 Task: Search one way flight ticket for 2 adults, 2 infants in seat and 1 infant on lap in first from Flint: Bishop International Airport to Indianapolis: Indianapolis International Airport on 8-5-2023. Number of bags: 3 checked bags. Price is upto 80000. Outbound departure time preference is 15:15.
Action: Mouse moved to (430, 377)
Screenshot: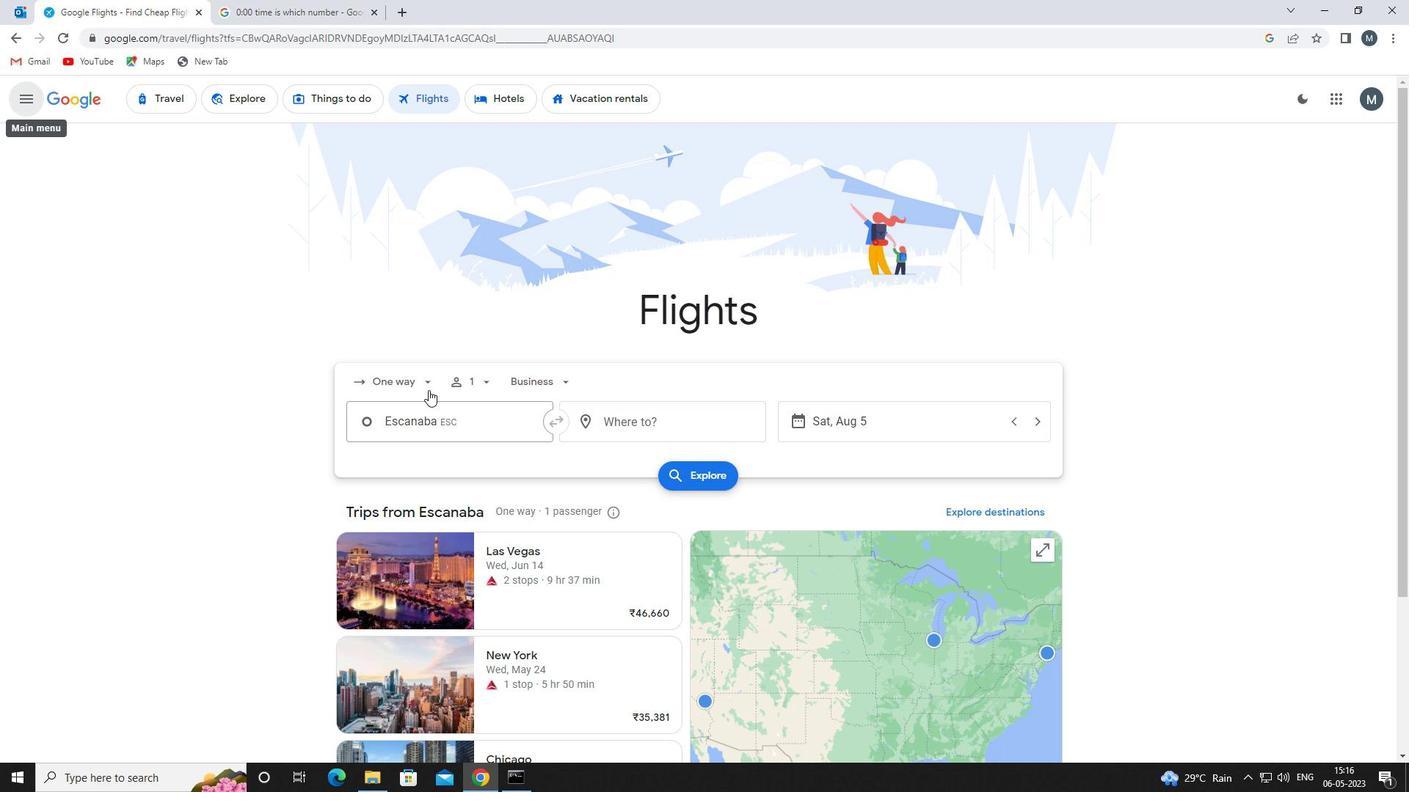 
Action: Mouse pressed left at (430, 377)
Screenshot: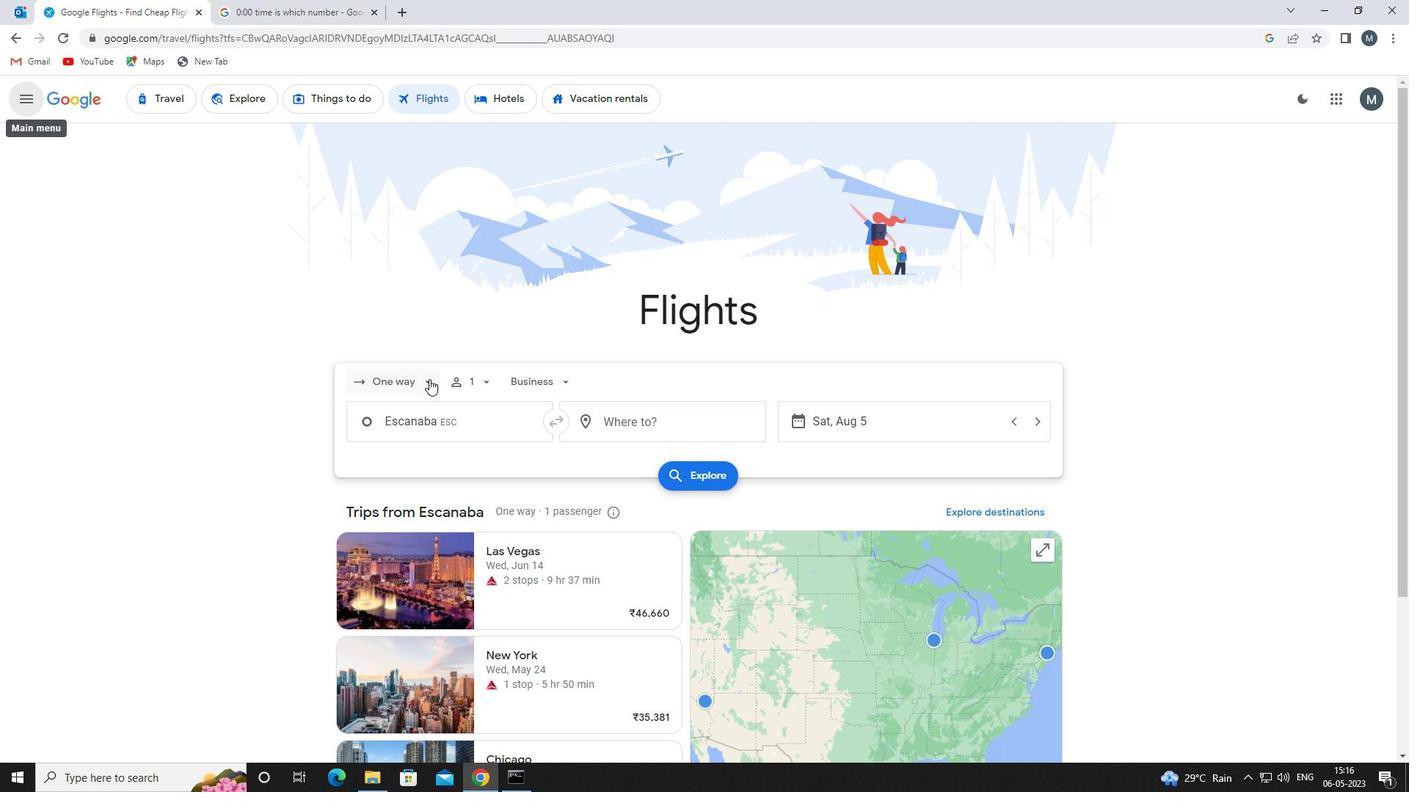 
Action: Mouse moved to (446, 454)
Screenshot: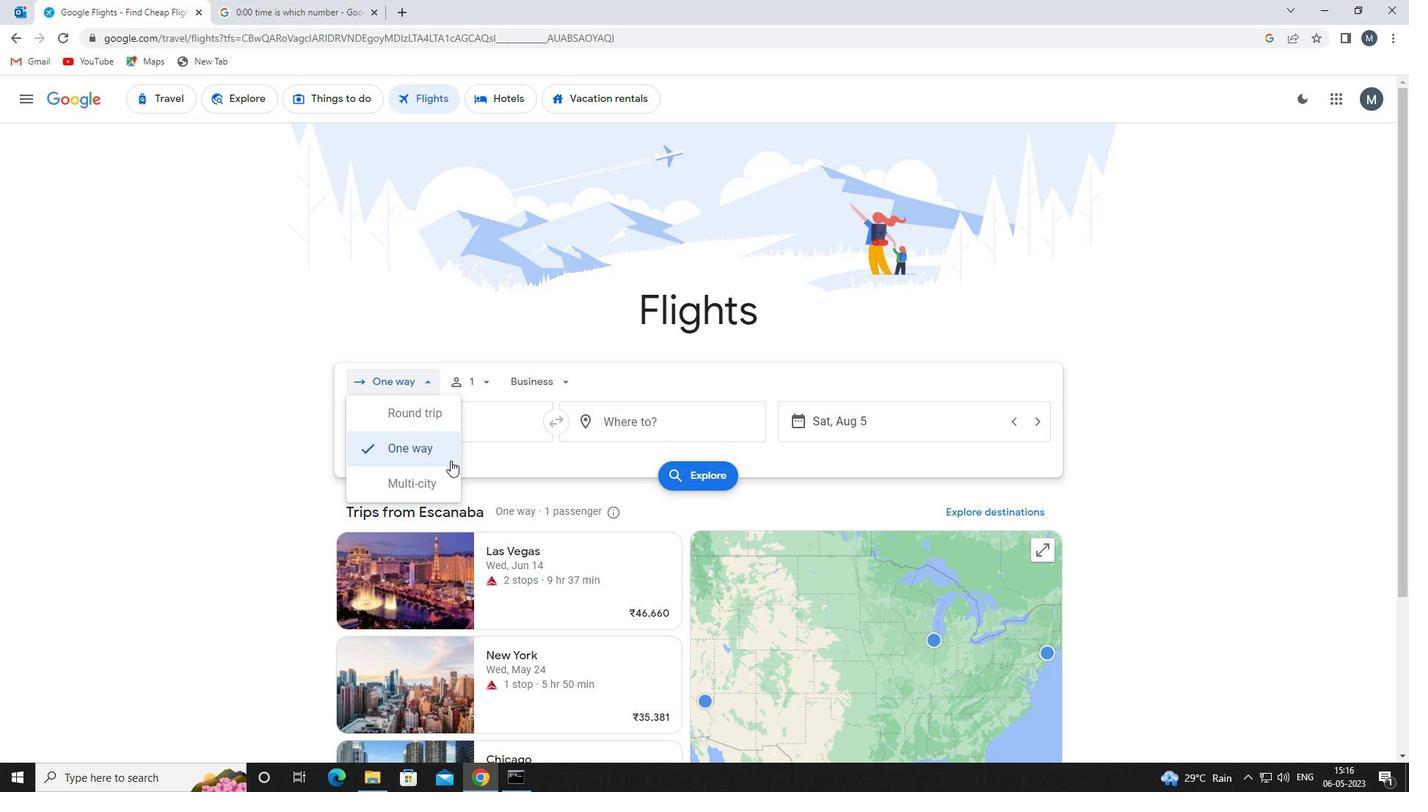 
Action: Mouse pressed left at (446, 454)
Screenshot: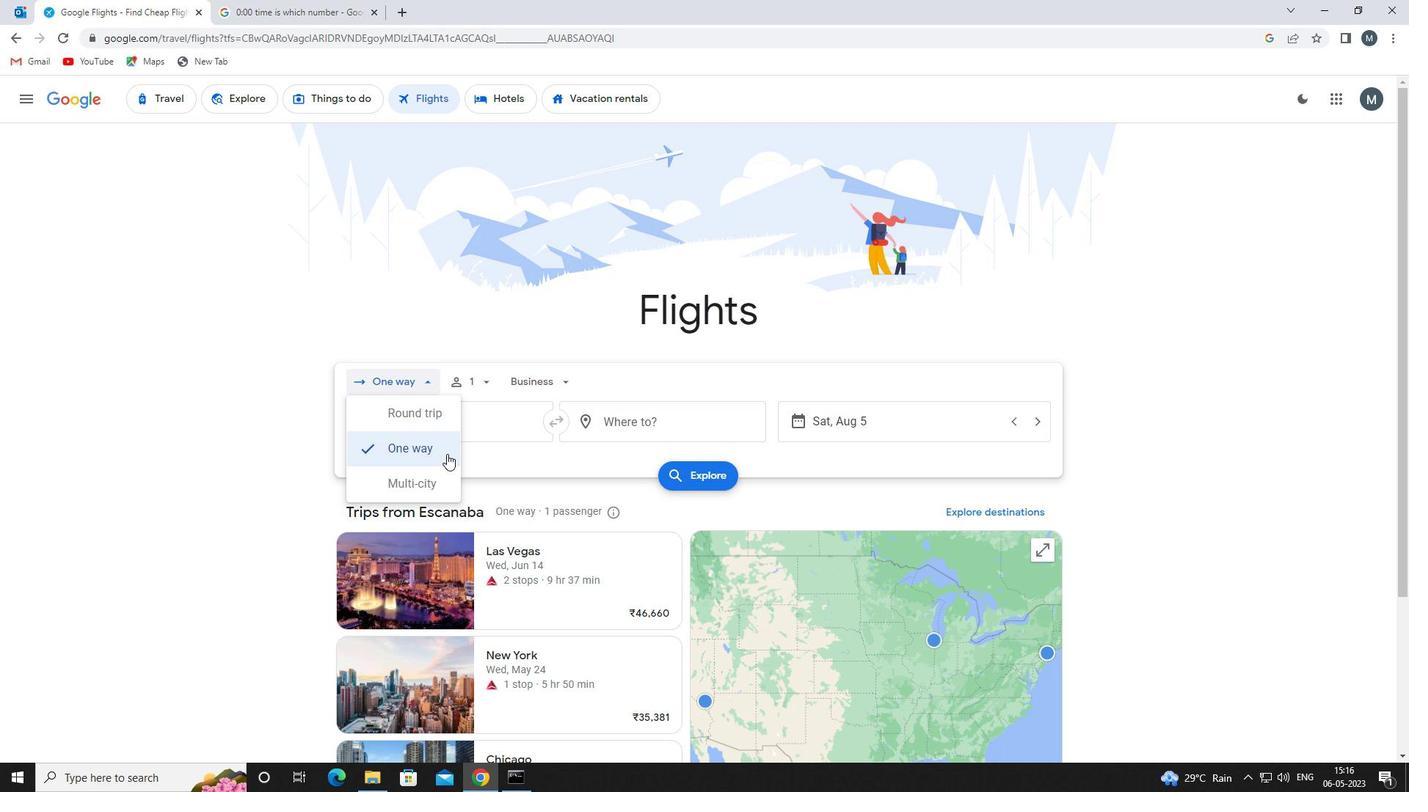 
Action: Mouse moved to (485, 379)
Screenshot: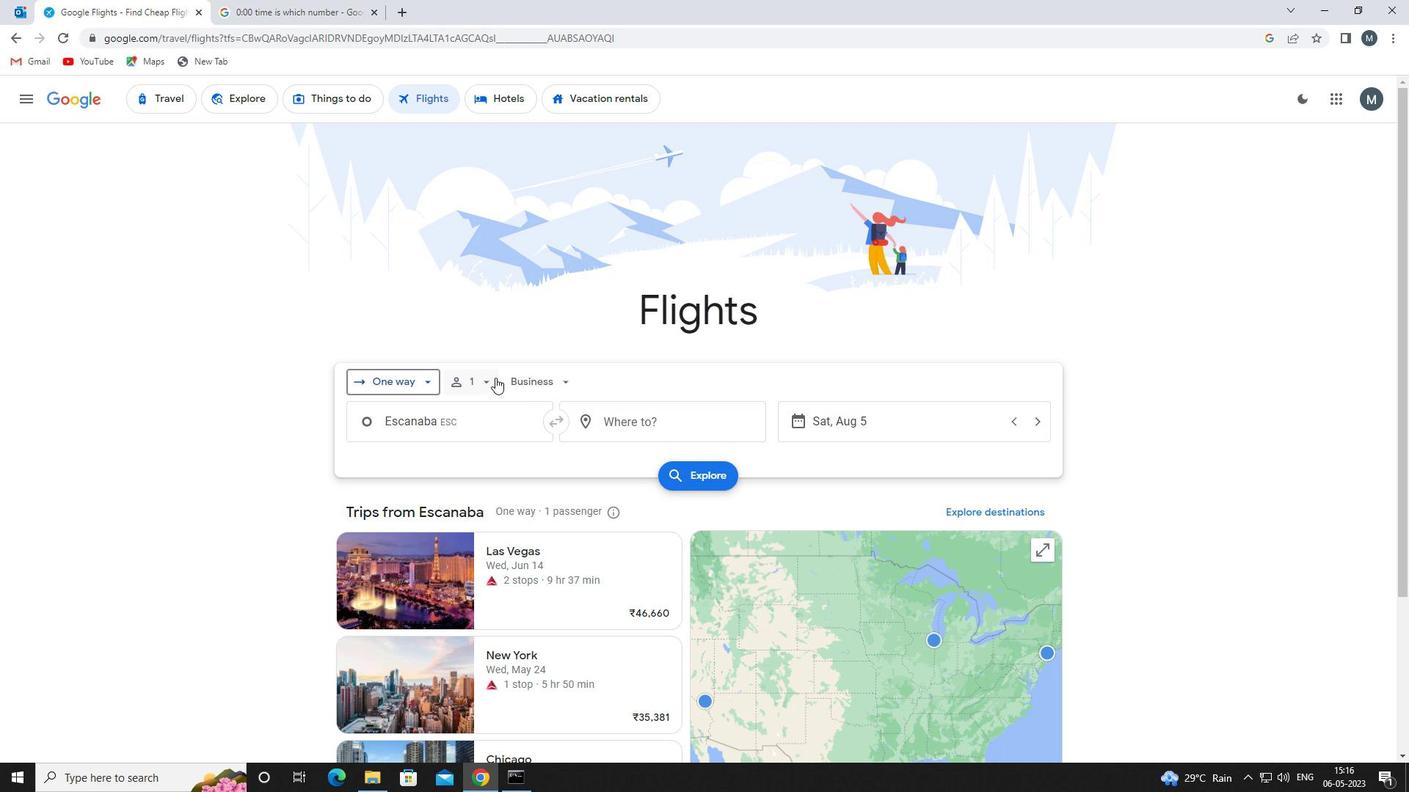 
Action: Mouse pressed left at (485, 379)
Screenshot: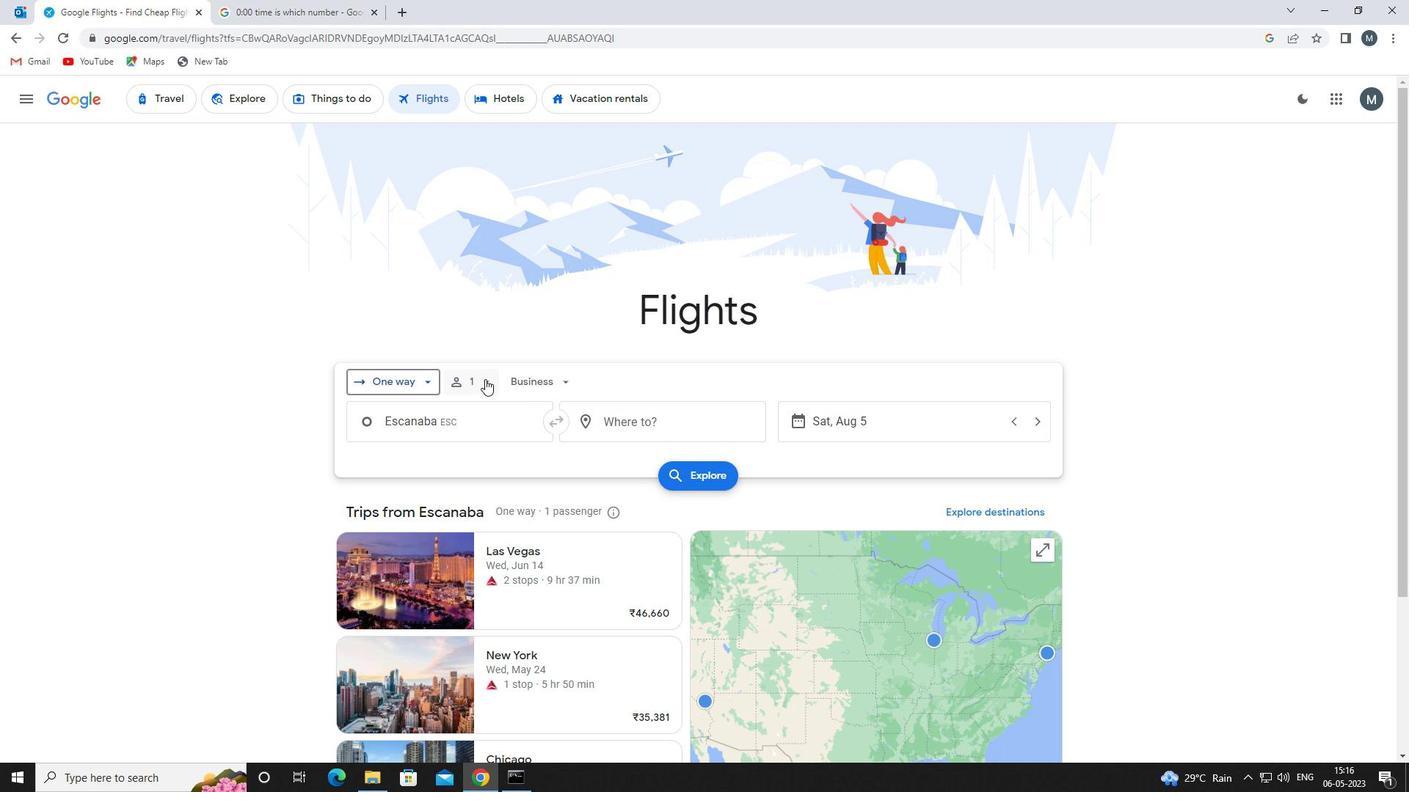 
Action: Mouse moved to (597, 419)
Screenshot: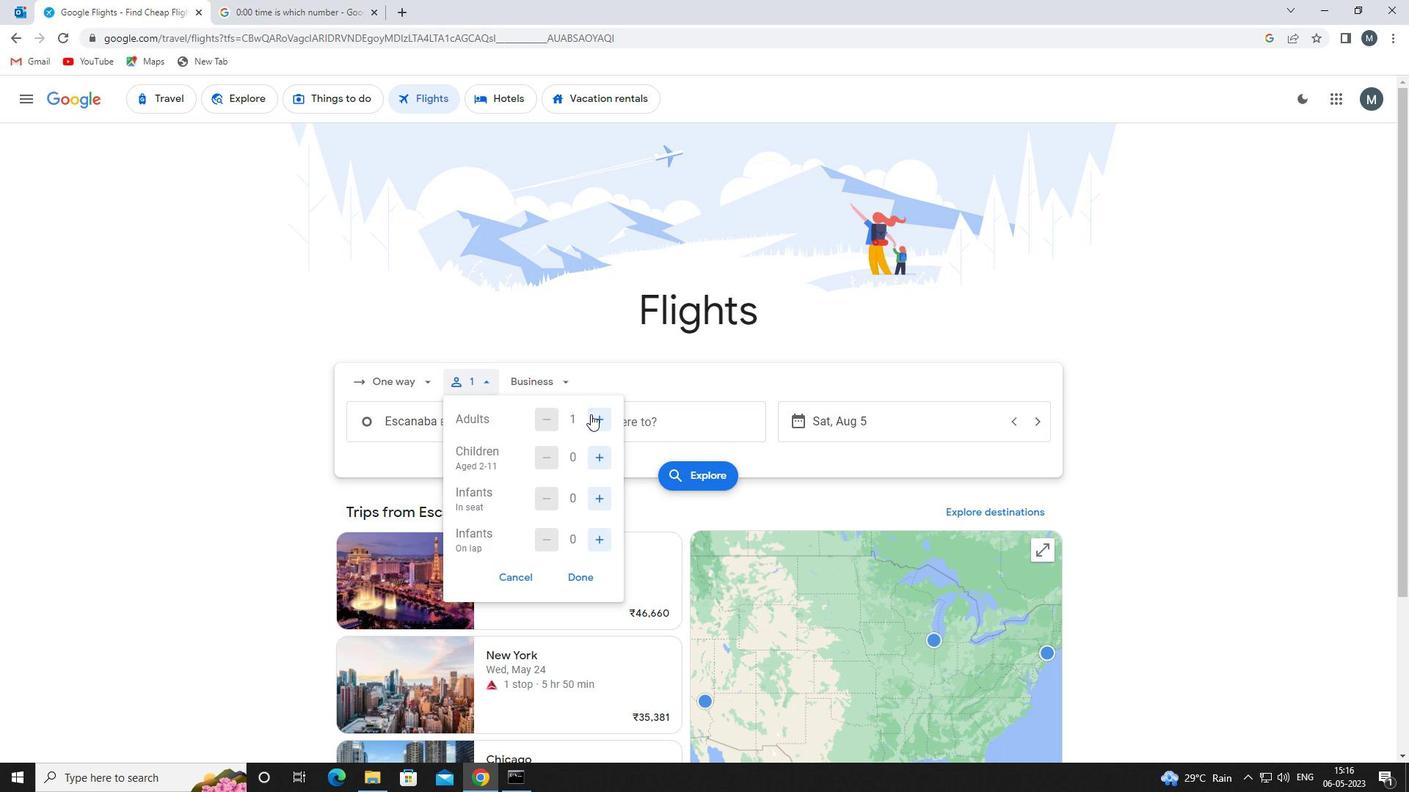 
Action: Mouse pressed left at (597, 419)
Screenshot: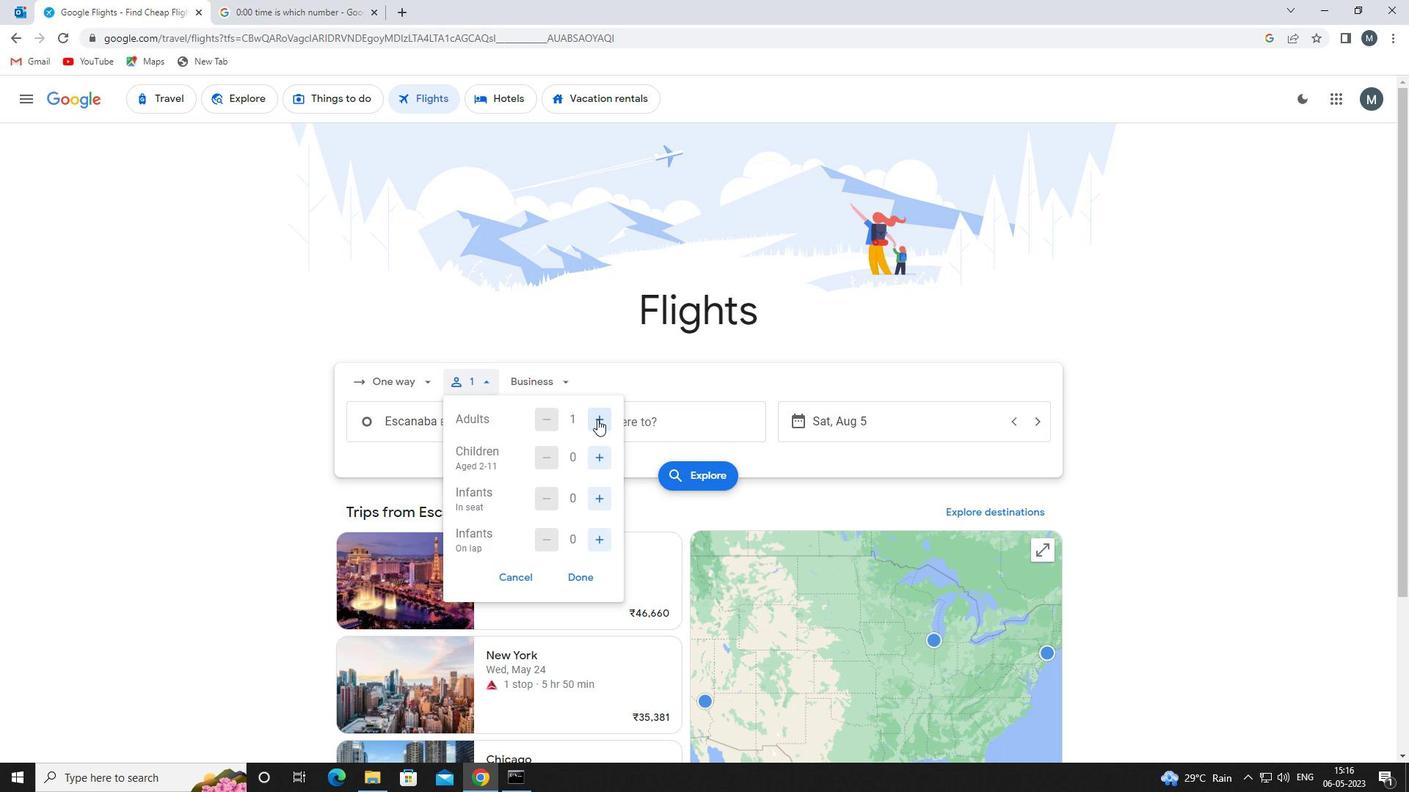 
Action: Mouse moved to (598, 459)
Screenshot: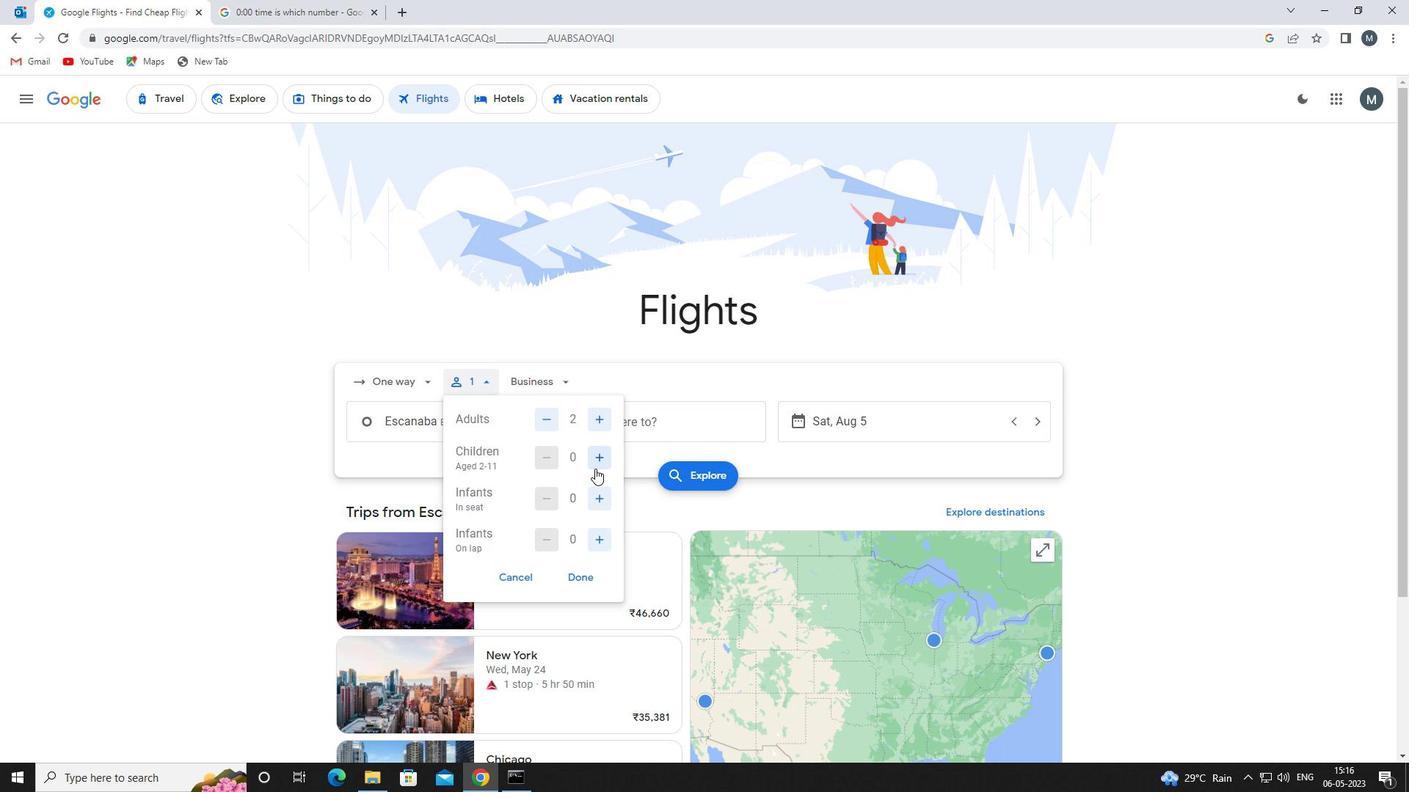 
Action: Mouse pressed left at (598, 459)
Screenshot: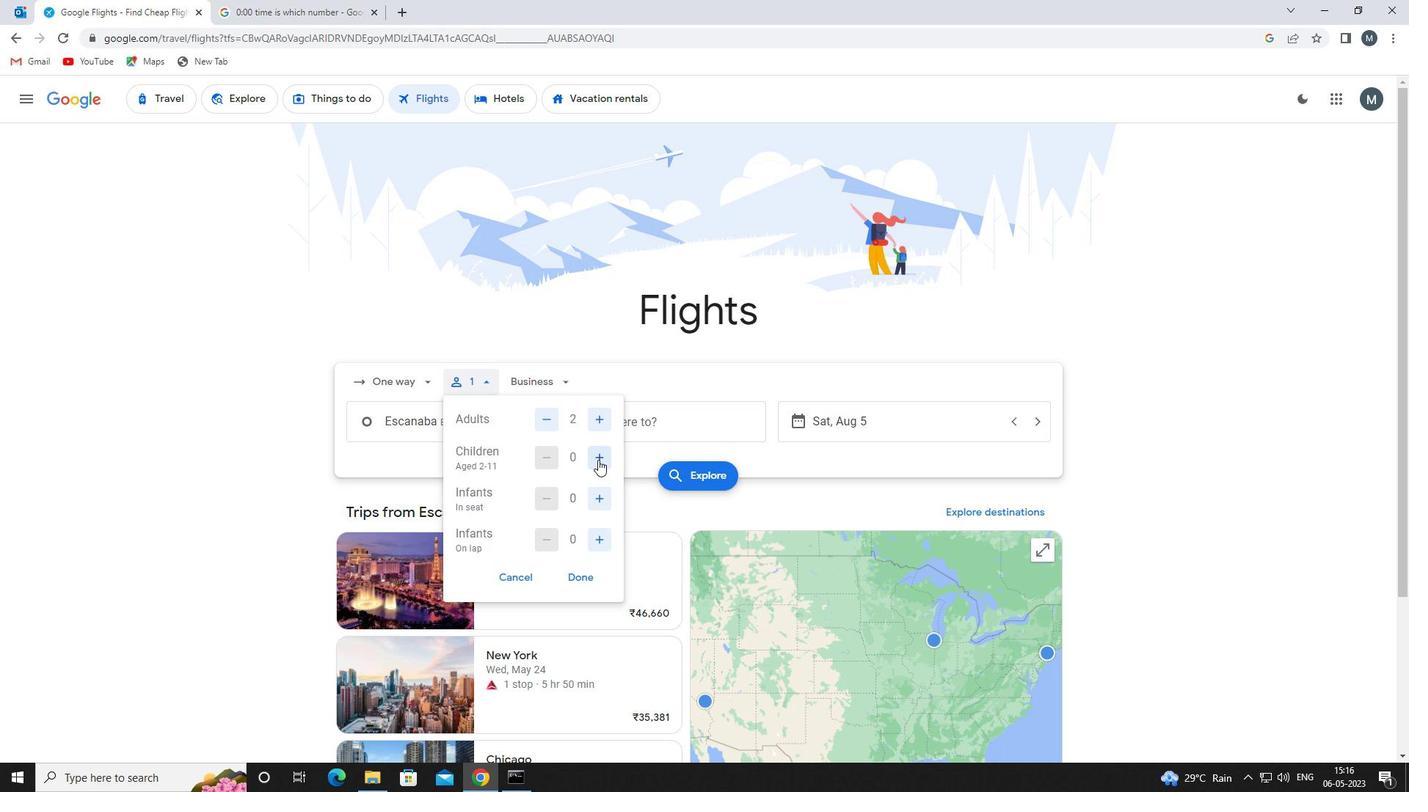 
Action: Mouse pressed left at (598, 459)
Screenshot: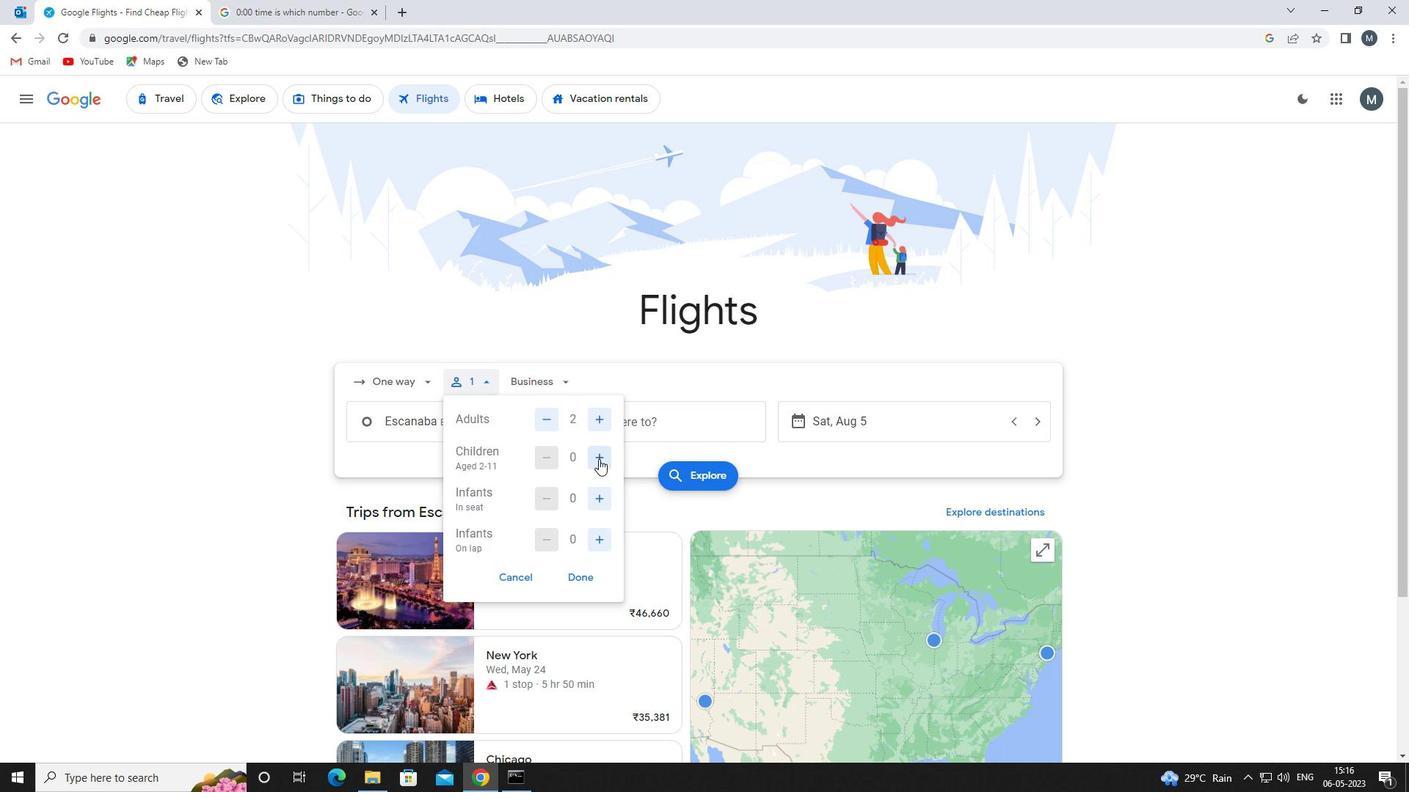 
Action: Mouse moved to (597, 542)
Screenshot: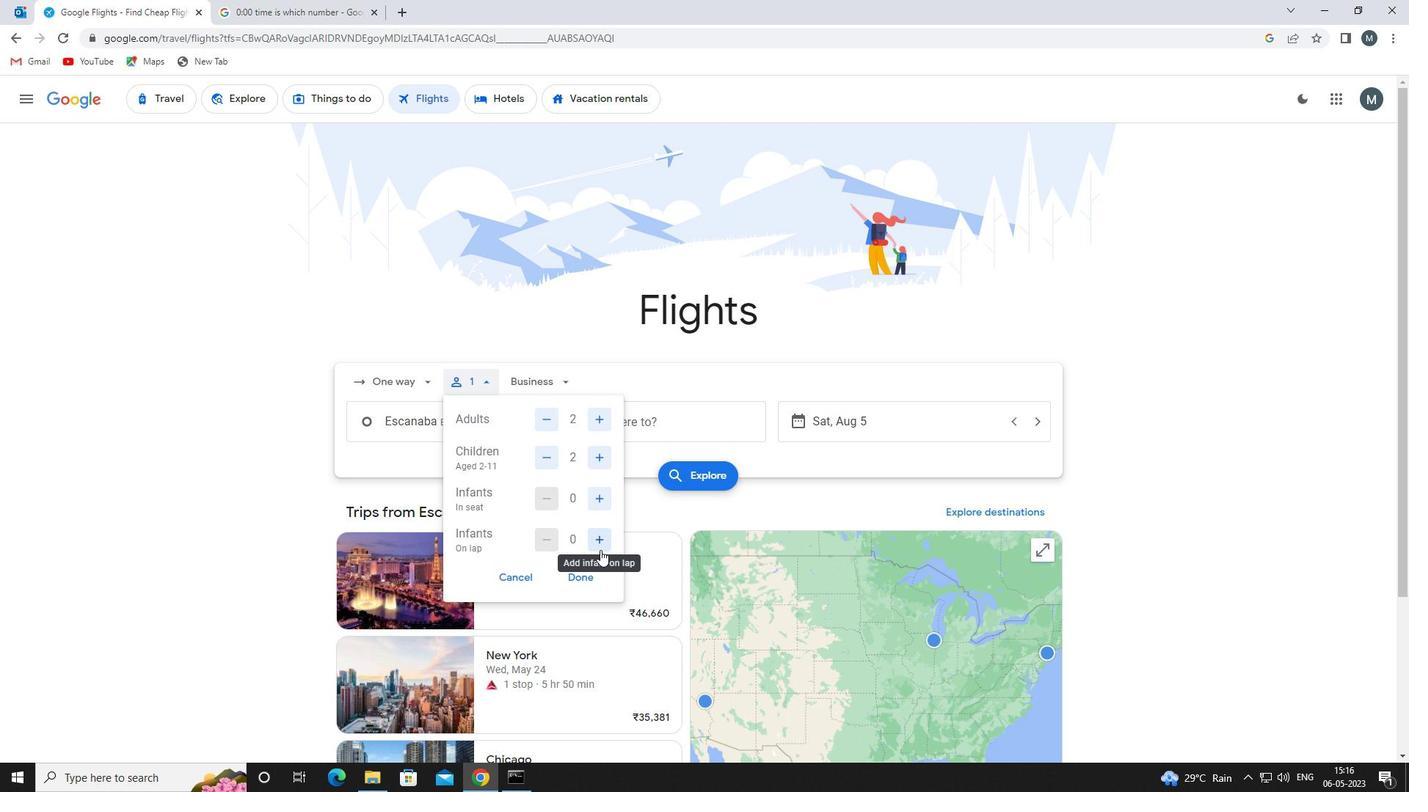 
Action: Mouse pressed left at (597, 542)
Screenshot: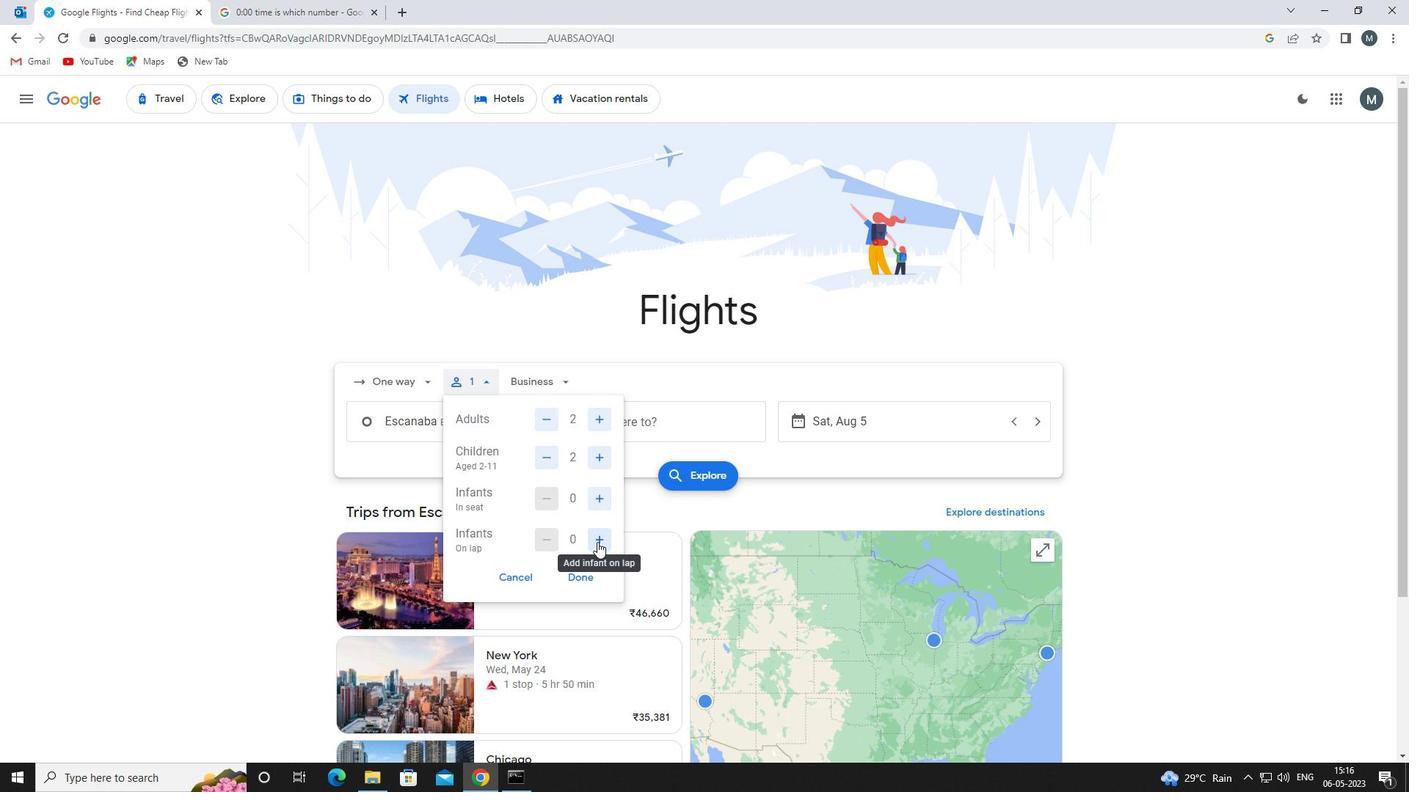 
Action: Mouse moved to (543, 455)
Screenshot: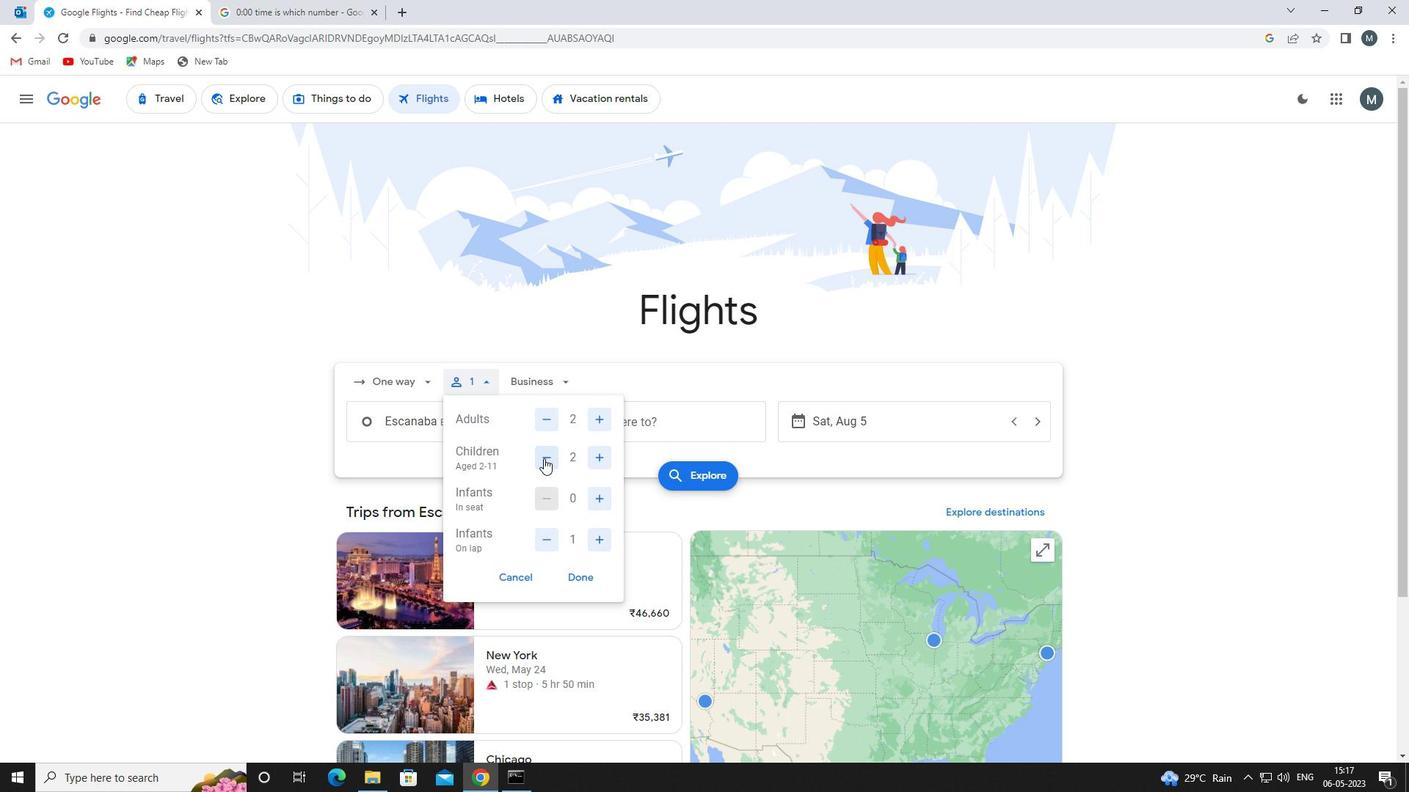
Action: Mouse pressed left at (543, 455)
Screenshot: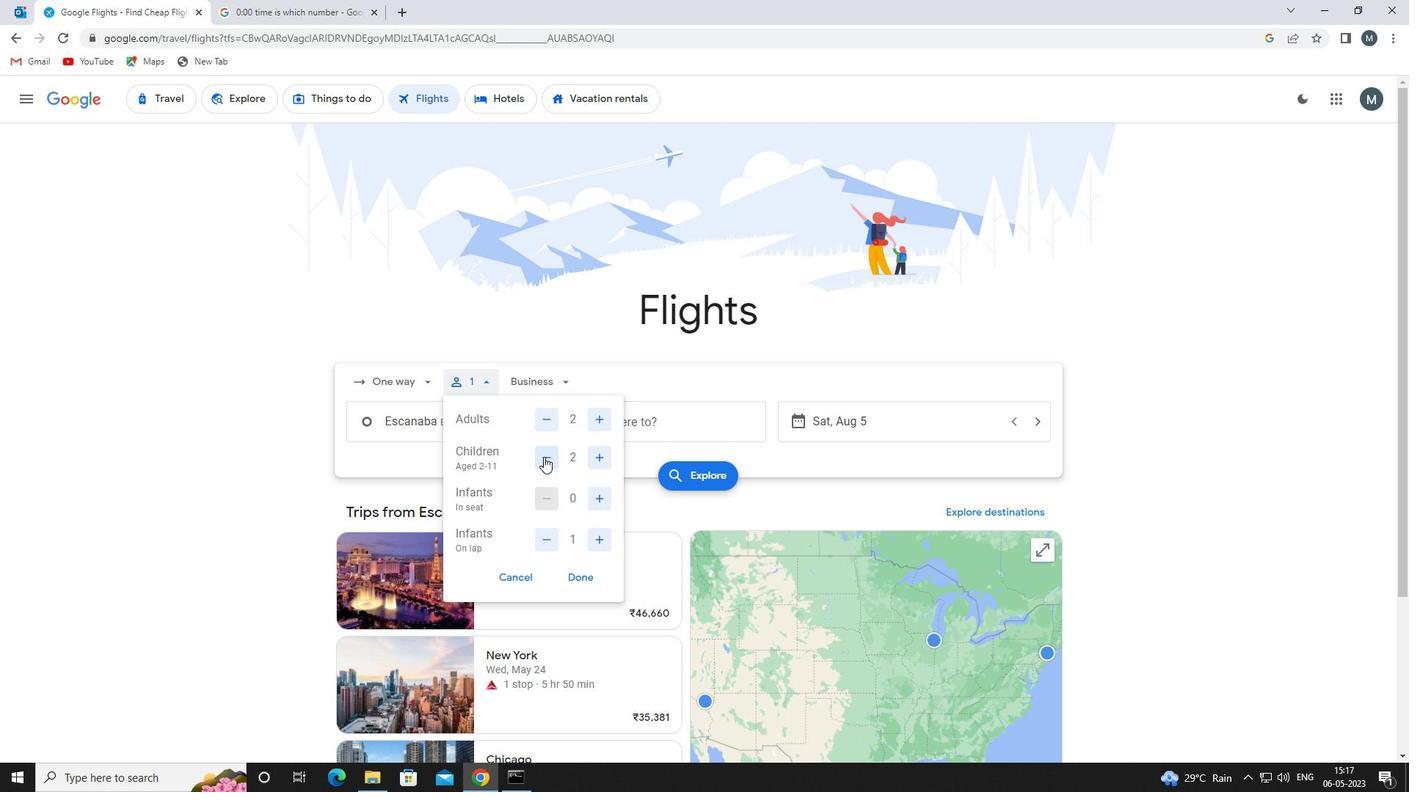 
Action: Mouse pressed left at (543, 455)
Screenshot: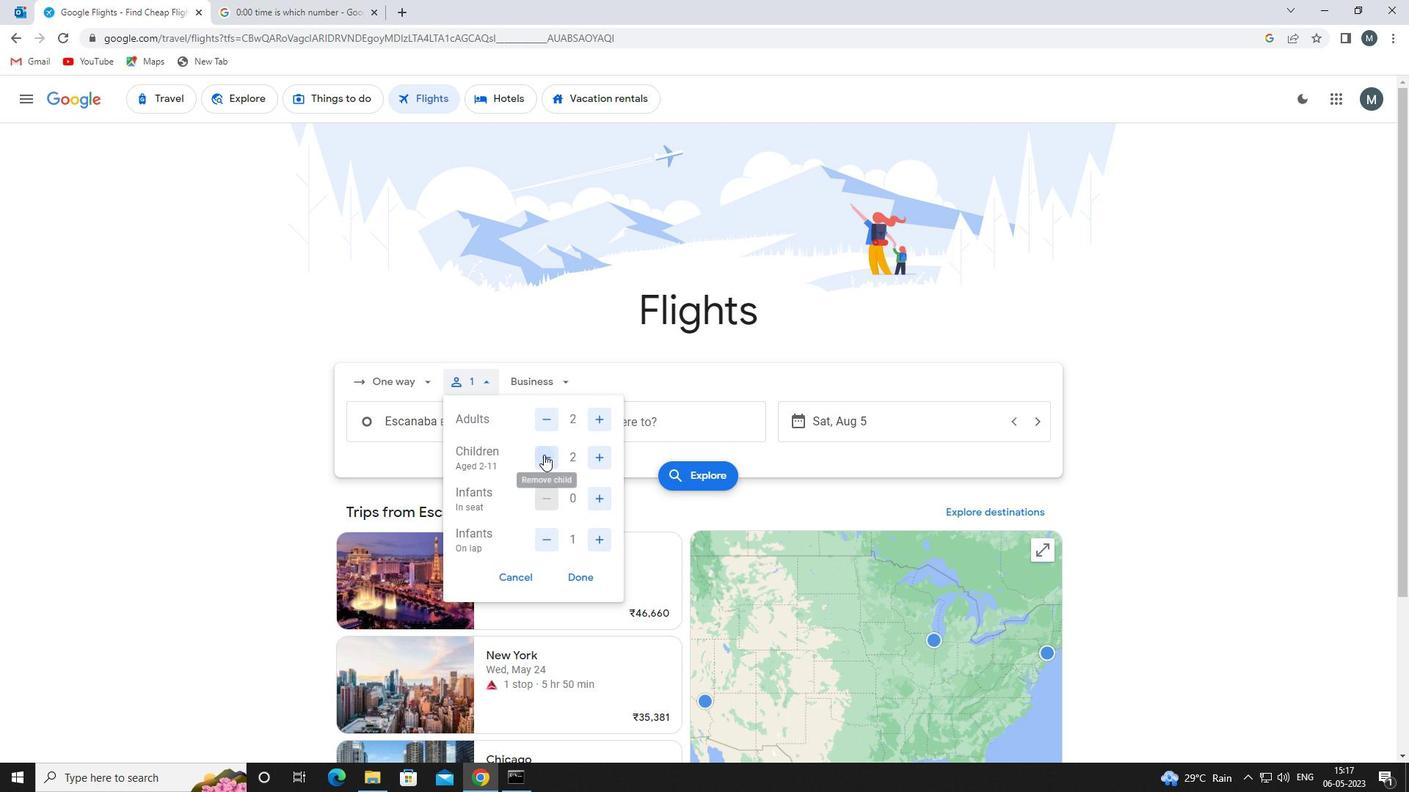 
Action: Mouse moved to (595, 499)
Screenshot: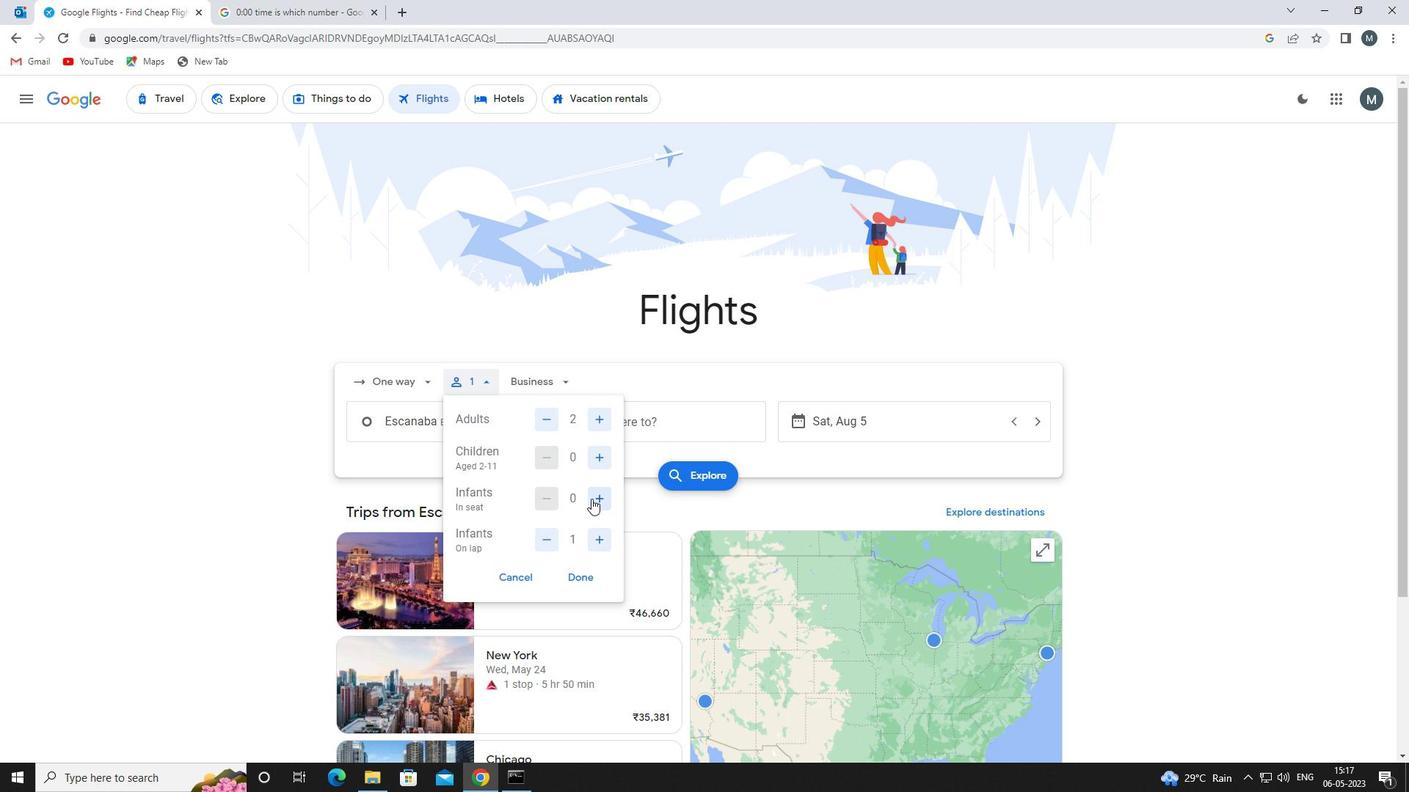 
Action: Mouse pressed left at (595, 499)
Screenshot: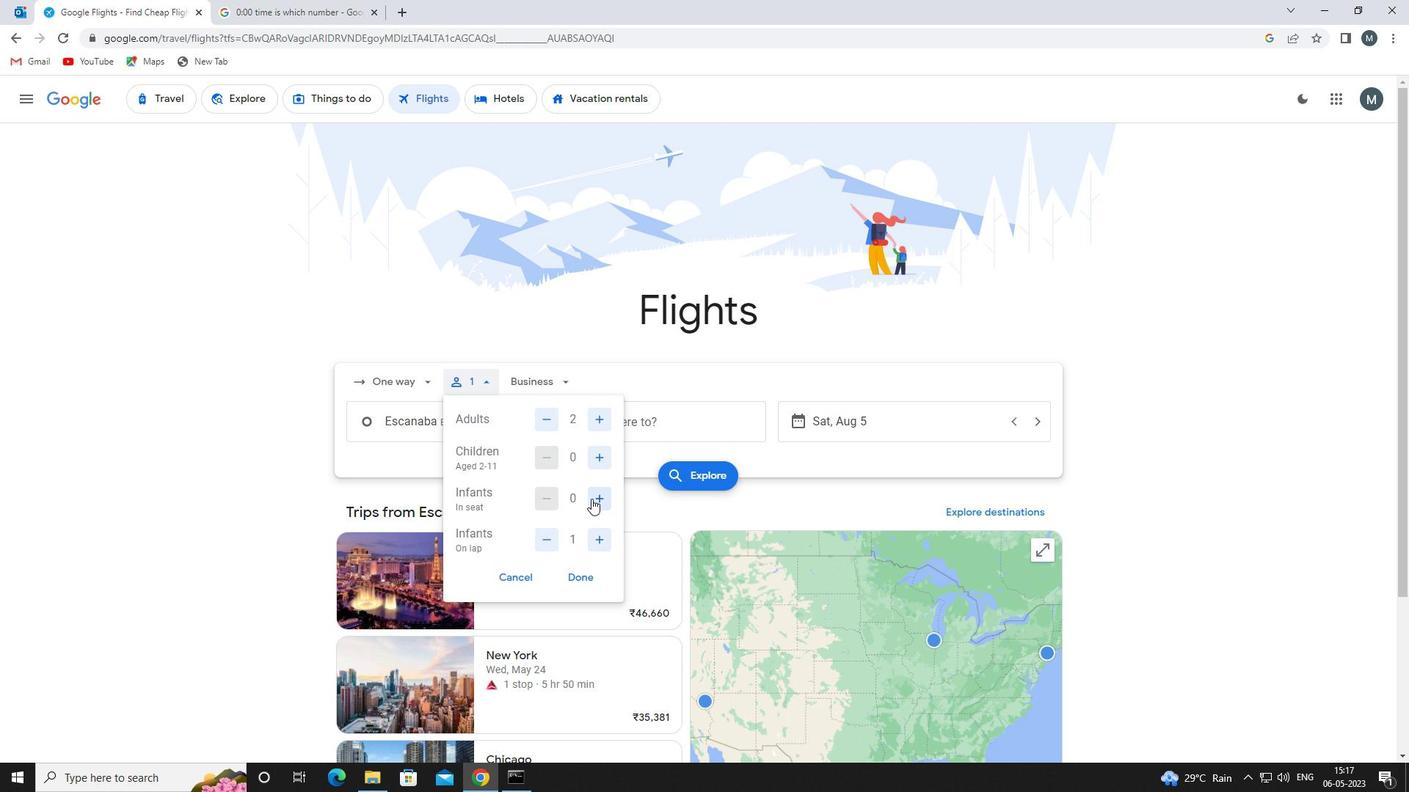 
Action: Mouse pressed left at (595, 499)
Screenshot: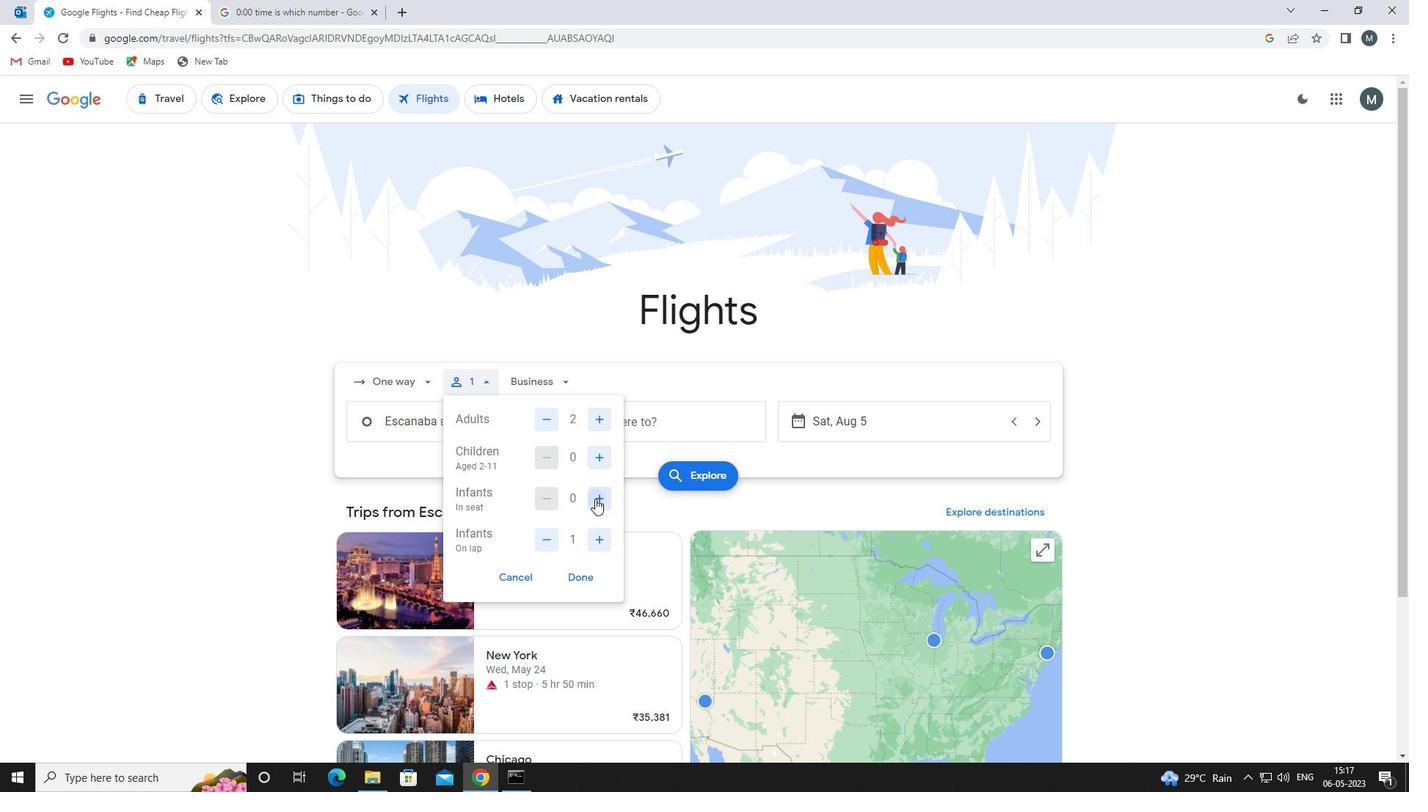 
Action: Mouse moved to (578, 575)
Screenshot: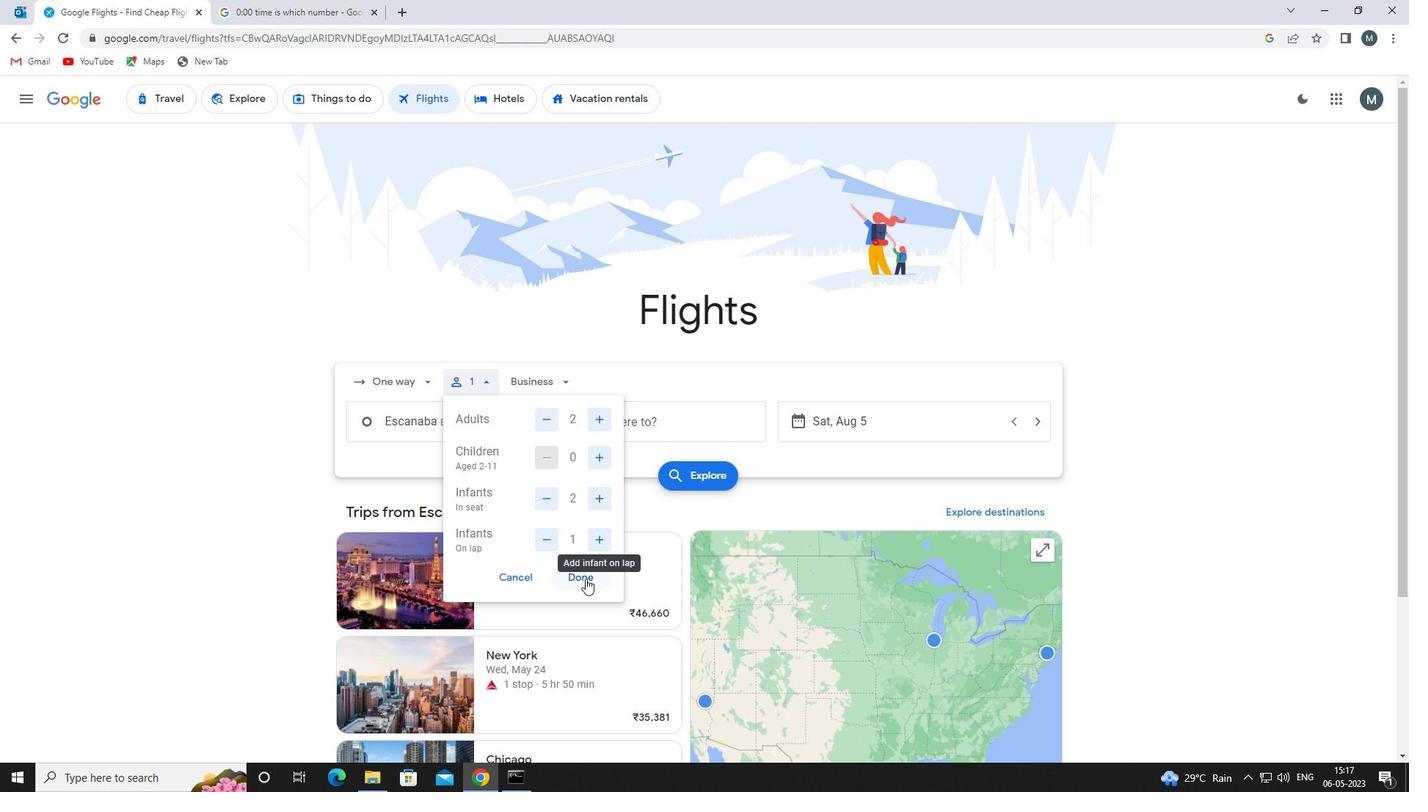 
Action: Mouse pressed left at (578, 575)
Screenshot: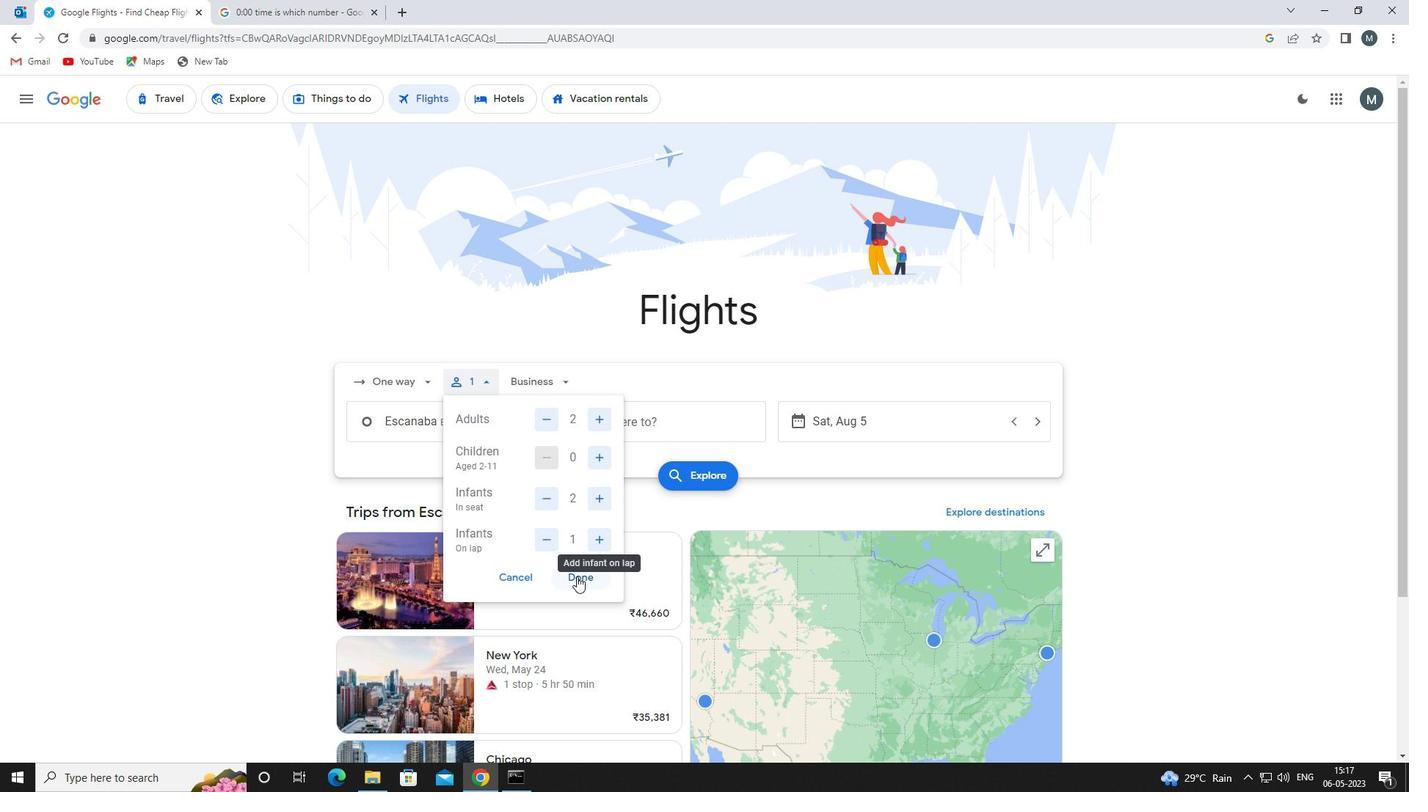 
Action: Mouse moved to (548, 385)
Screenshot: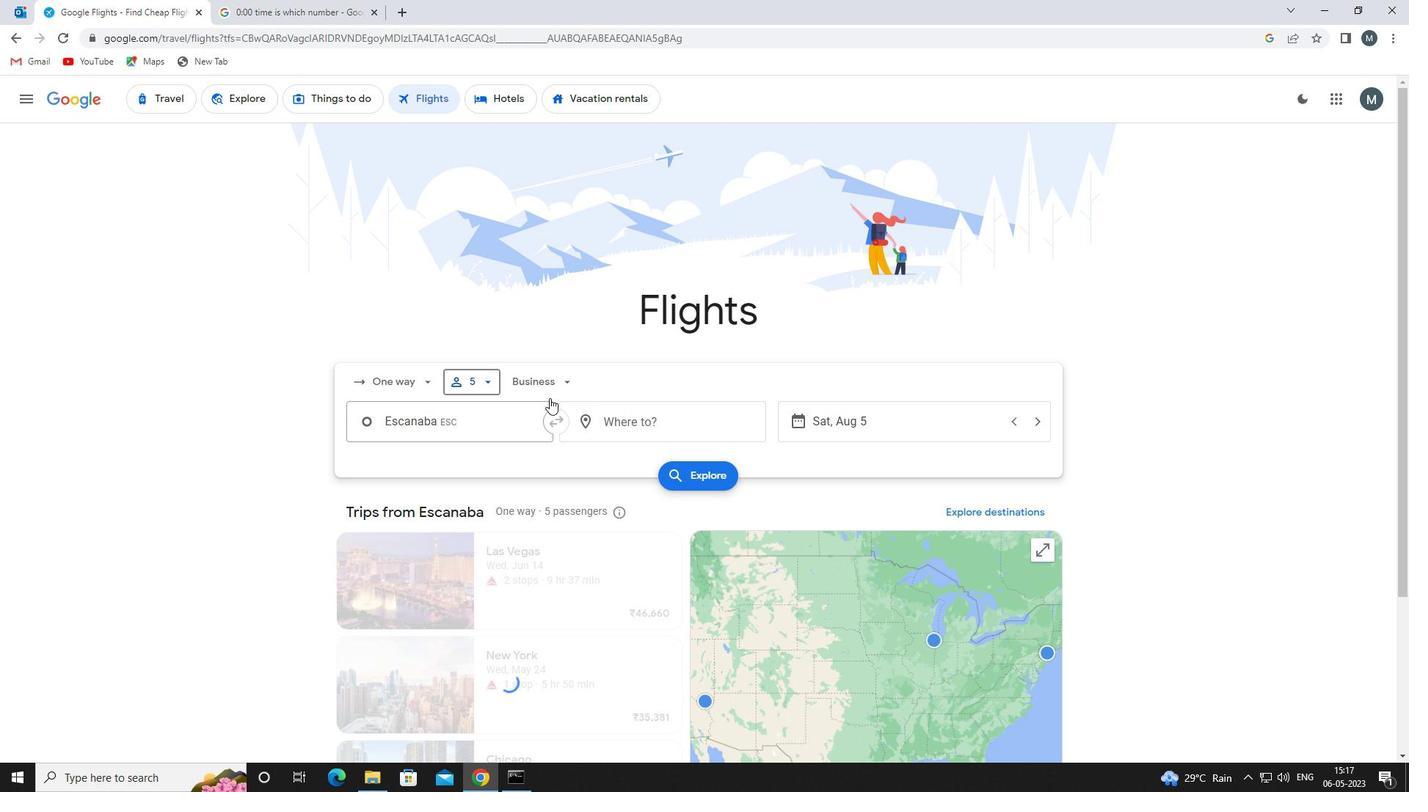 
Action: Mouse pressed left at (548, 385)
Screenshot: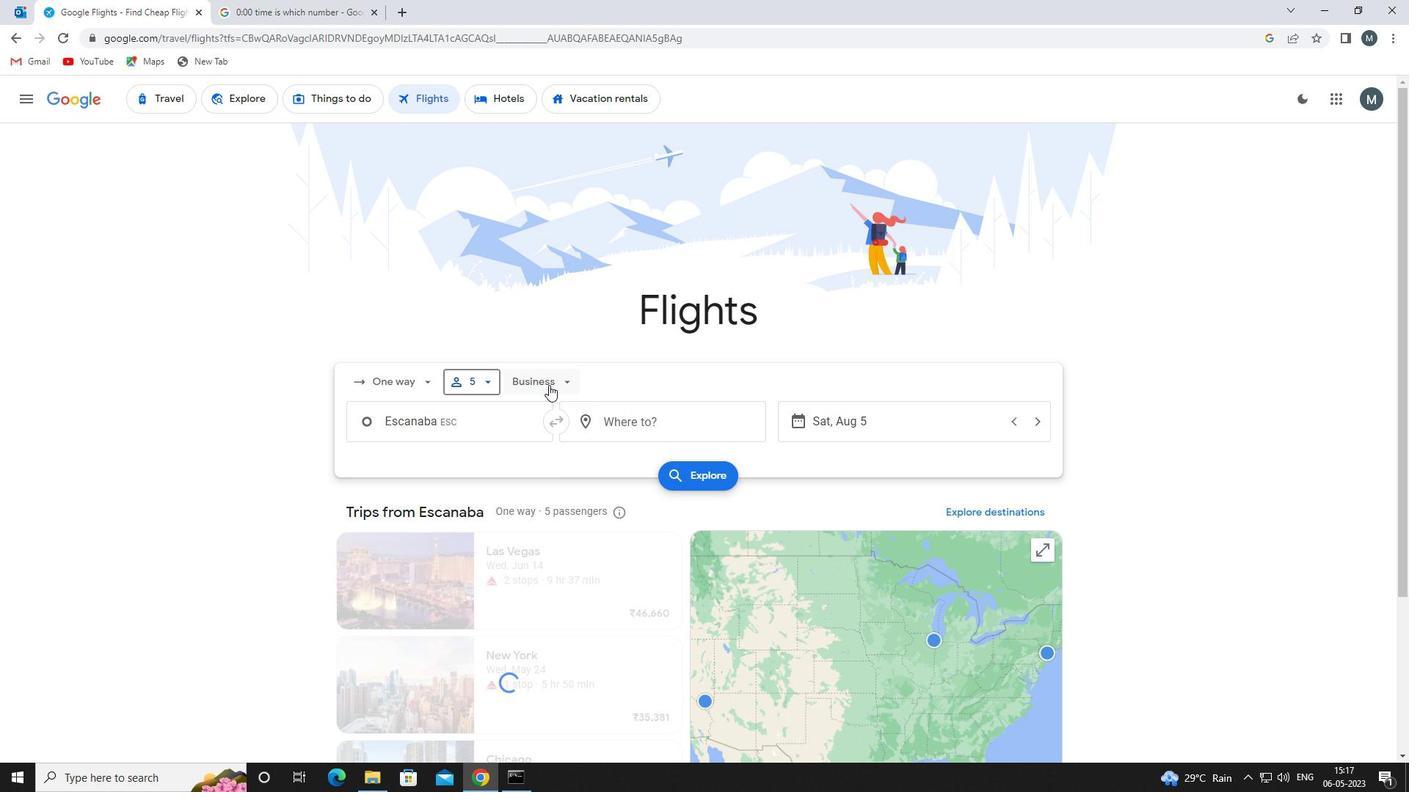 
Action: Mouse moved to (554, 516)
Screenshot: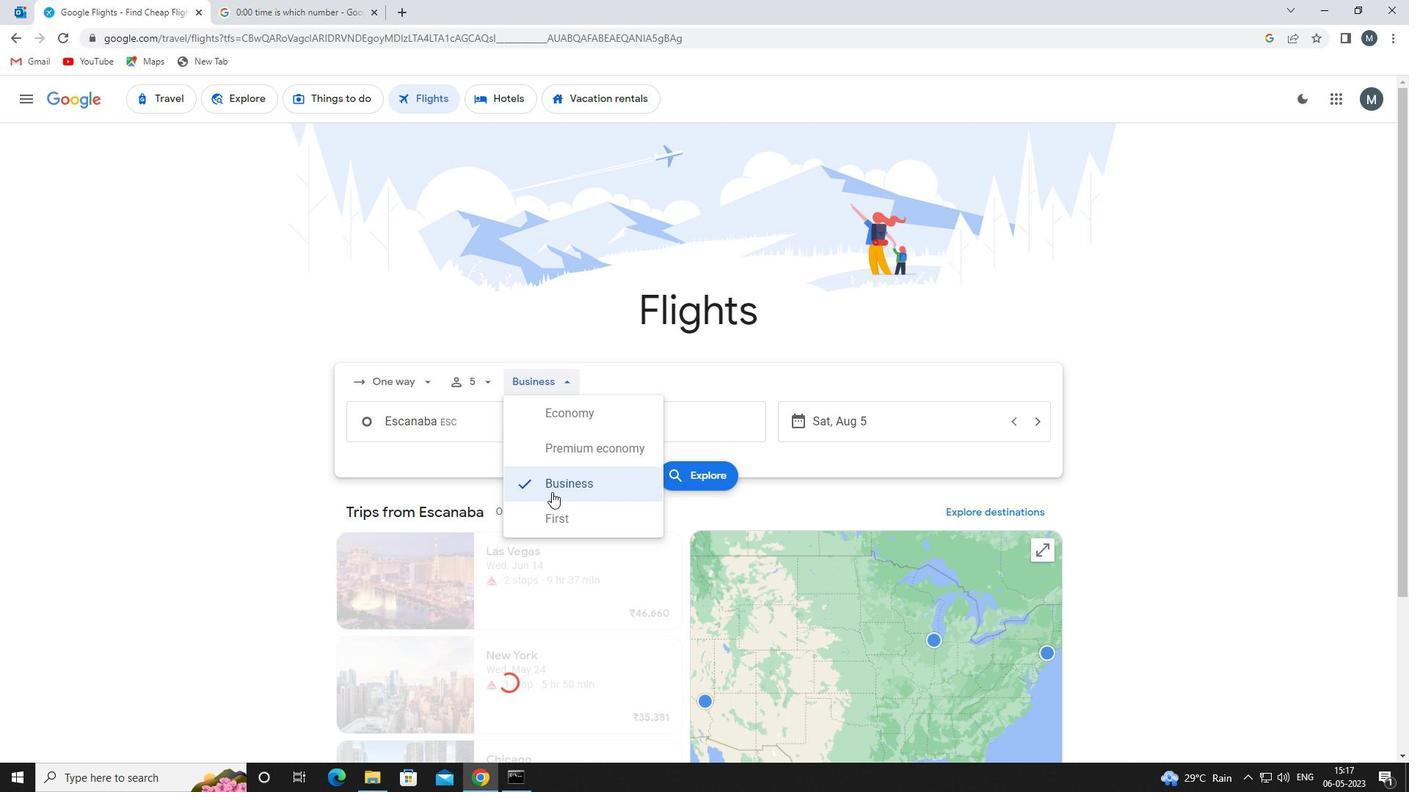 
Action: Mouse pressed left at (554, 516)
Screenshot: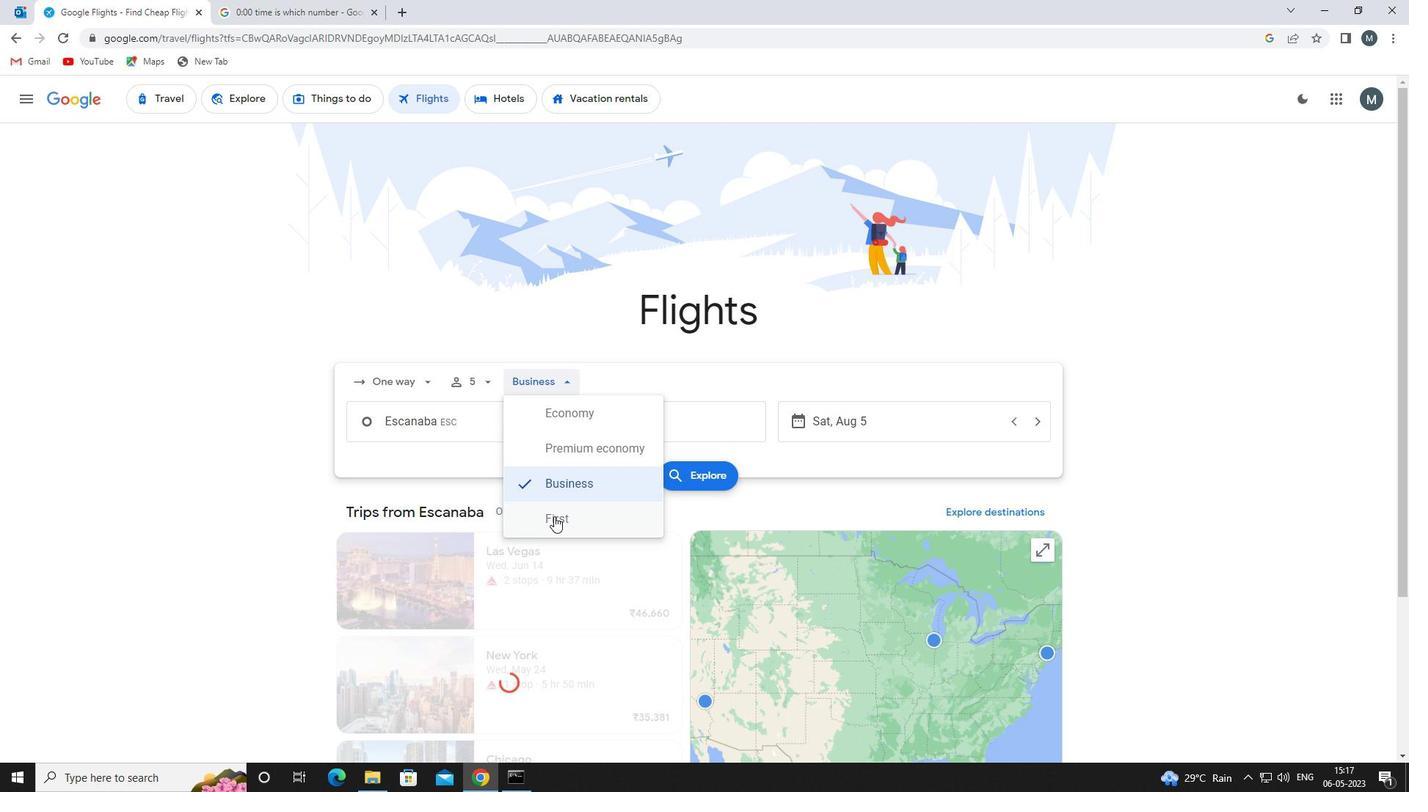 
Action: Mouse moved to (489, 432)
Screenshot: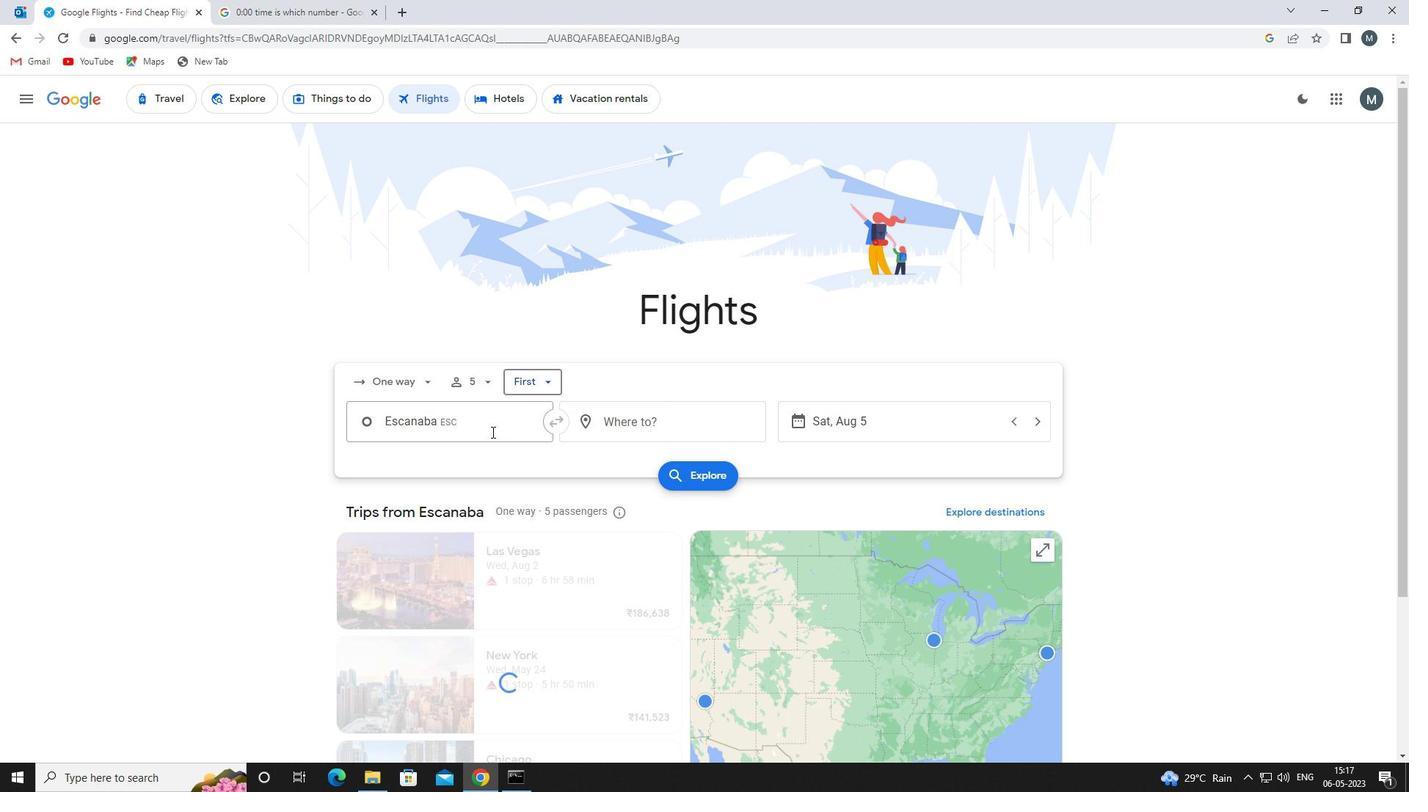 
Action: Mouse pressed left at (489, 432)
Screenshot: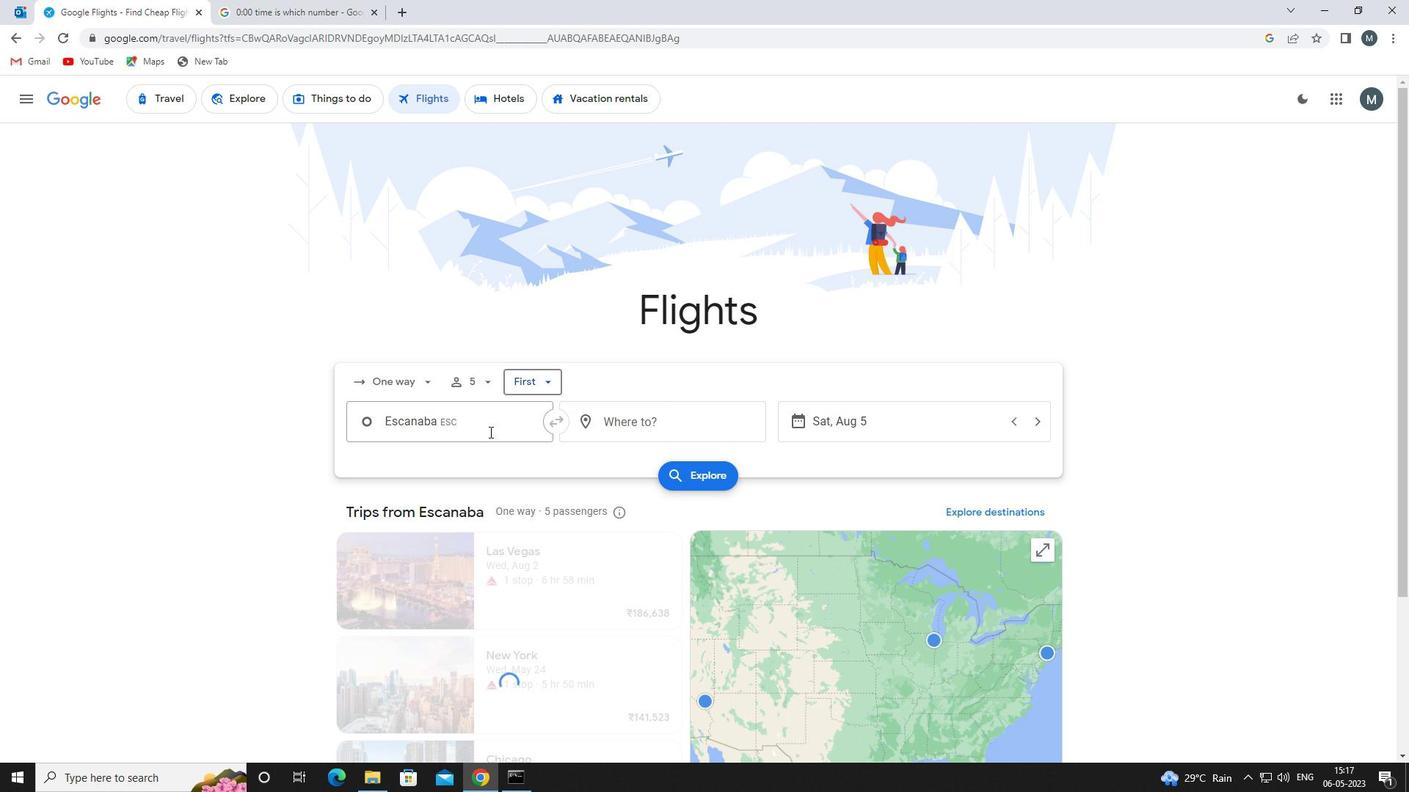 
Action: Key pressed bishop<Key.space>inter
Screenshot: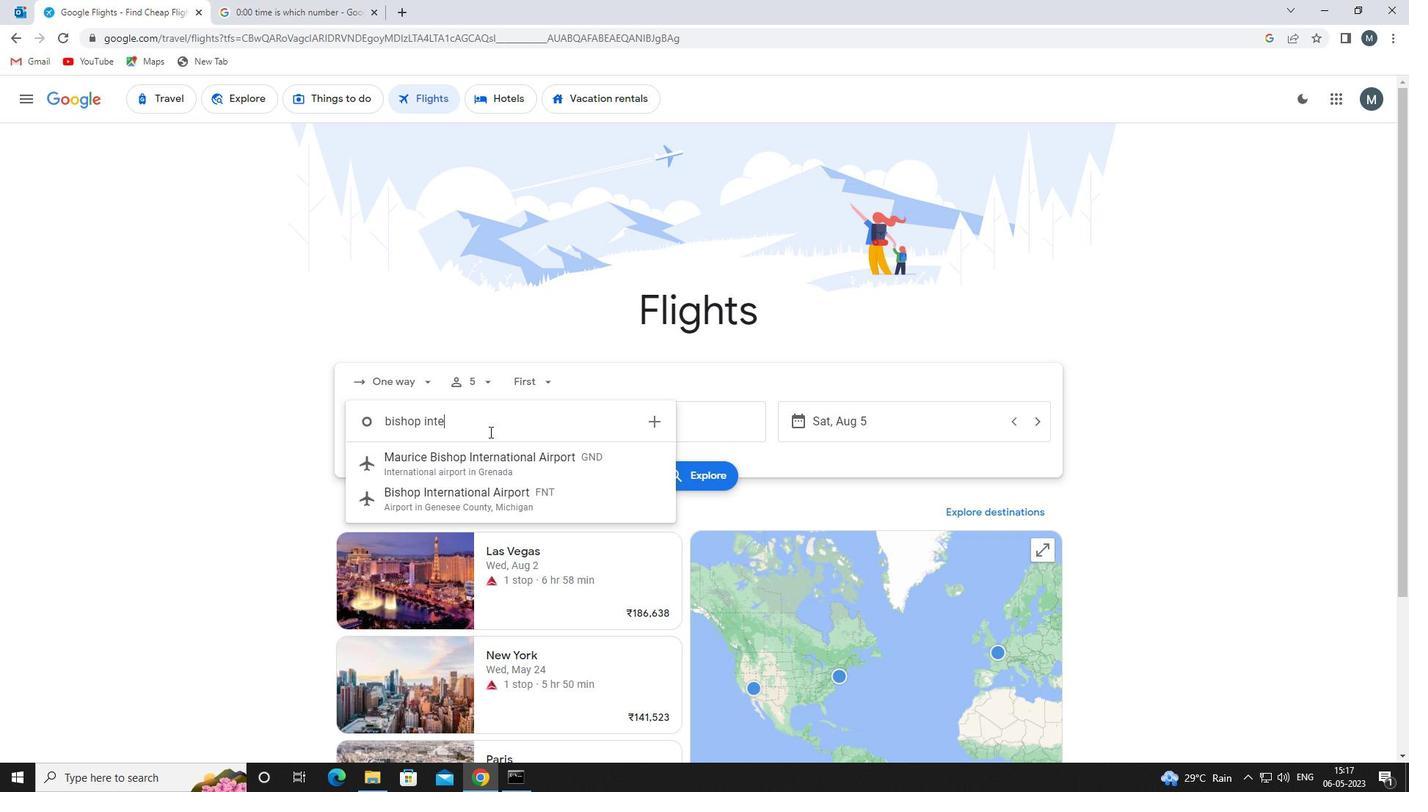 
Action: Mouse moved to (485, 498)
Screenshot: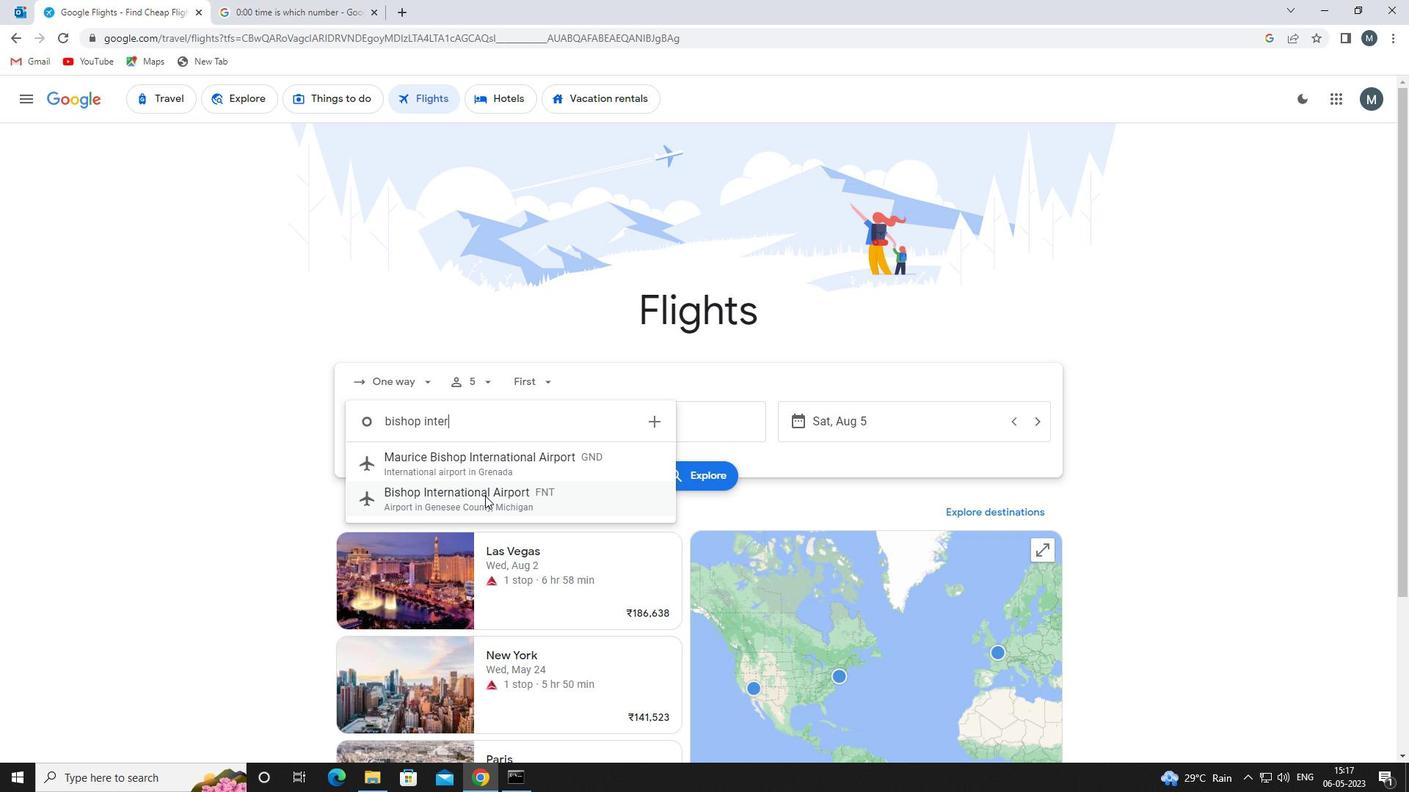 
Action: Mouse pressed left at (485, 498)
Screenshot: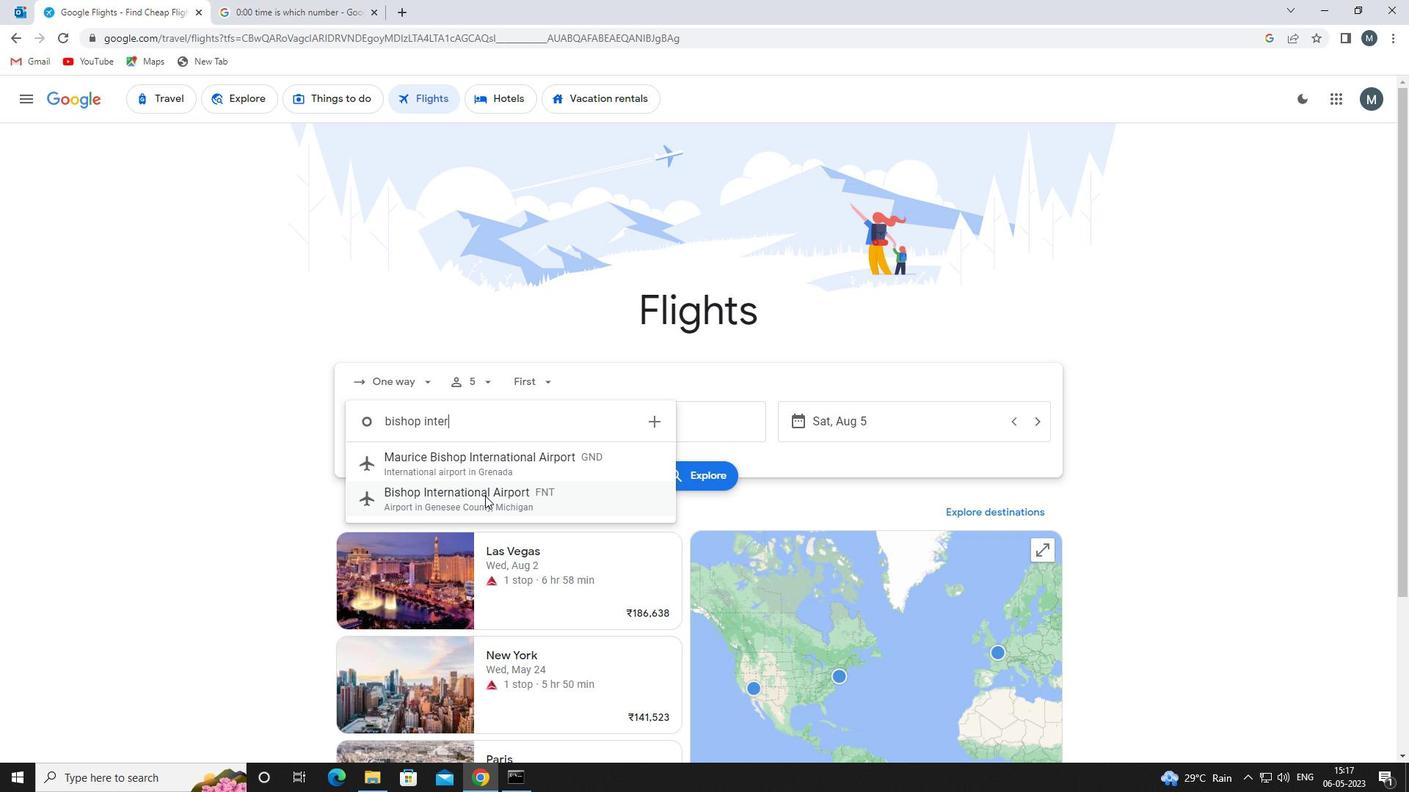 
Action: Mouse moved to (595, 427)
Screenshot: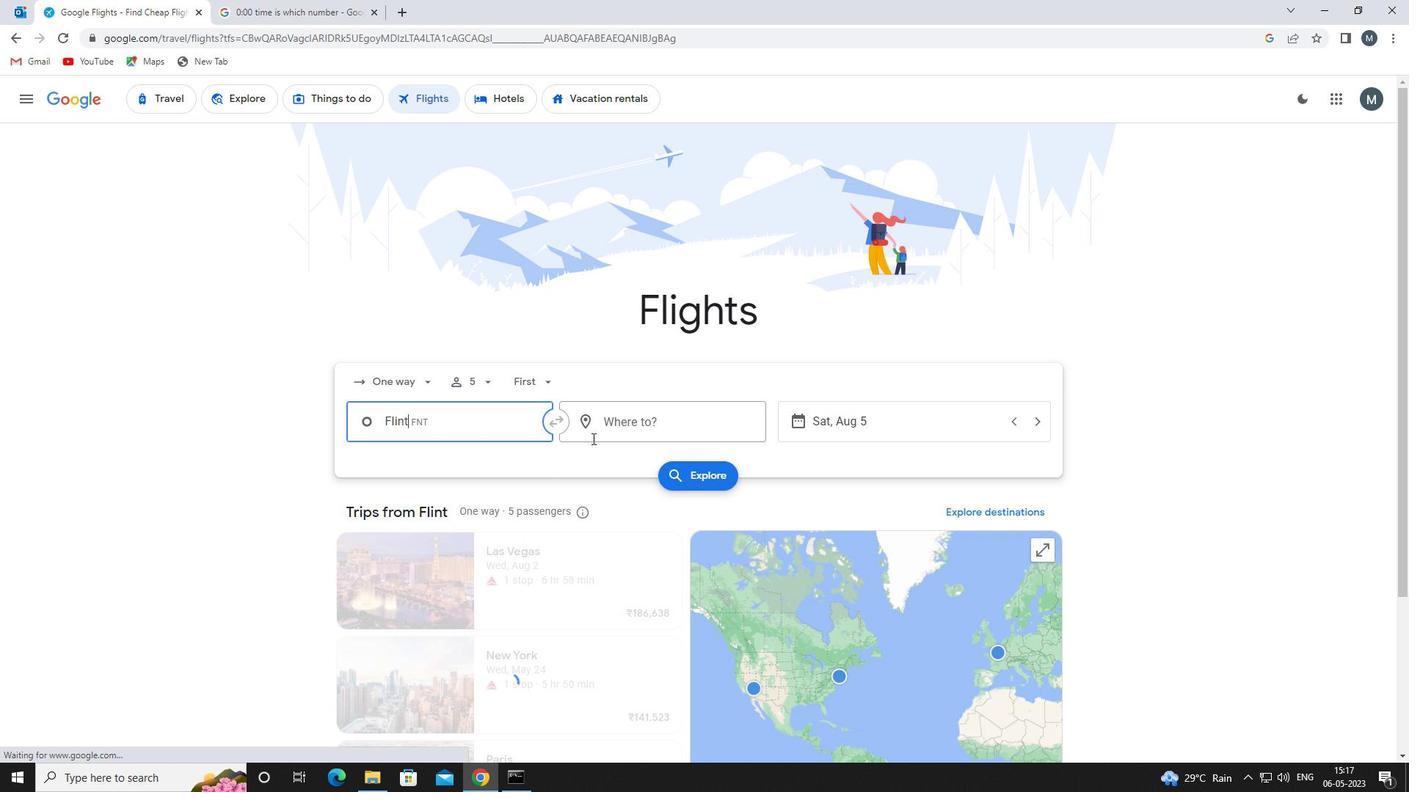 
Action: Mouse pressed left at (595, 427)
Screenshot: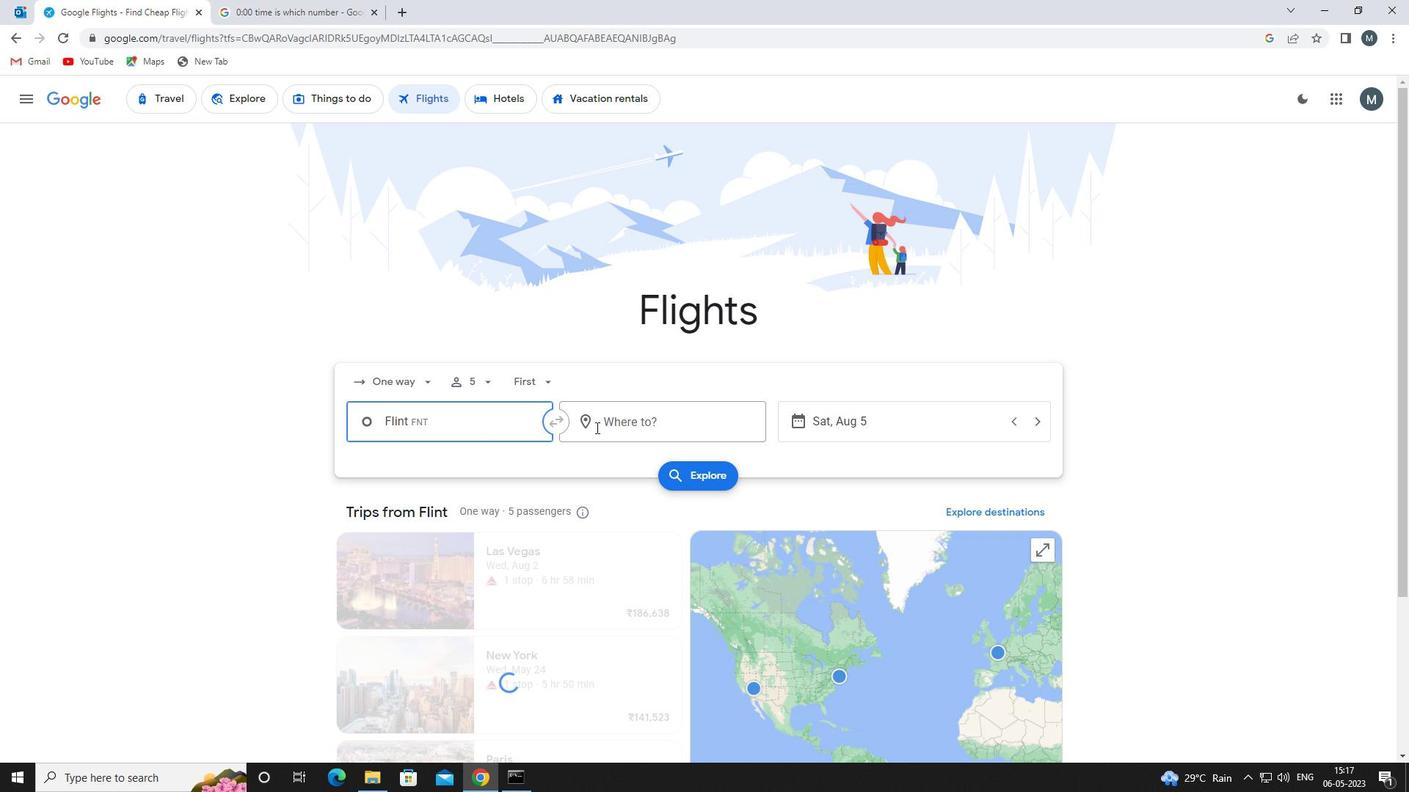 
Action: Mouse moved to (596, 425)
Screenshot: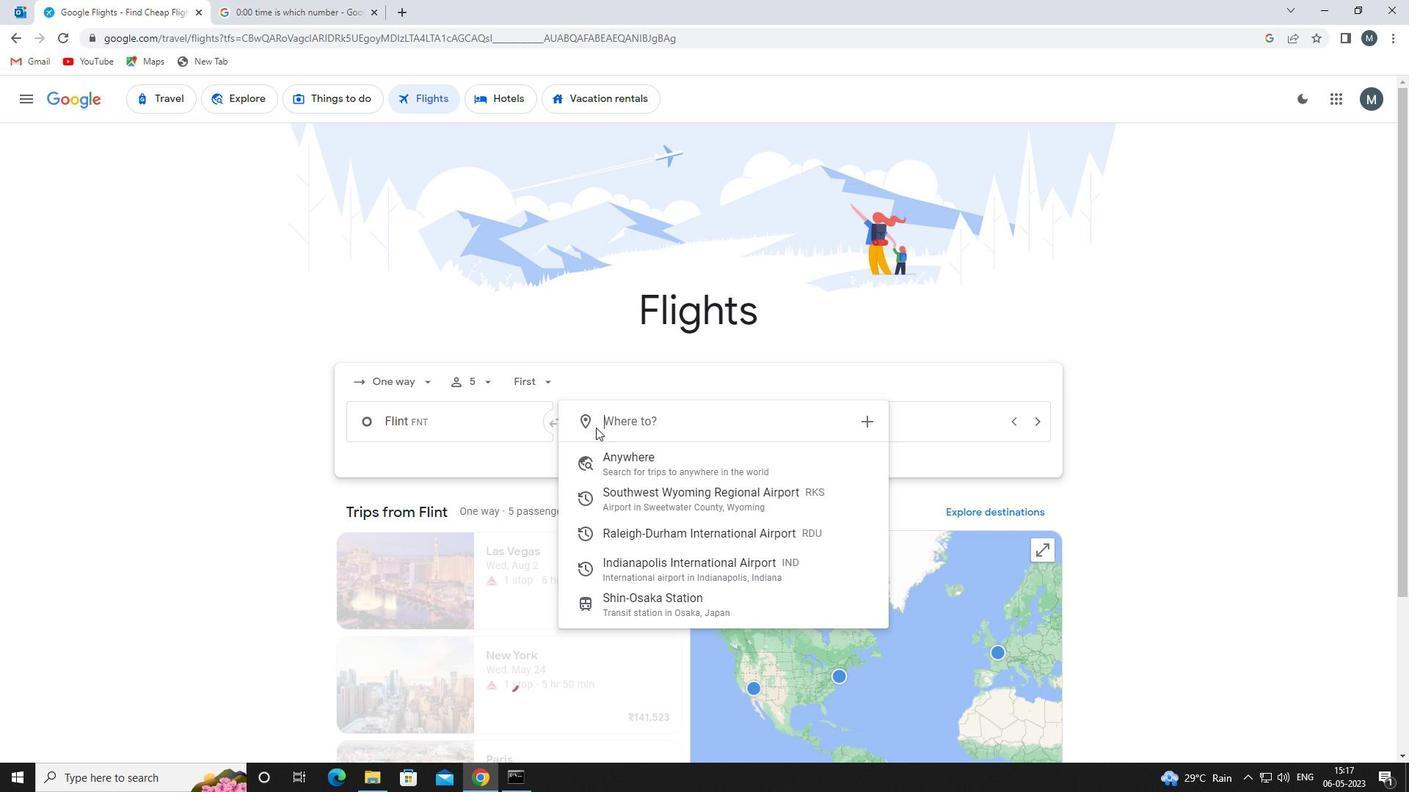
Action: Key pressed ind
Screenshot: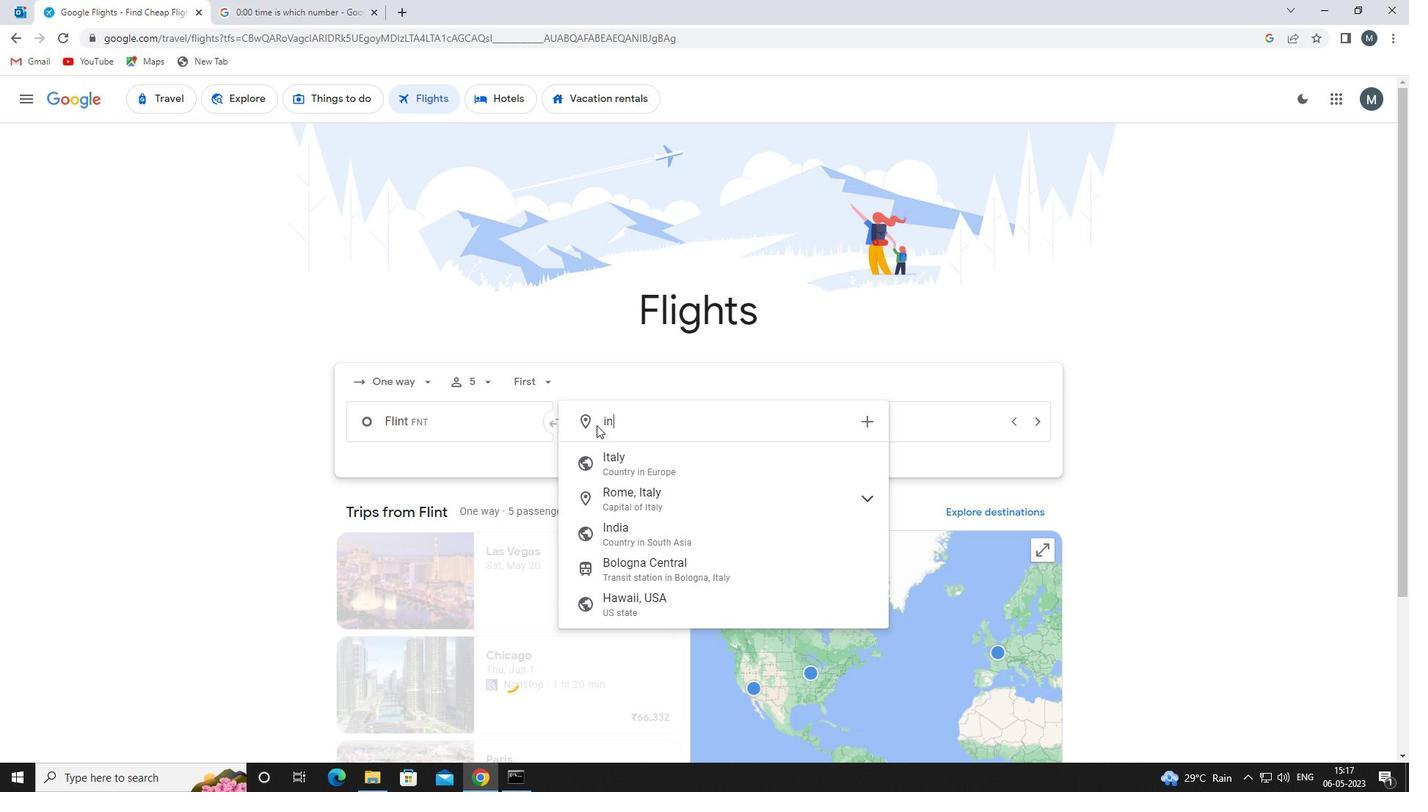 
Action: Mouse moved to (647, 457)
Screenshot: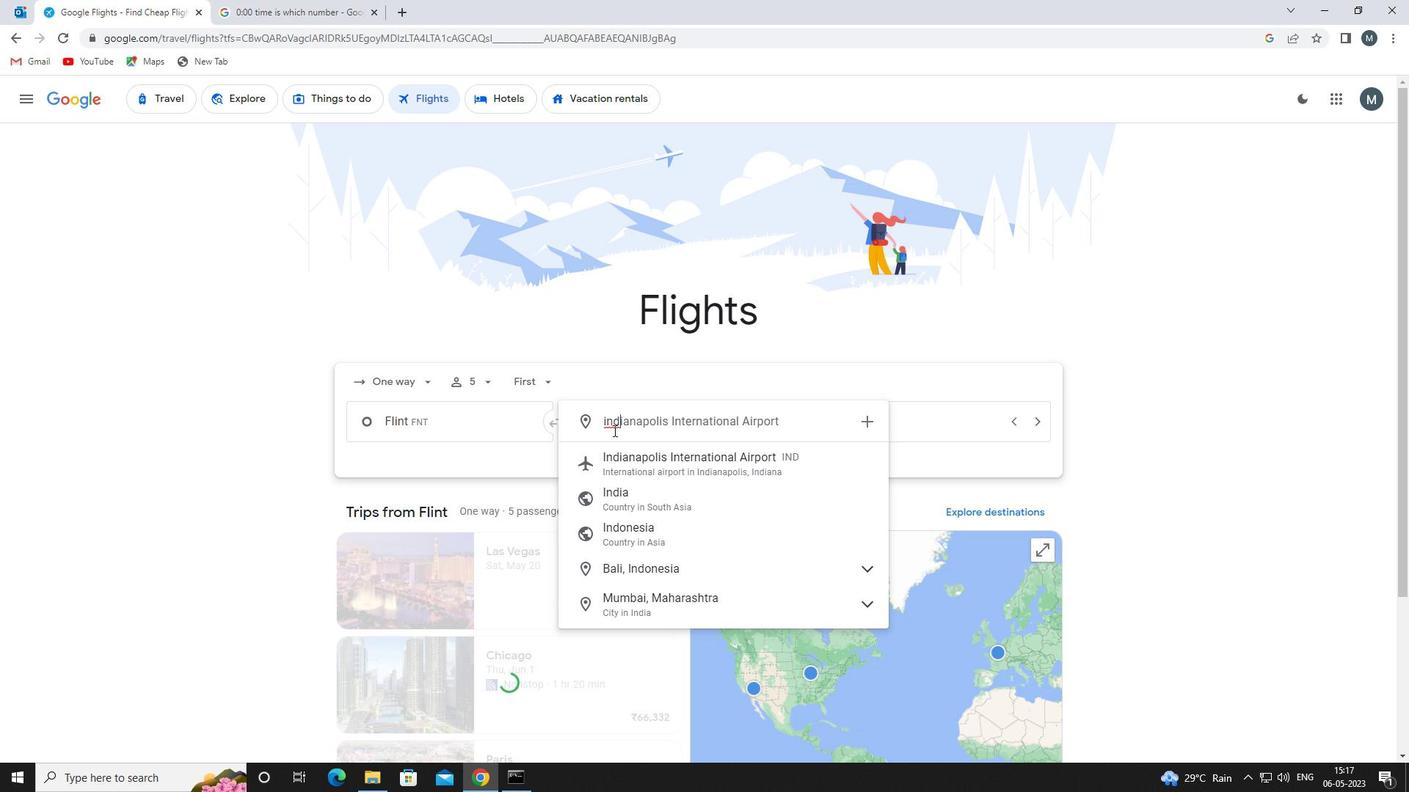 
Action: Mouse pressed left at (647, 457)
Screenshot: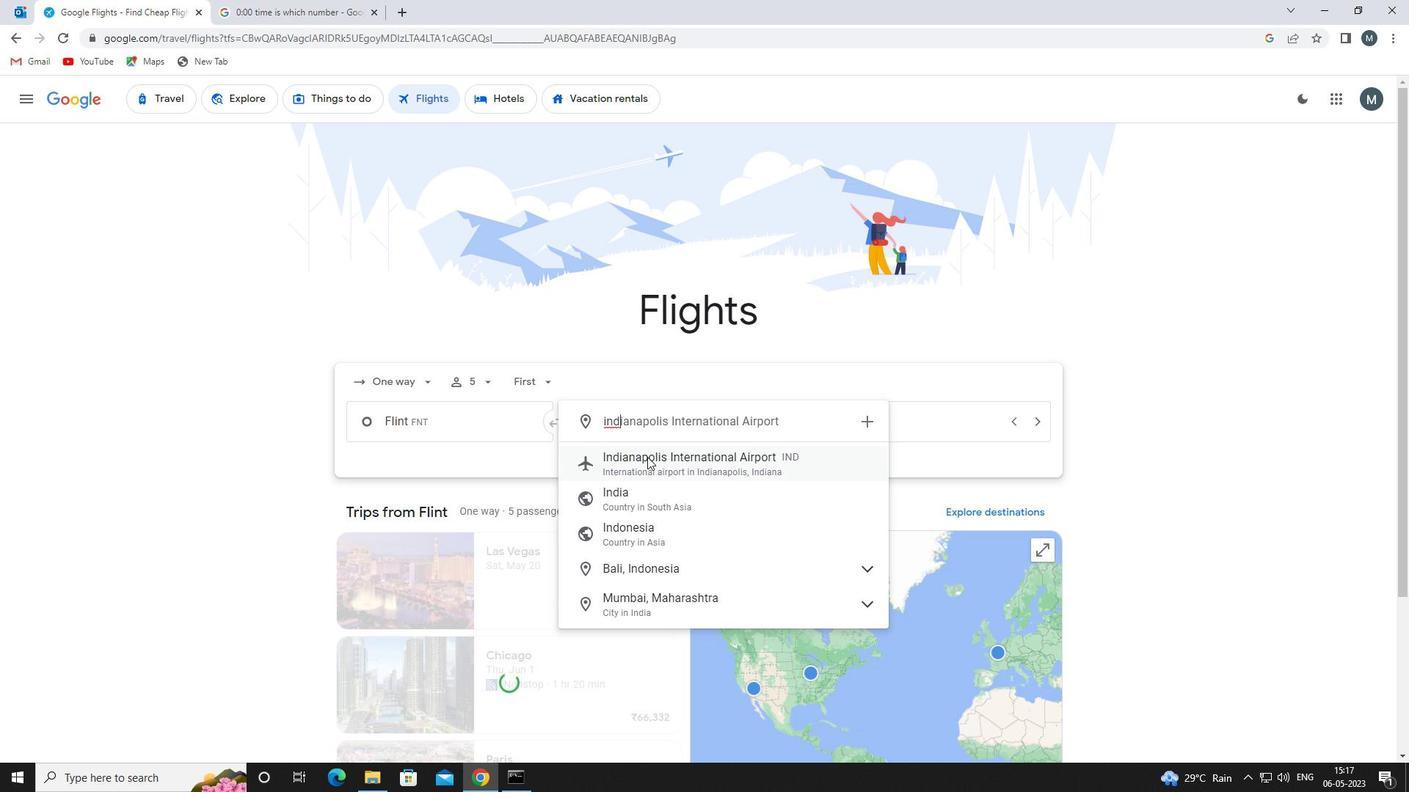 
Action: Mouse moved to (817, 419)
Screenshot: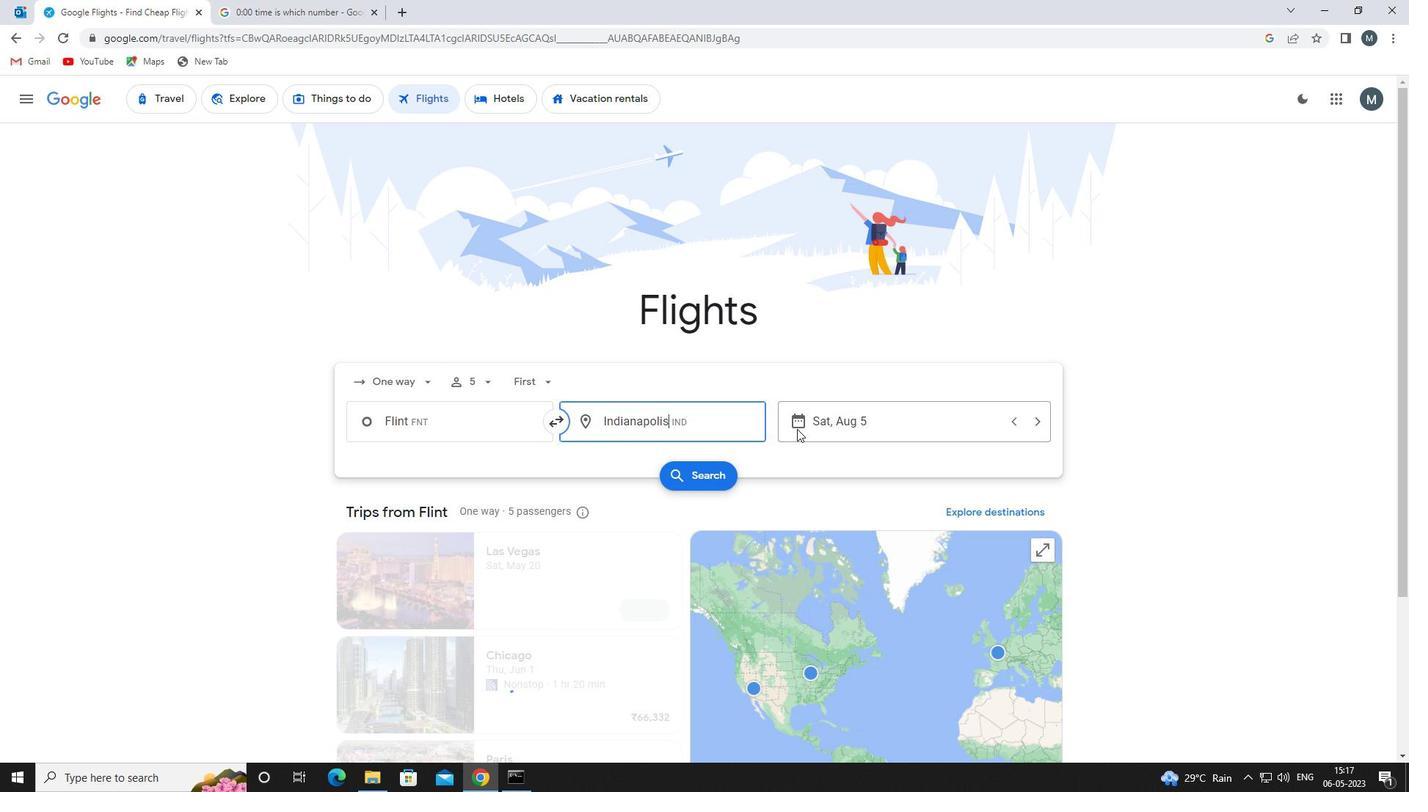 
Action: Mouse pressed left at (817, 419)
Screenshot: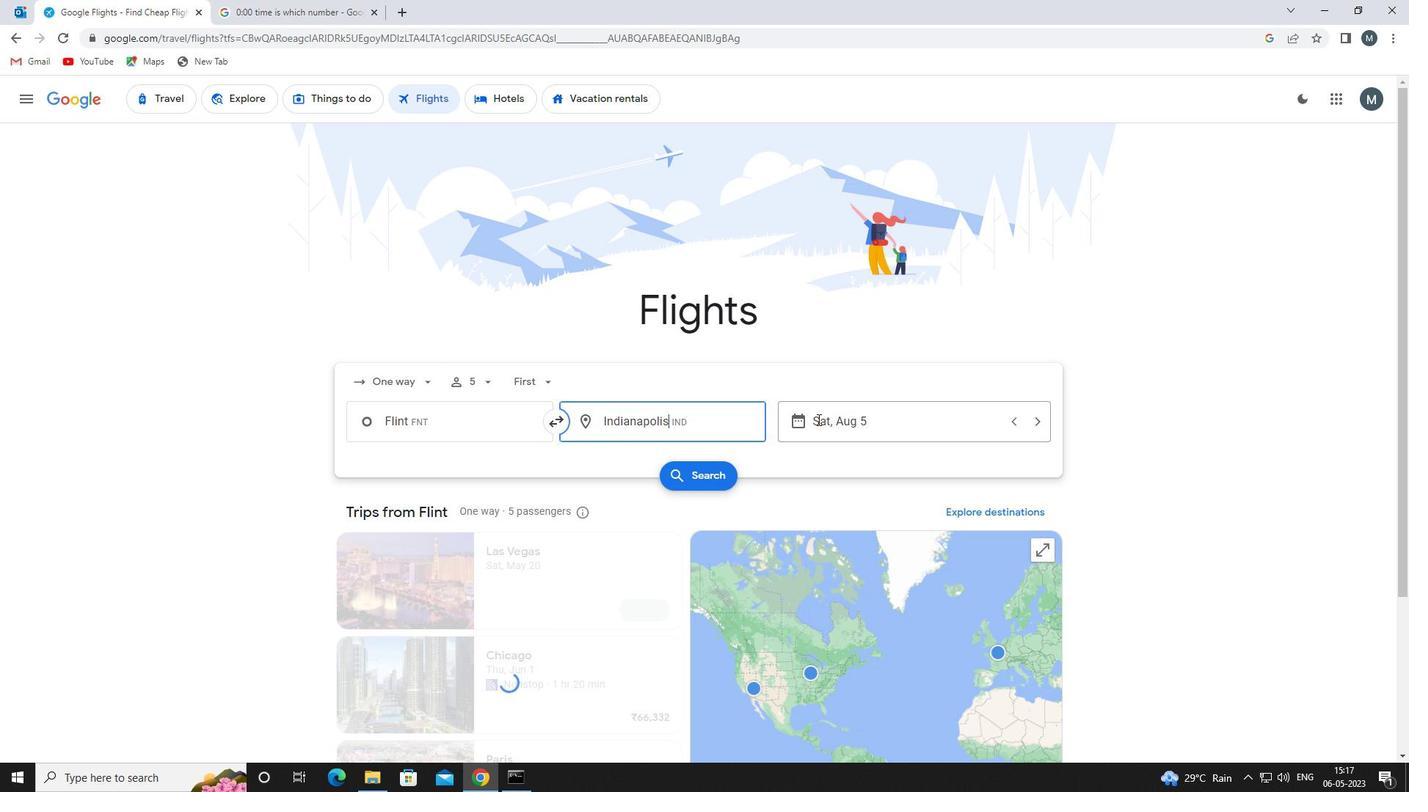 
Action: Mouse moved to (733, 492)
Screenshot: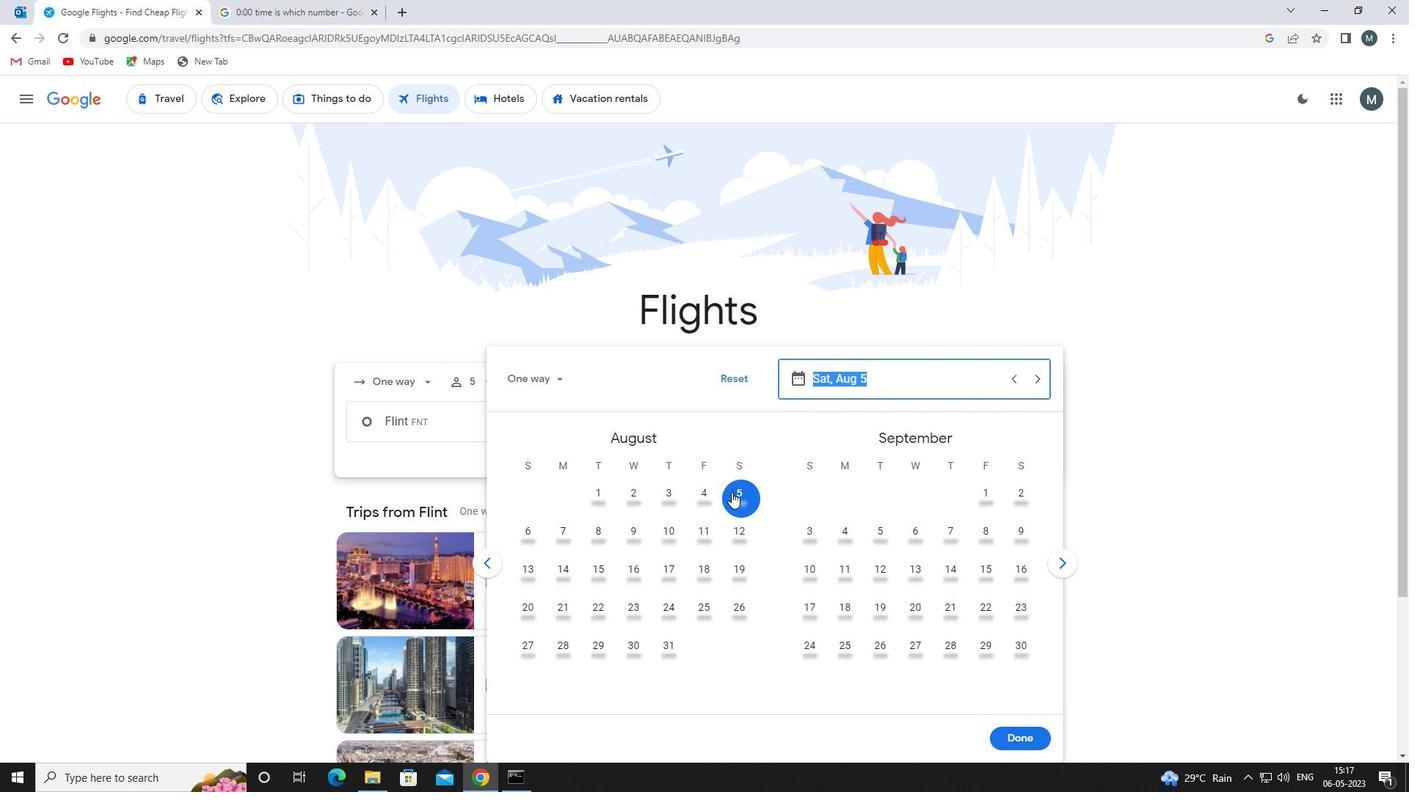 
Action: Mouse pressed left at (733, 492)
Screenshot: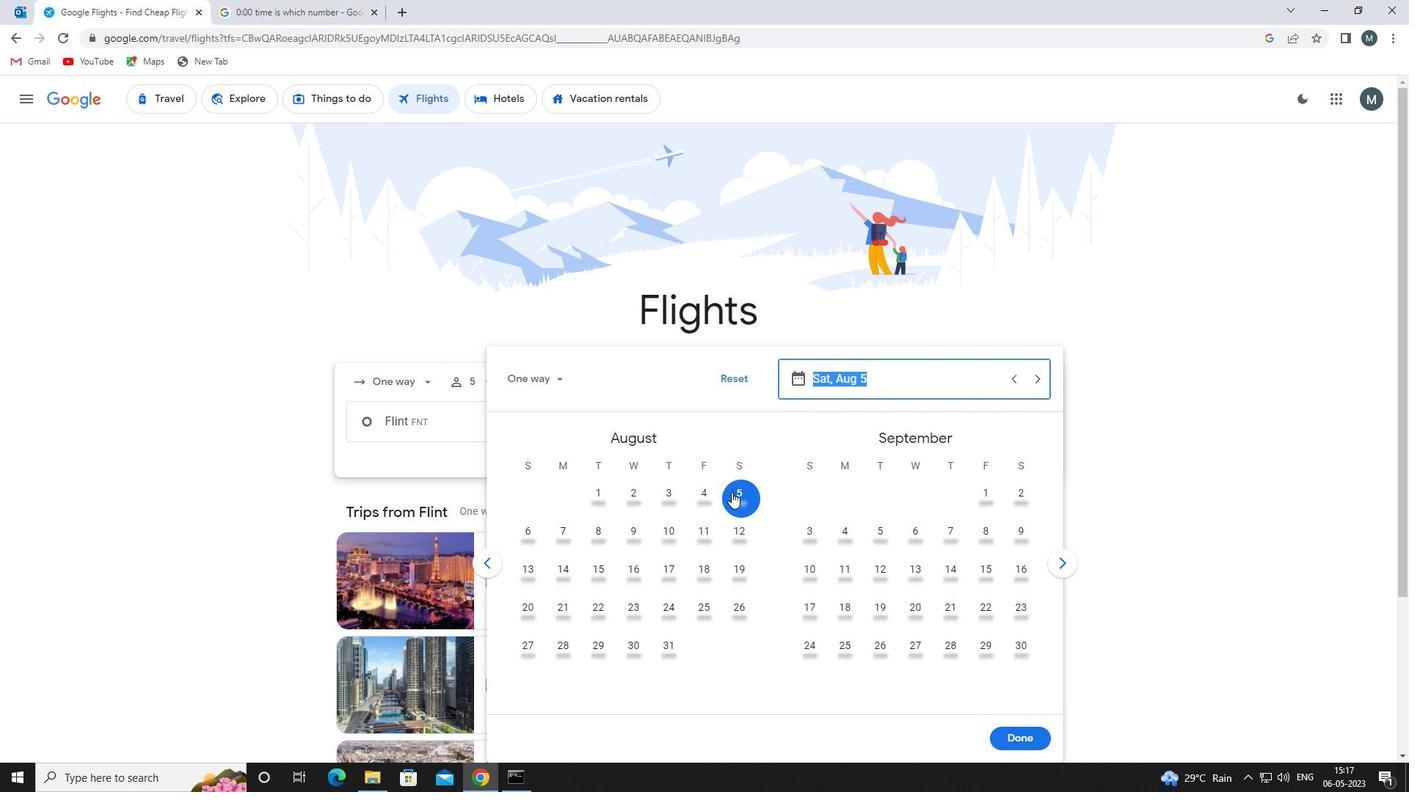 
Action: Mouse moved to (1019, 739)
Screenshot: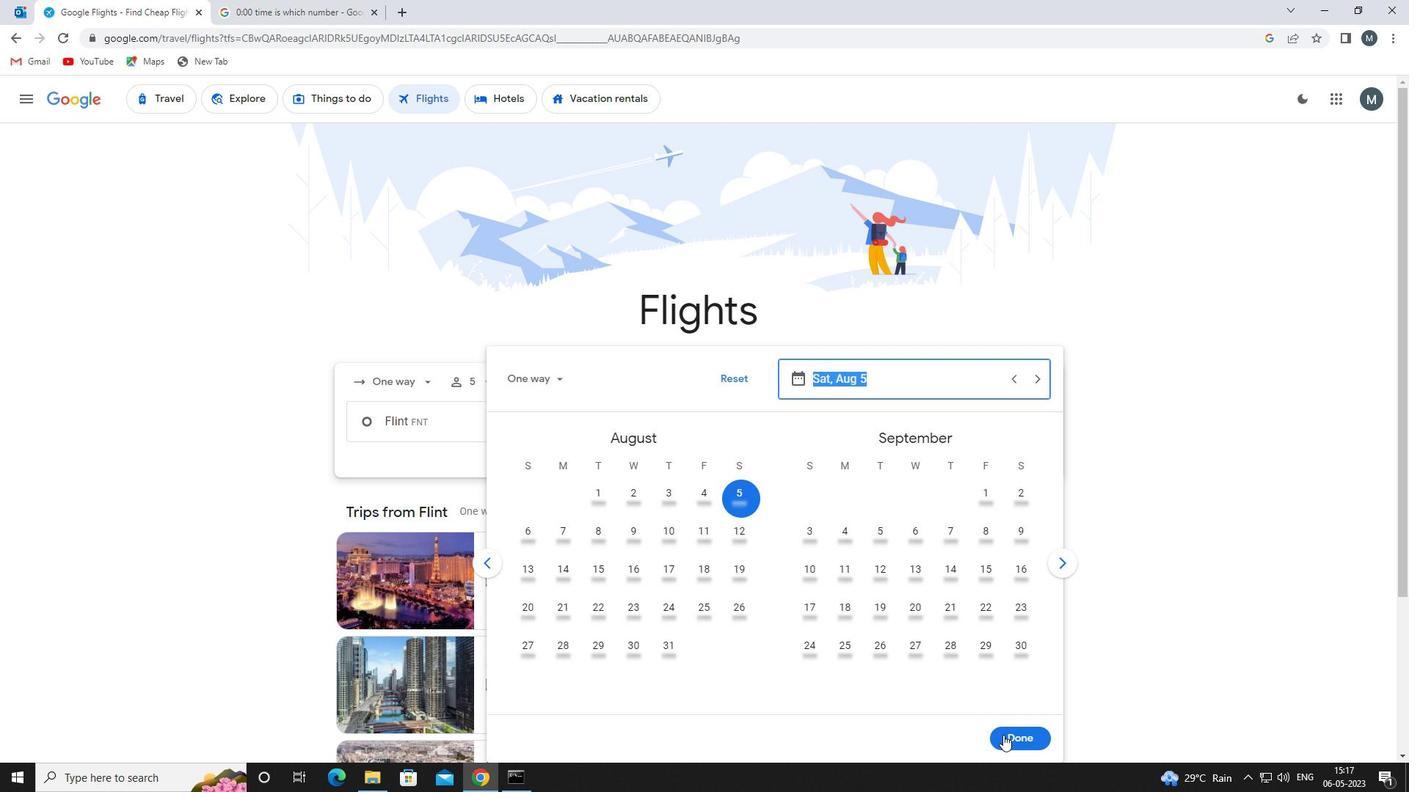 
Action: Mouse pressed left at (1019, 739)
Screenshot: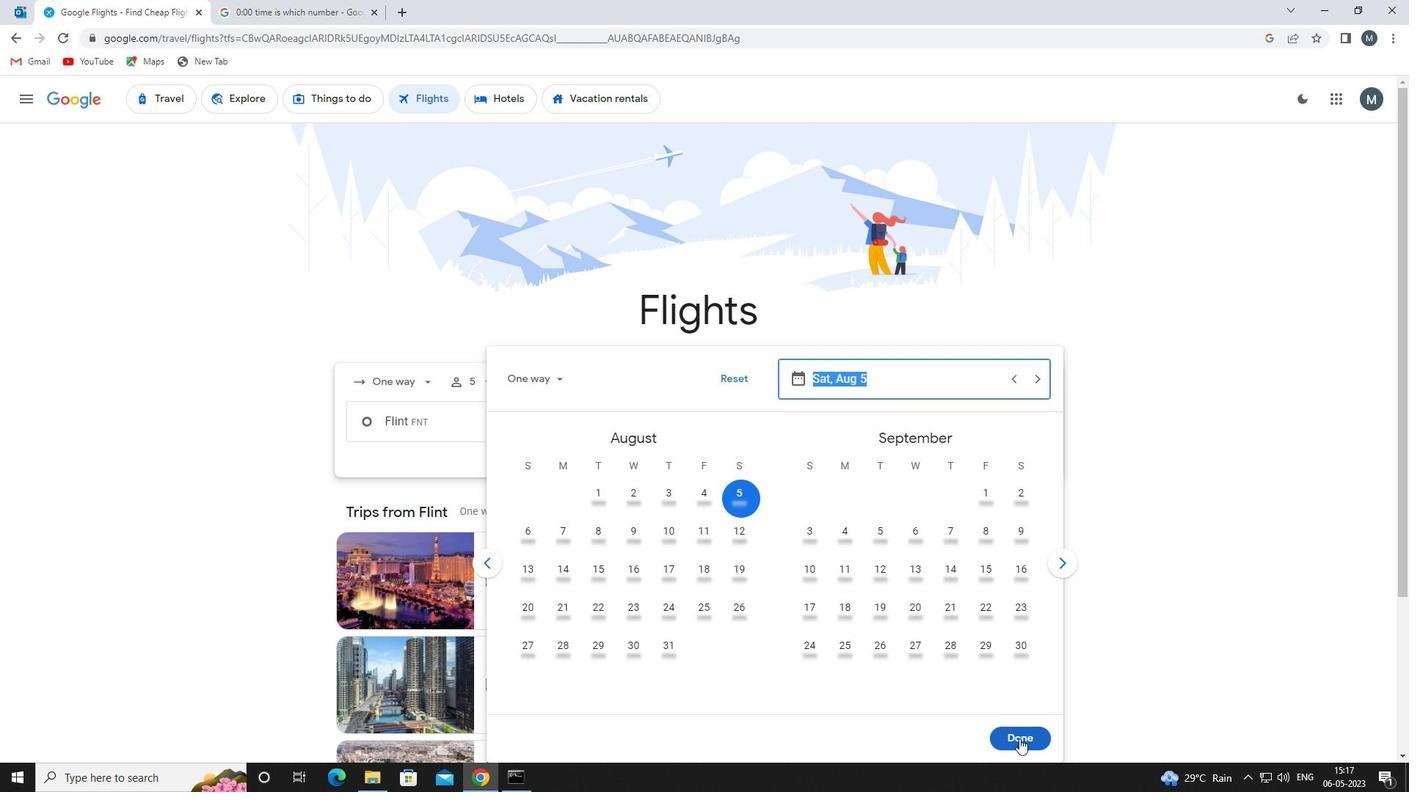 
Action: Mouse moved to (697, 474)
Screenshot: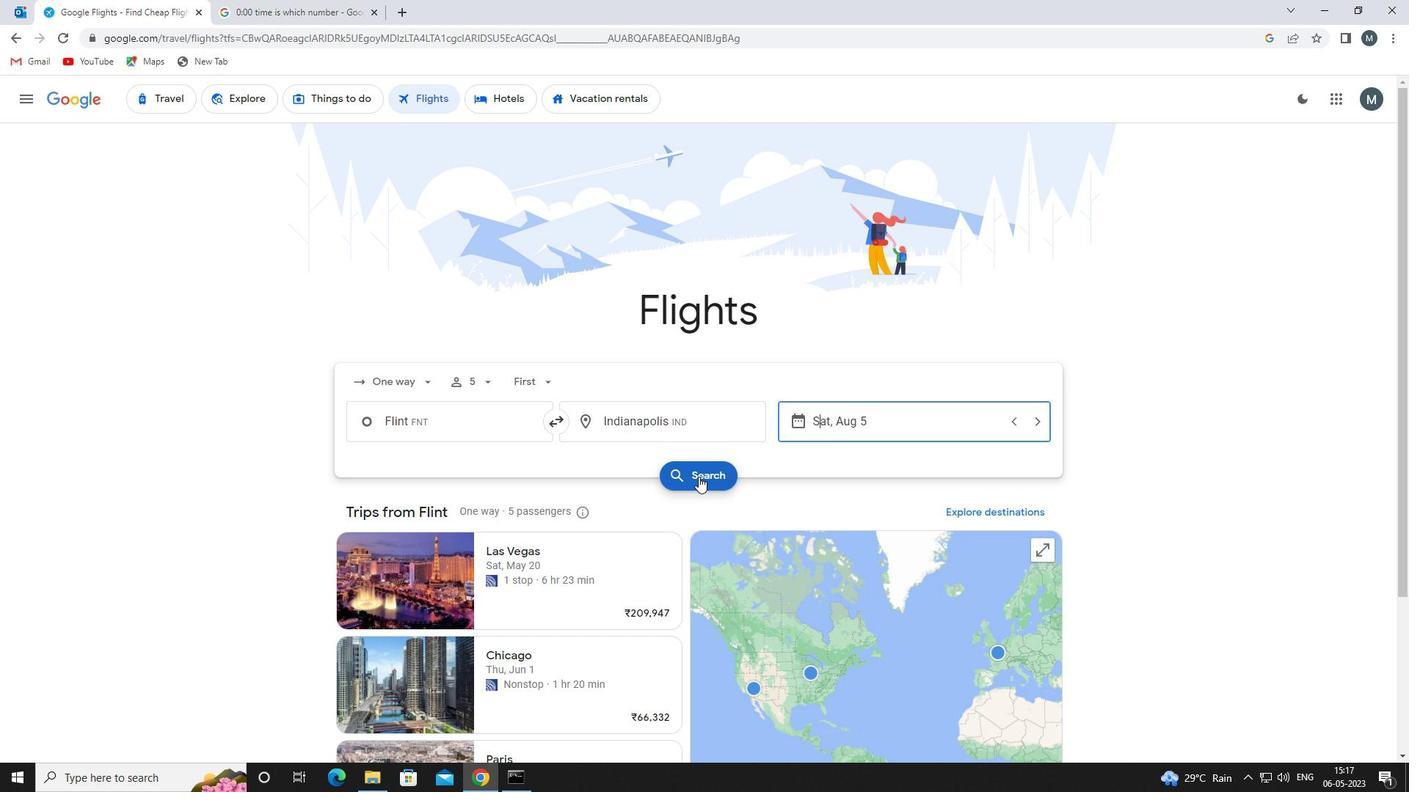 
Action: Mouse pressed left at (697, 474)
Screenshot: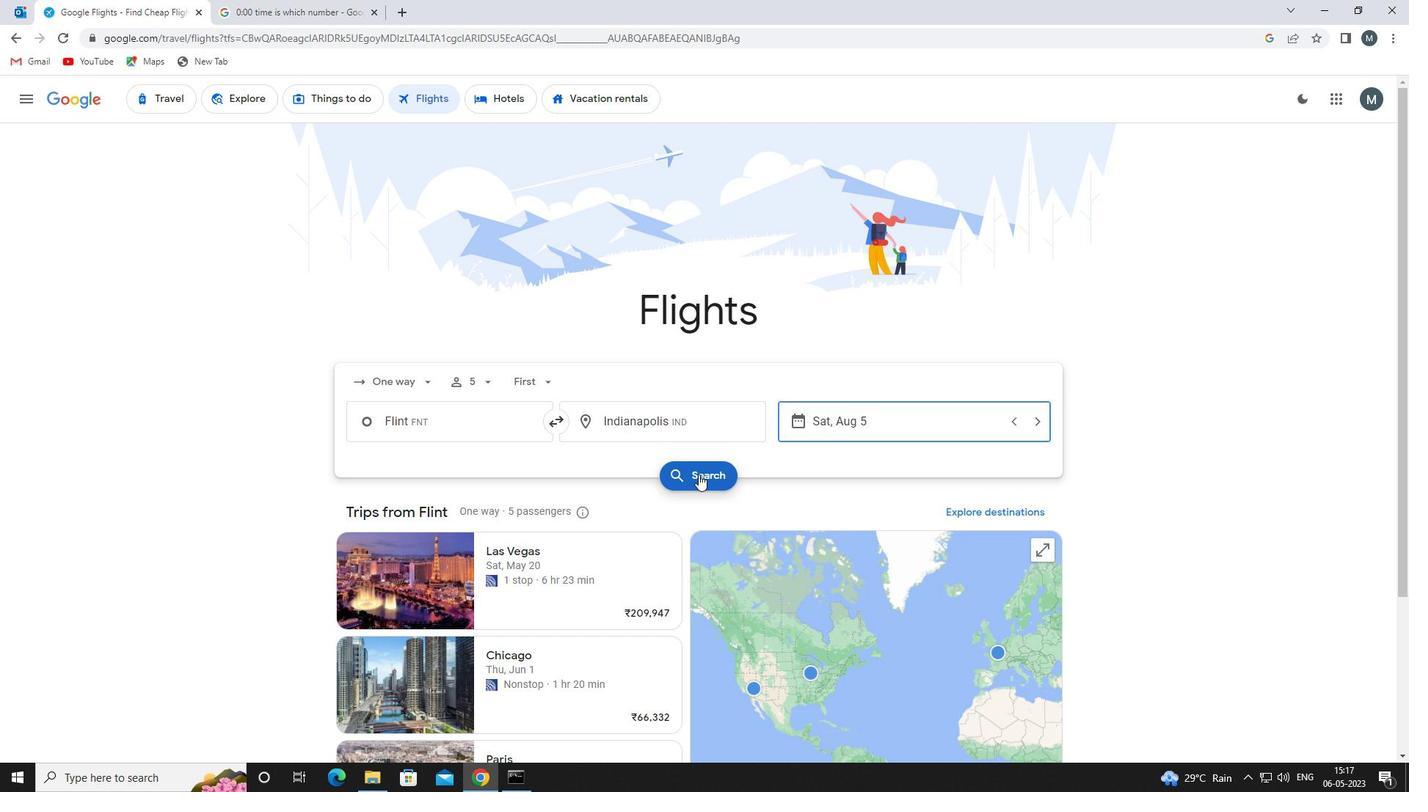 
Action: Mouse moved to (370, 235)
Screenshot: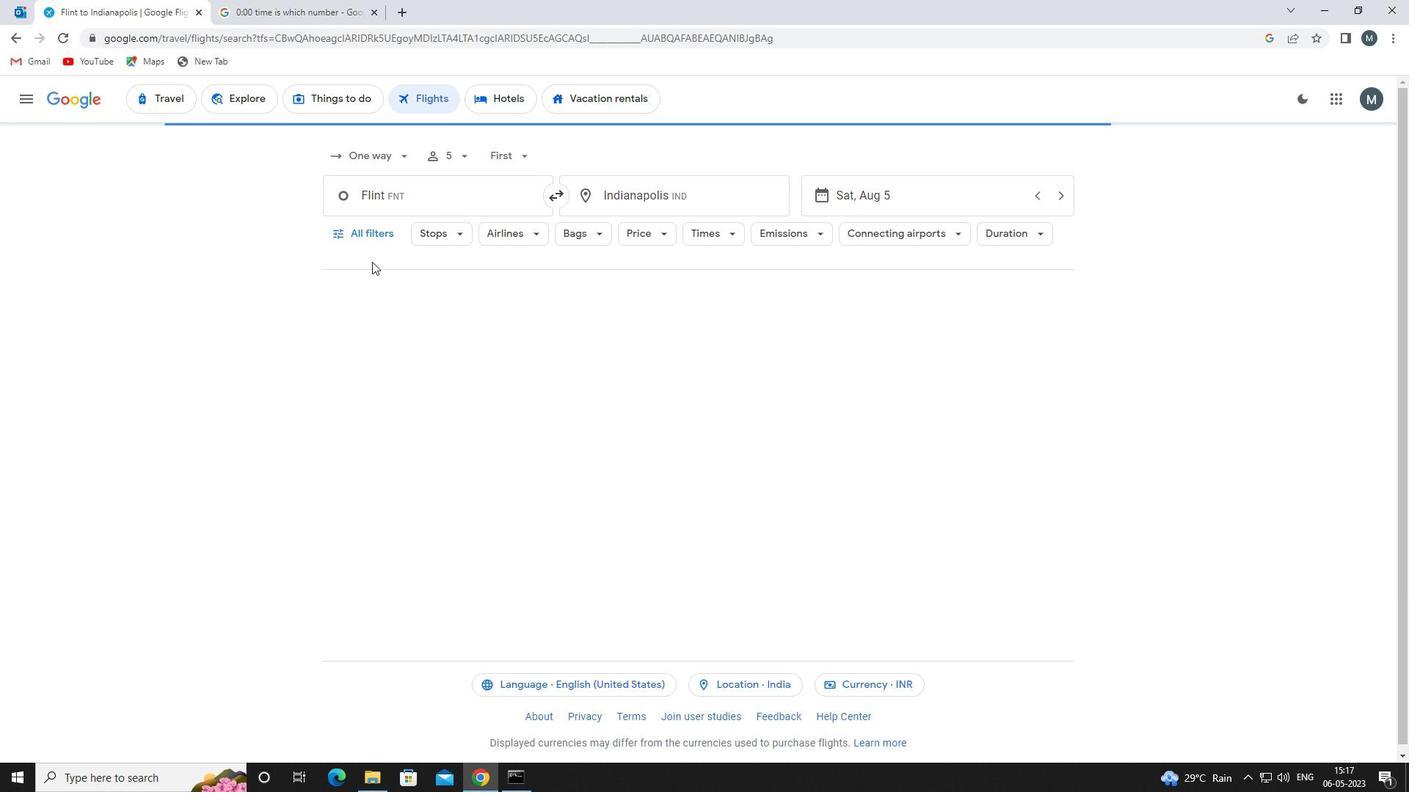 
Action: Mouse pressed left at (370, 235)
Screenshot: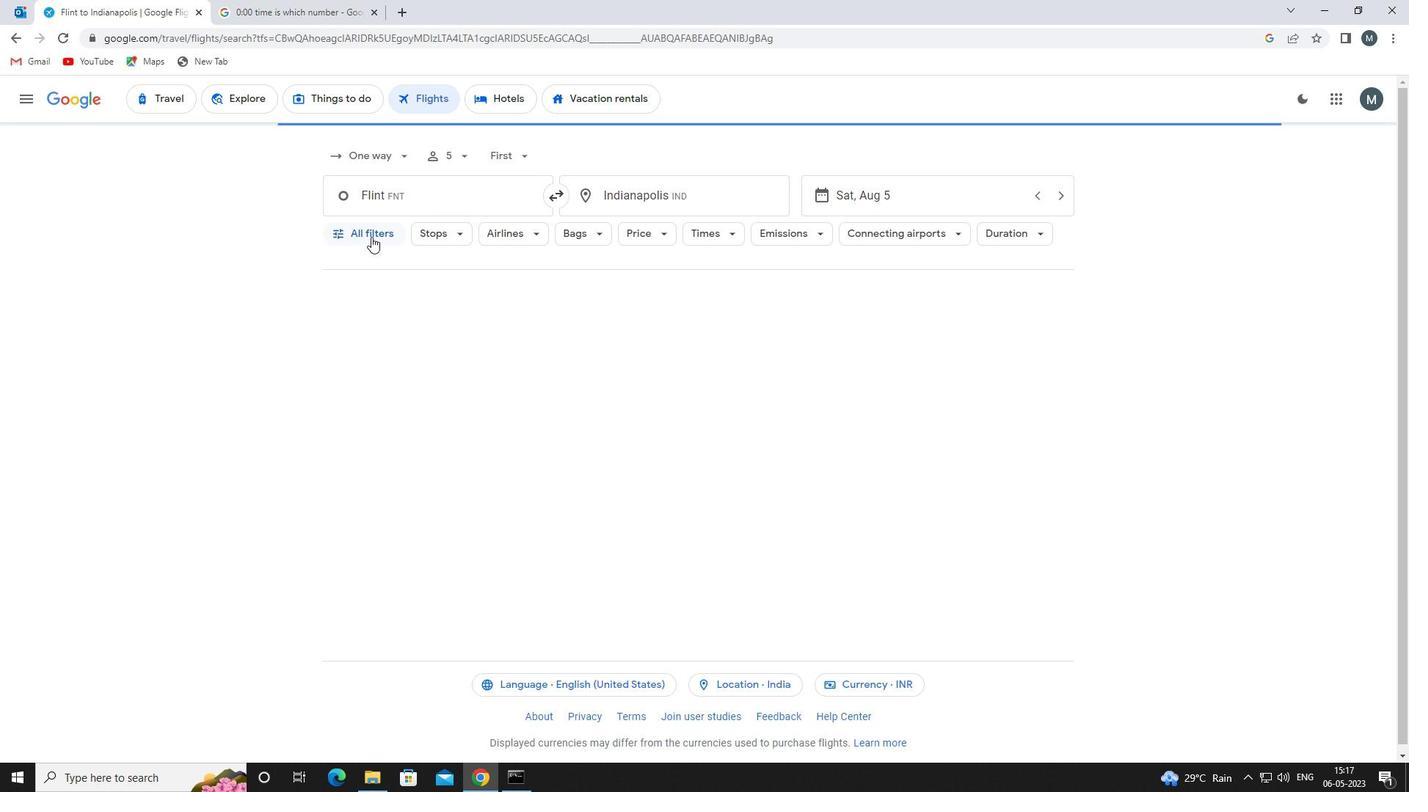 
Action: Mouse moved to (396, 372)
Screenshot: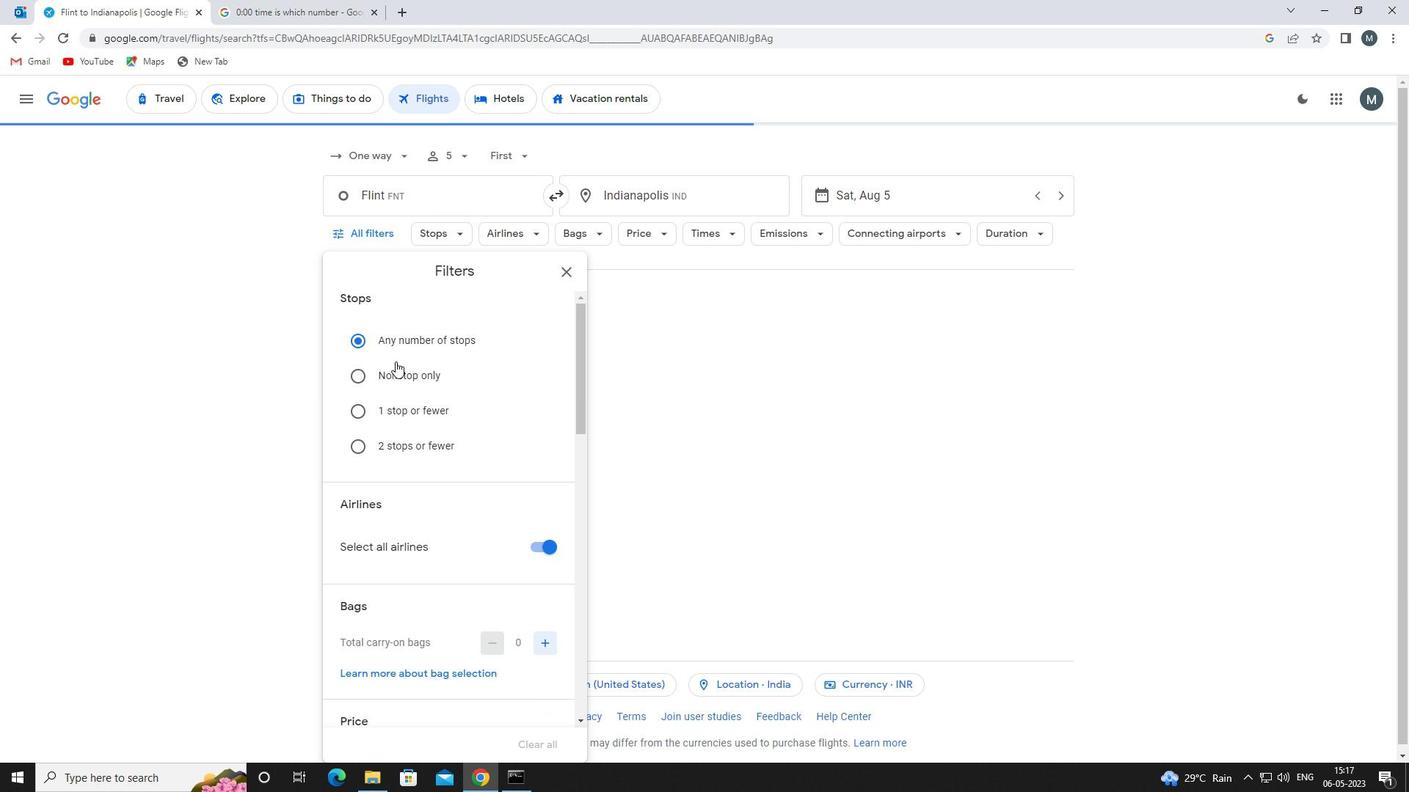 
Action: Mouse scrolled (396, 371) with delta (0, 0)
Screenshot: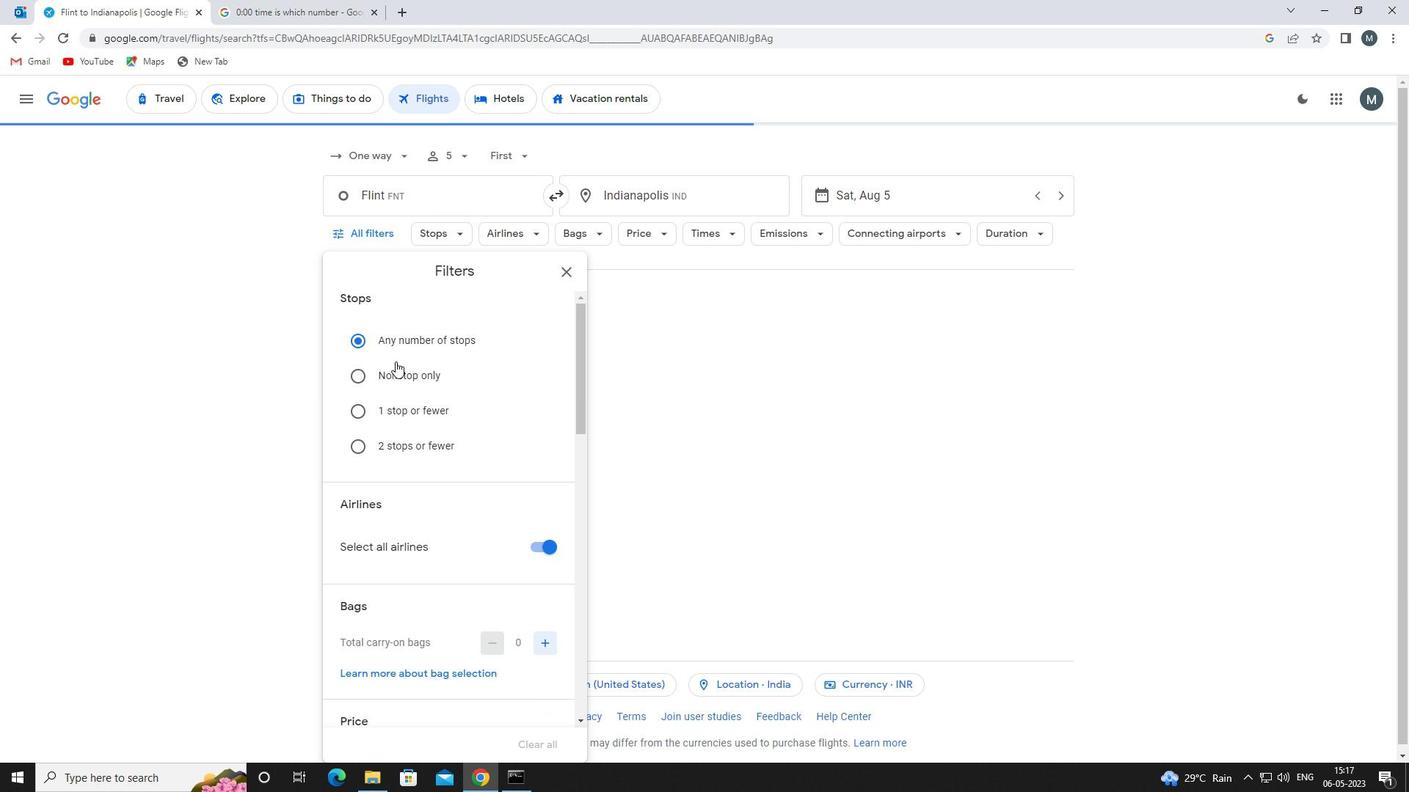 
Action: Mouse moved to (541, 468)
Screenshot: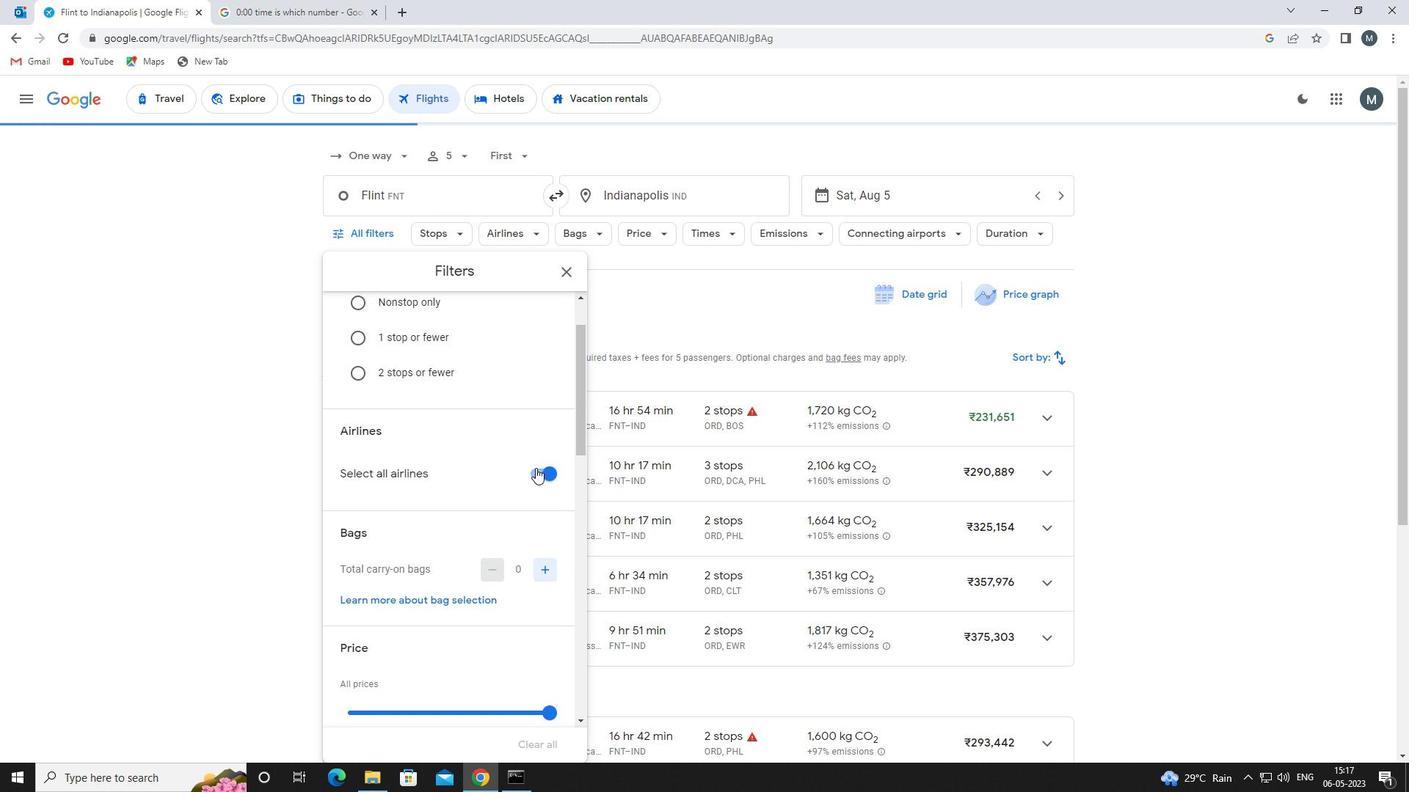 
Action: Mouse pressed left at (541, 468)
Screenshot: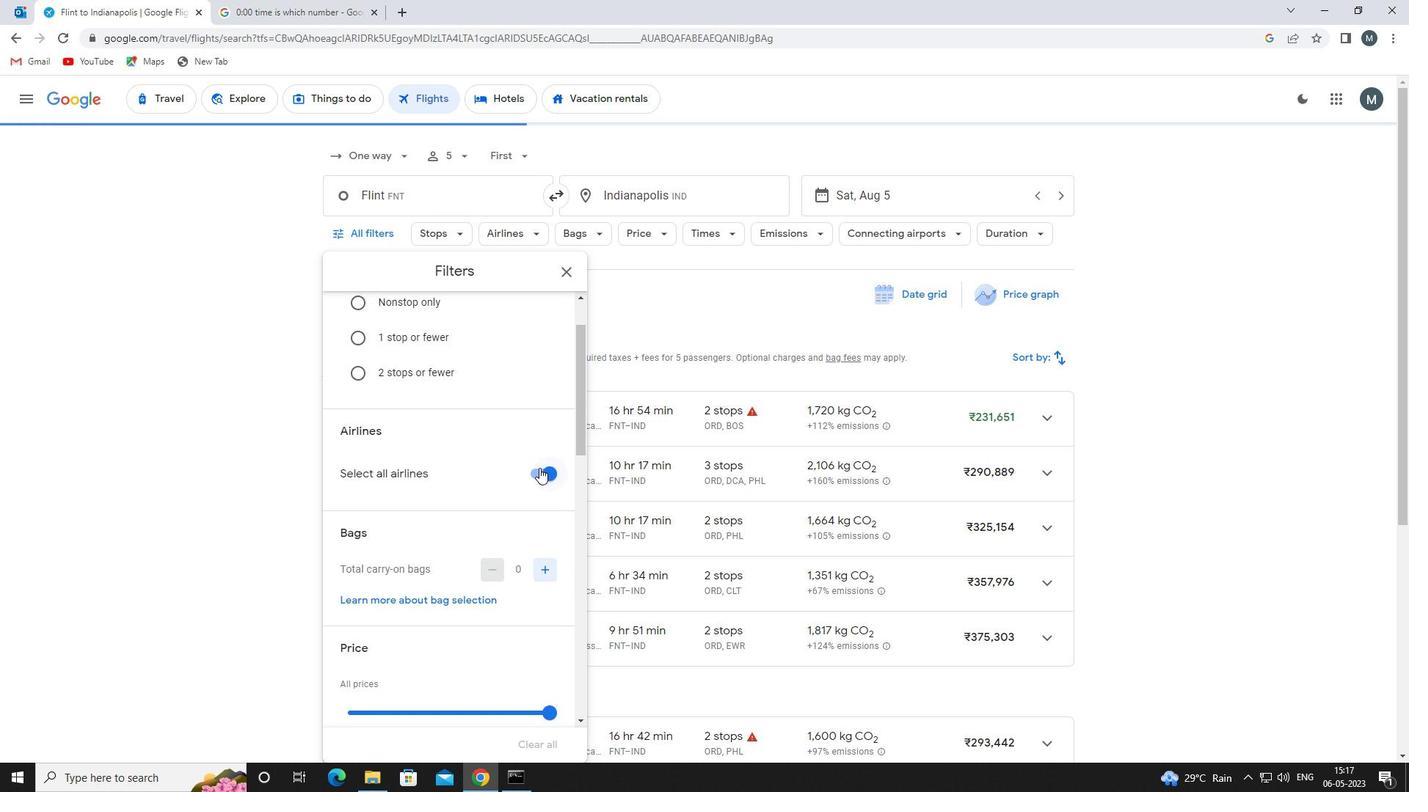 
Action: Mouse moved to (487, 457)
Screenshot: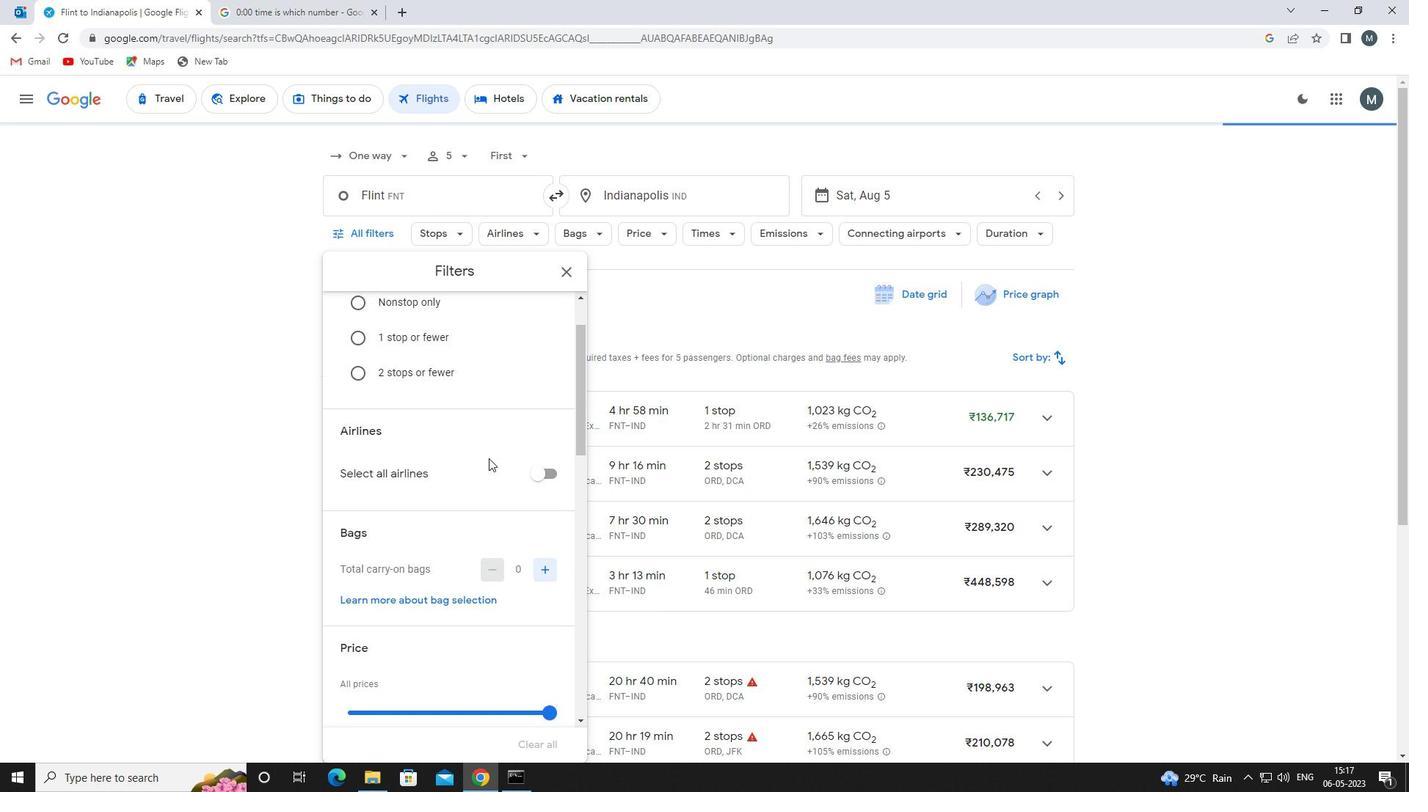 
Action: Mouse scrolled (487, 457) with delta (0, 0)
Screenshot: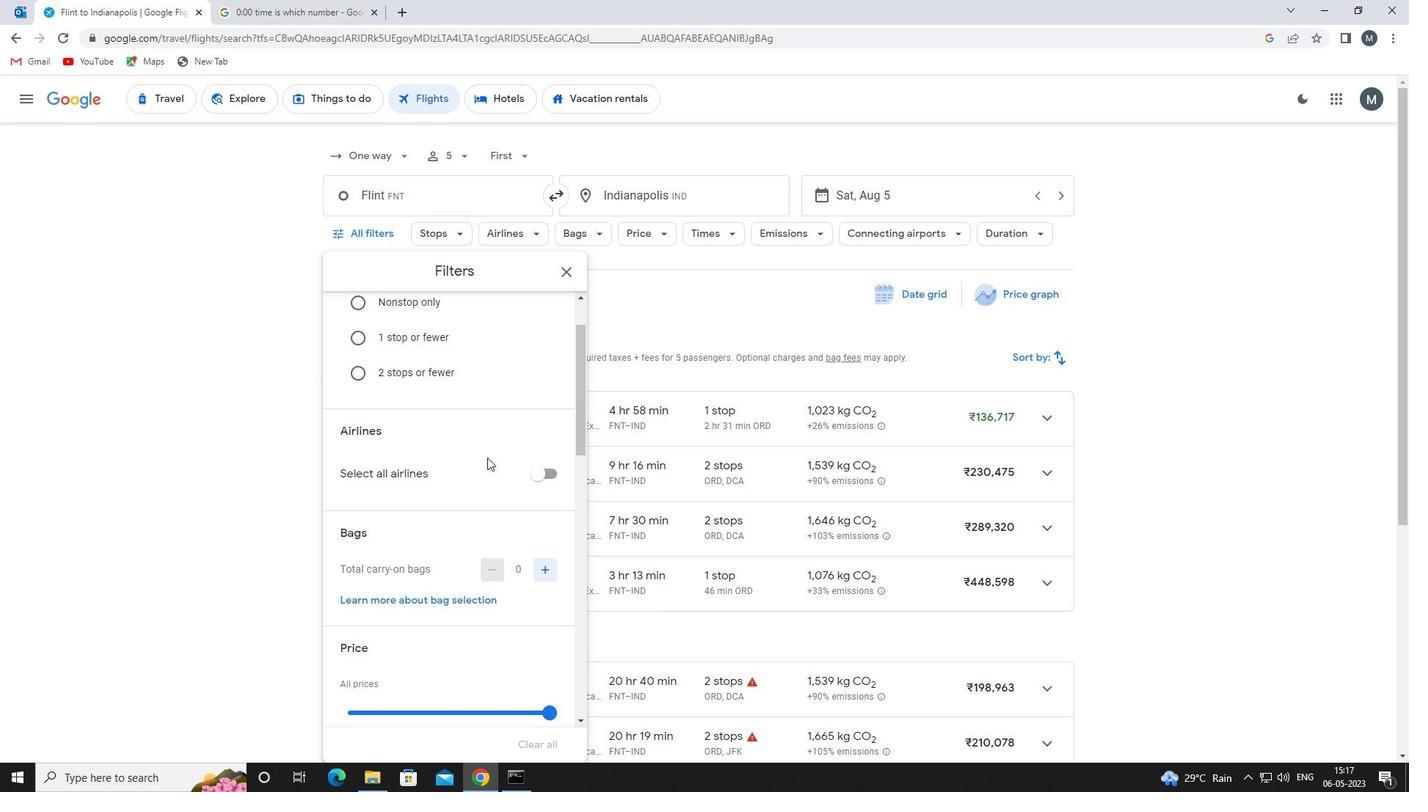 
Action: Mouse moved to (546, 389)
Screenshot: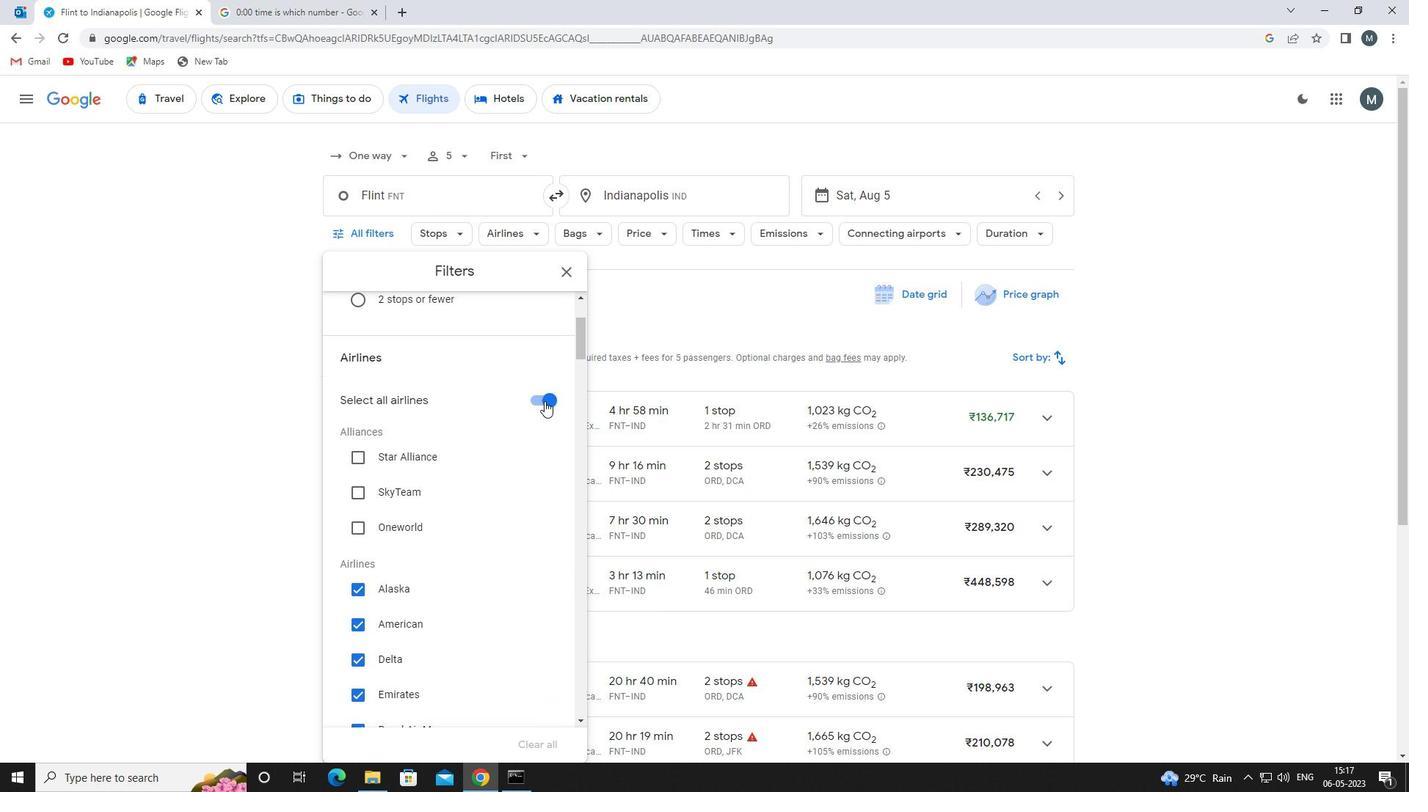 
Action: Mouse pressed left at (546, 389)
Screenshot: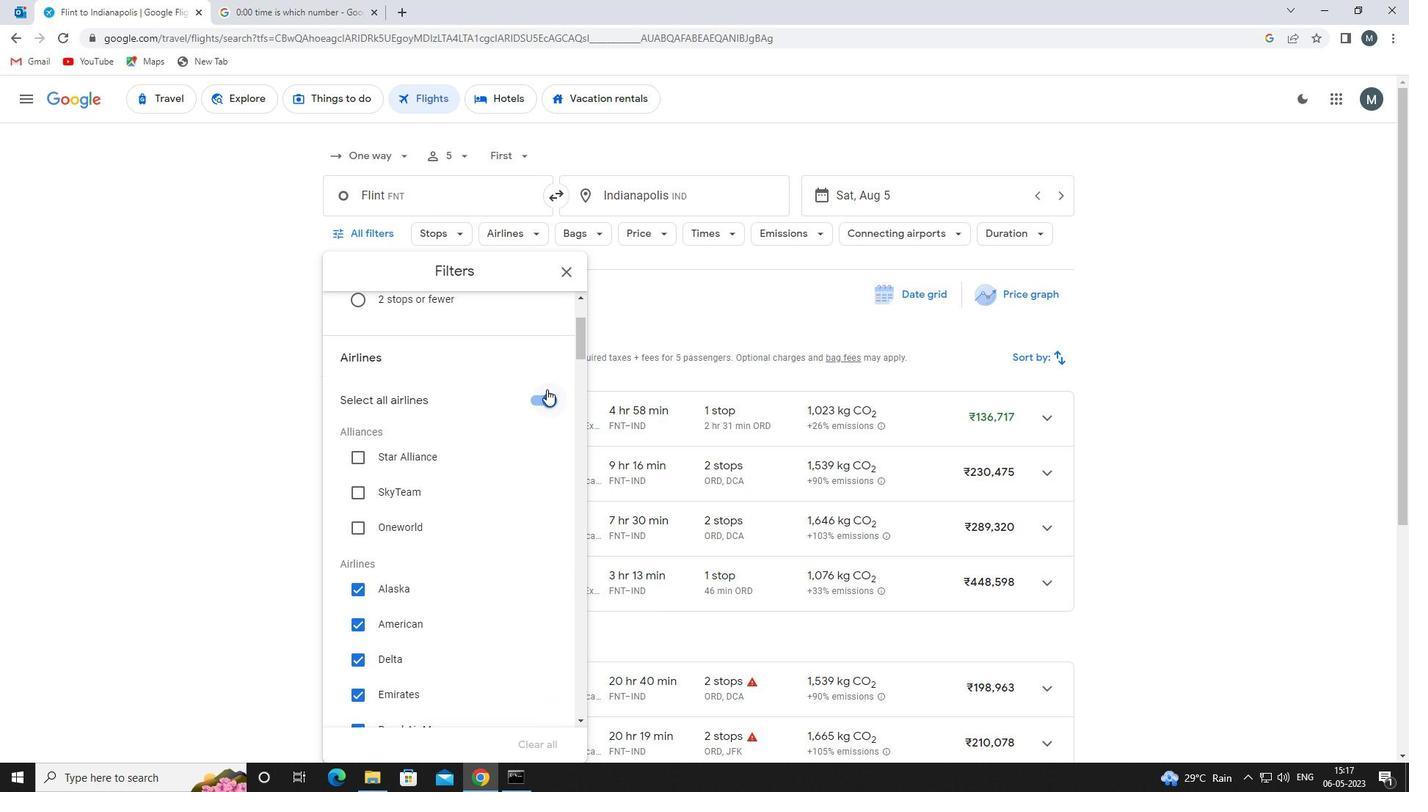 
Action: Mouse moved to (491, 432)
Screenshot: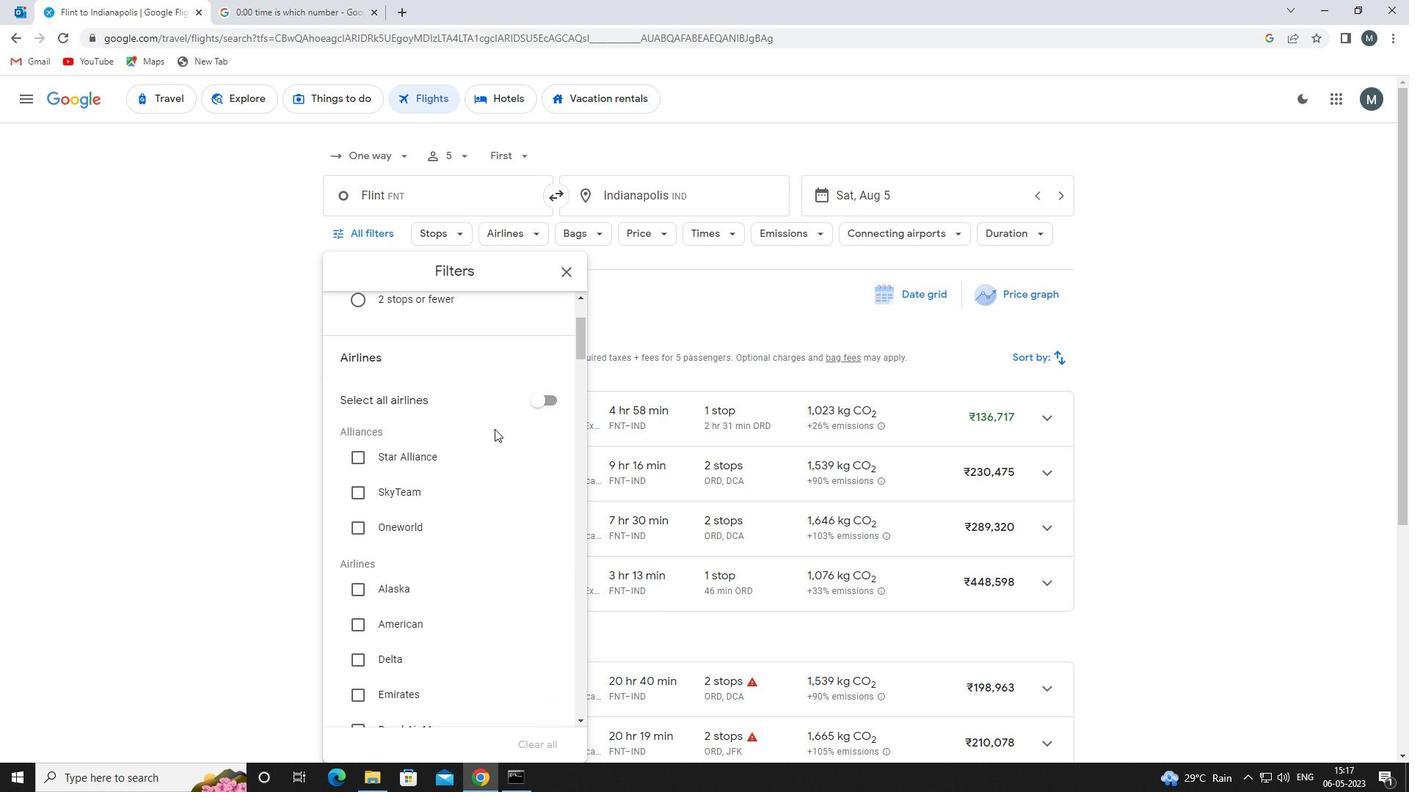 
Action: Mouse scrolled (491, 431) with delta (0, 0)
Screenshot: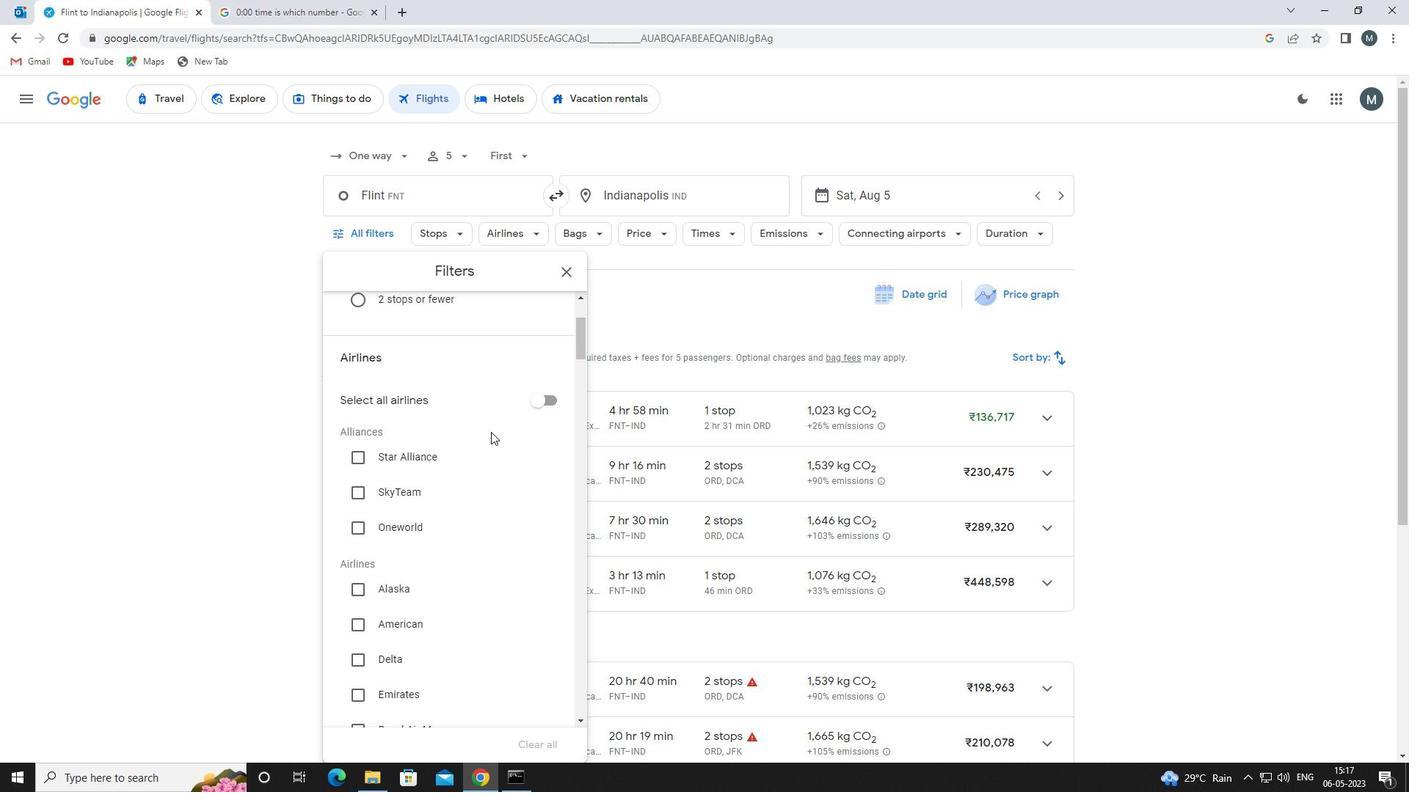
Action: Mouse moved to (489, 434)
Screenshot: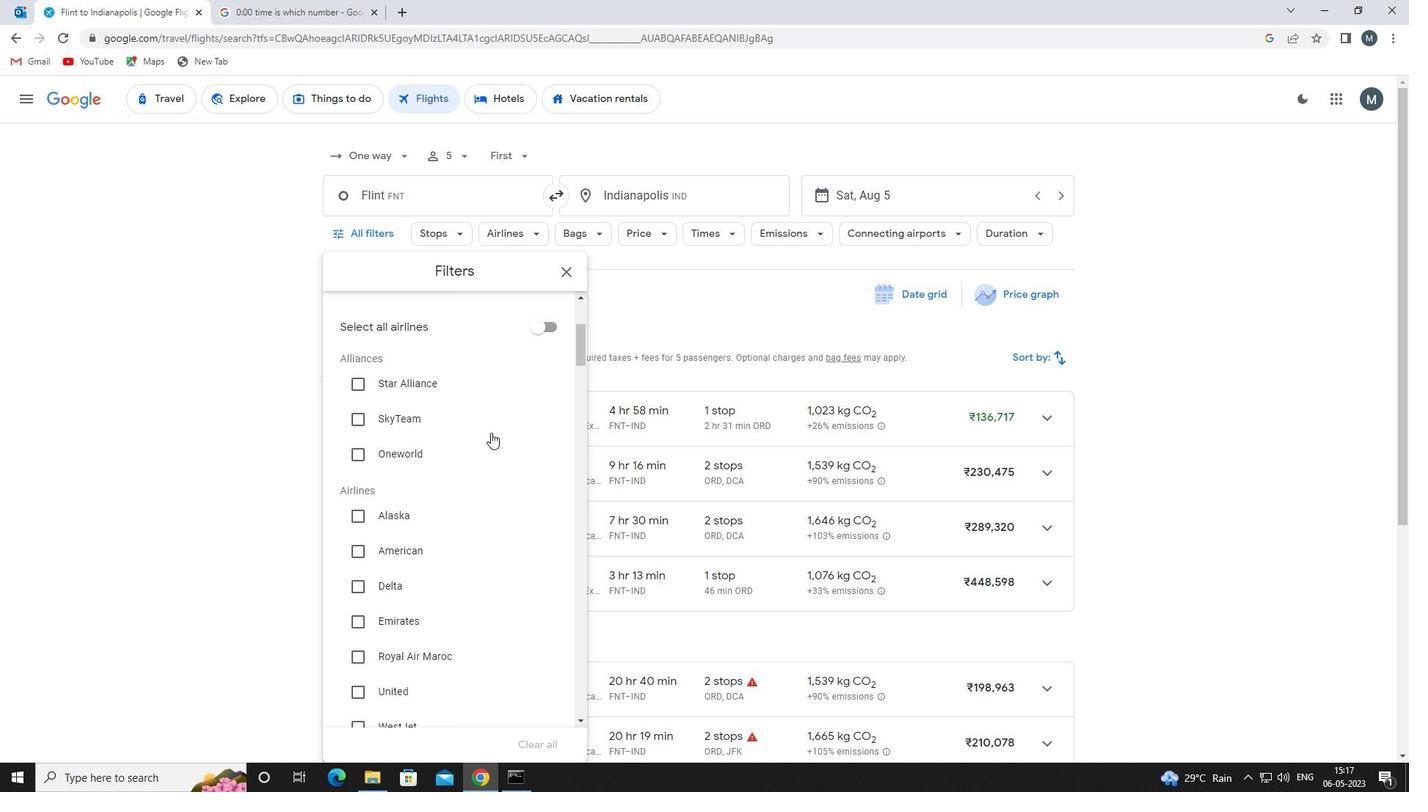 
Action: Mouse scrolled (489, 433) with delta (0, 0)
Screenshot: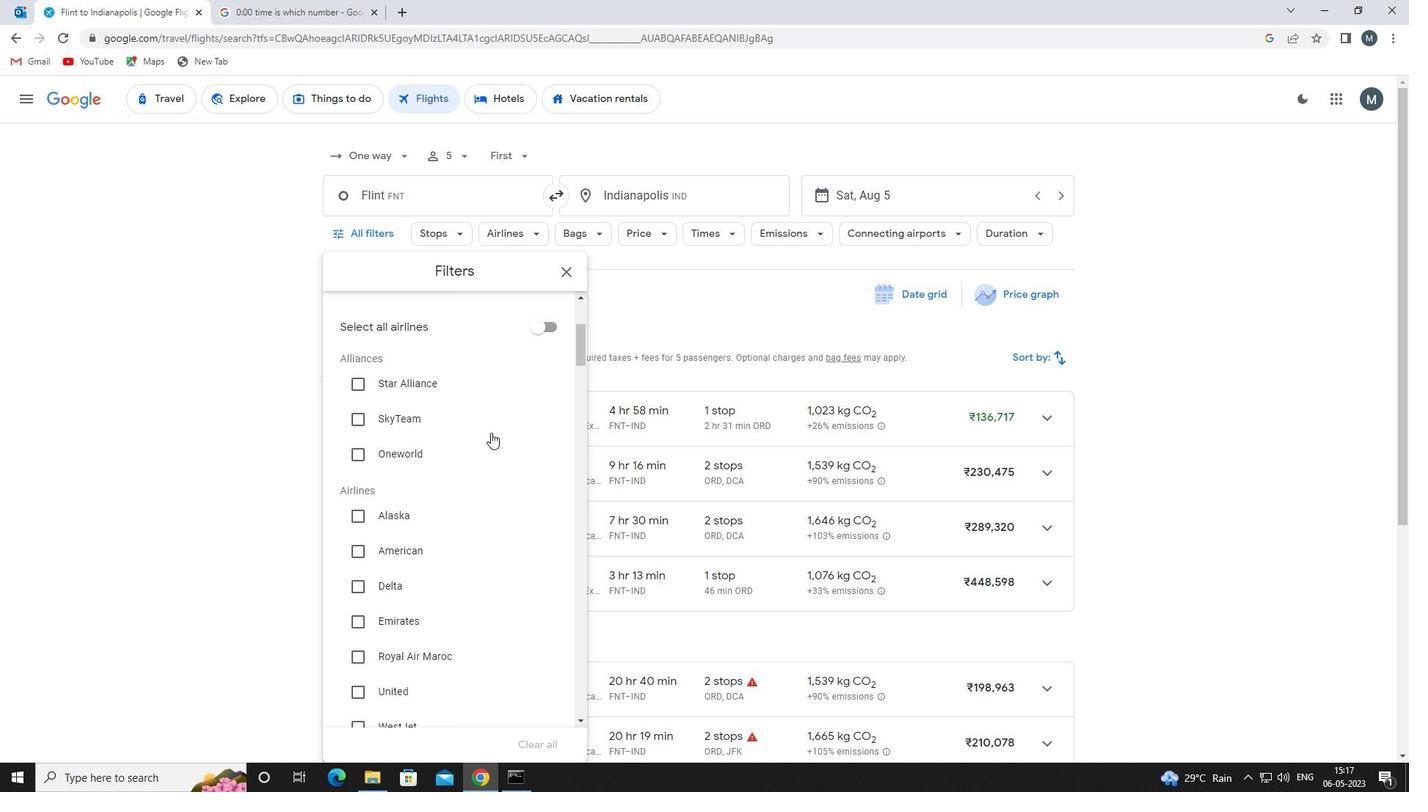 
Action: Mouse moved to (489, 435)
Screenshot: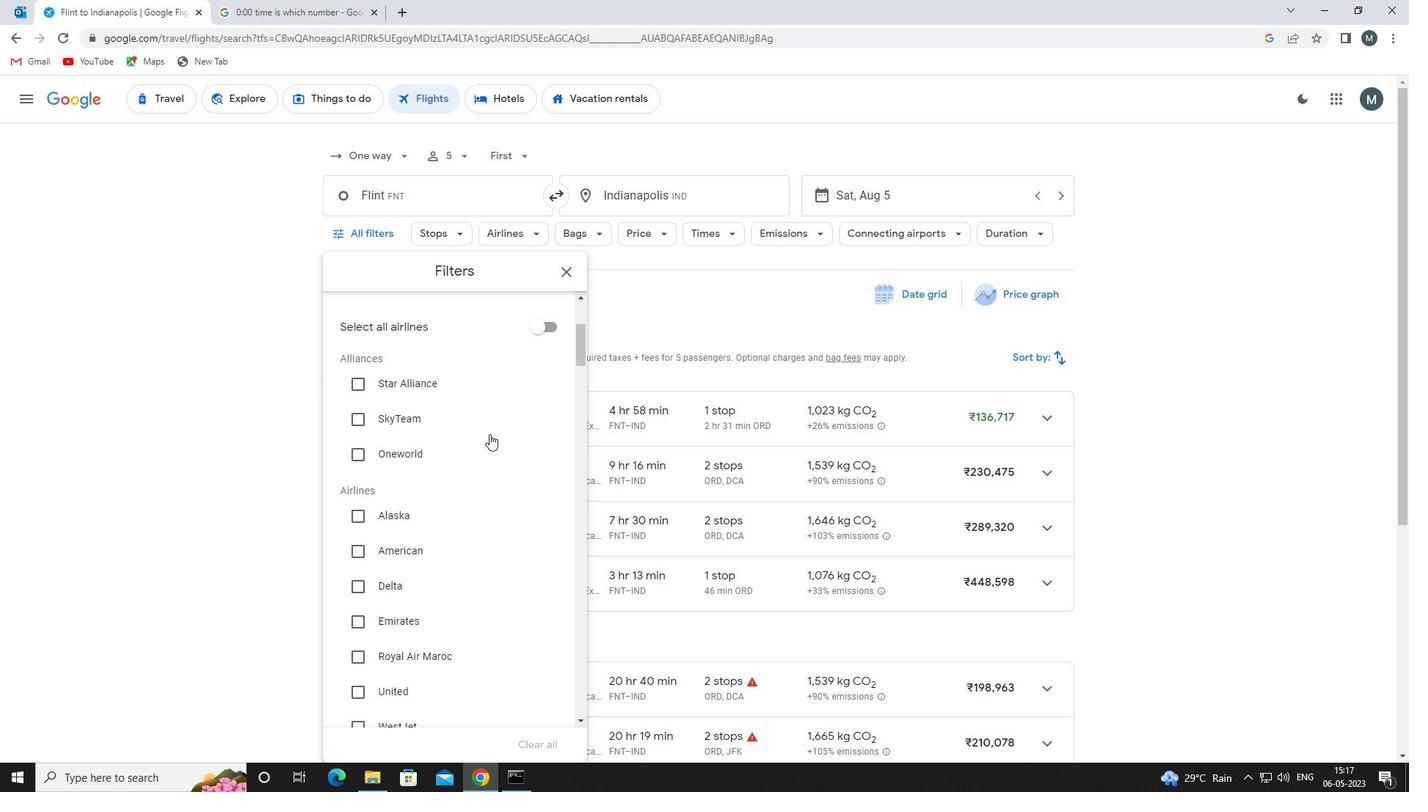 
Action: Mouse scrolled (489, 434) with delta (0, 0)
Screenshot: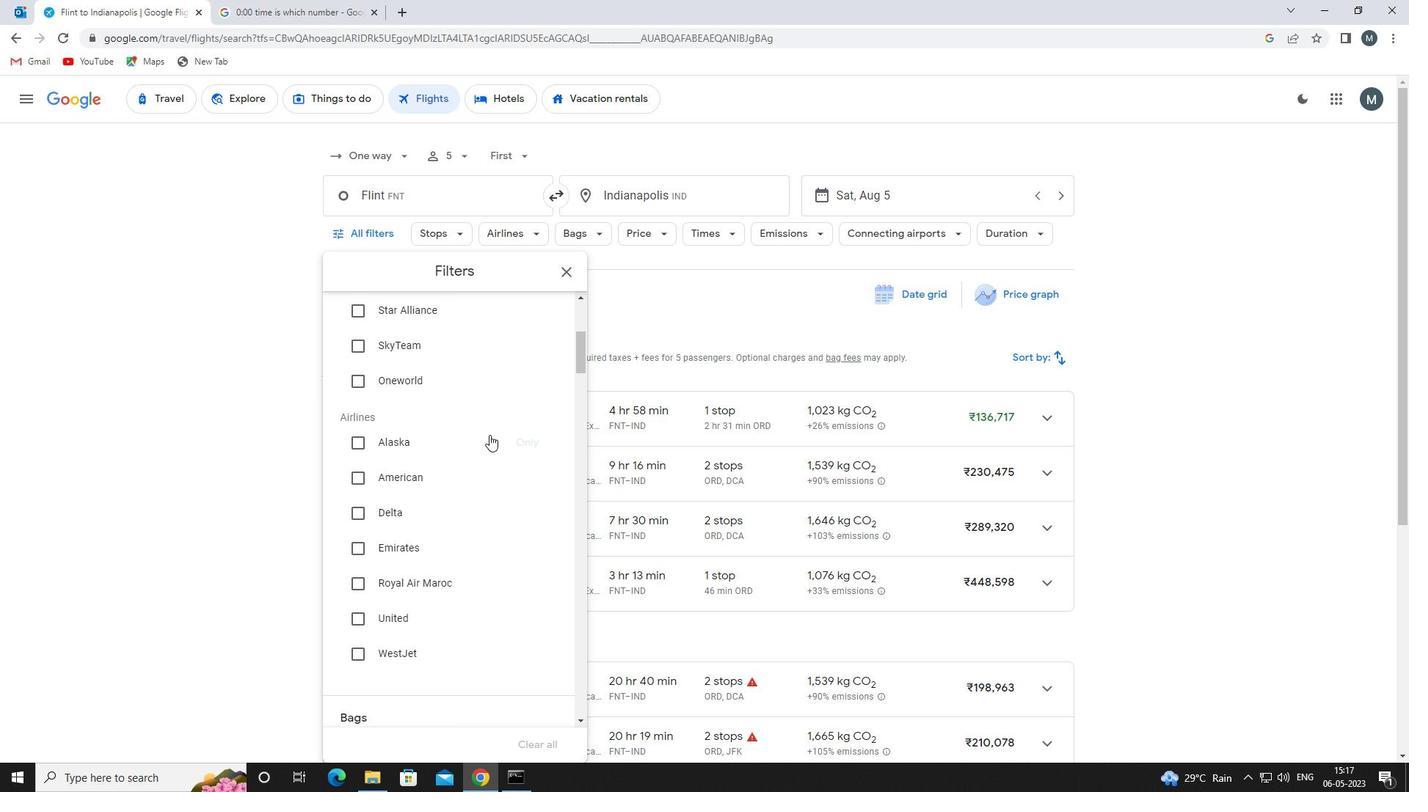 
Action: Mouse scrolled (489, 434) with delta (0, 0)
Screenshot: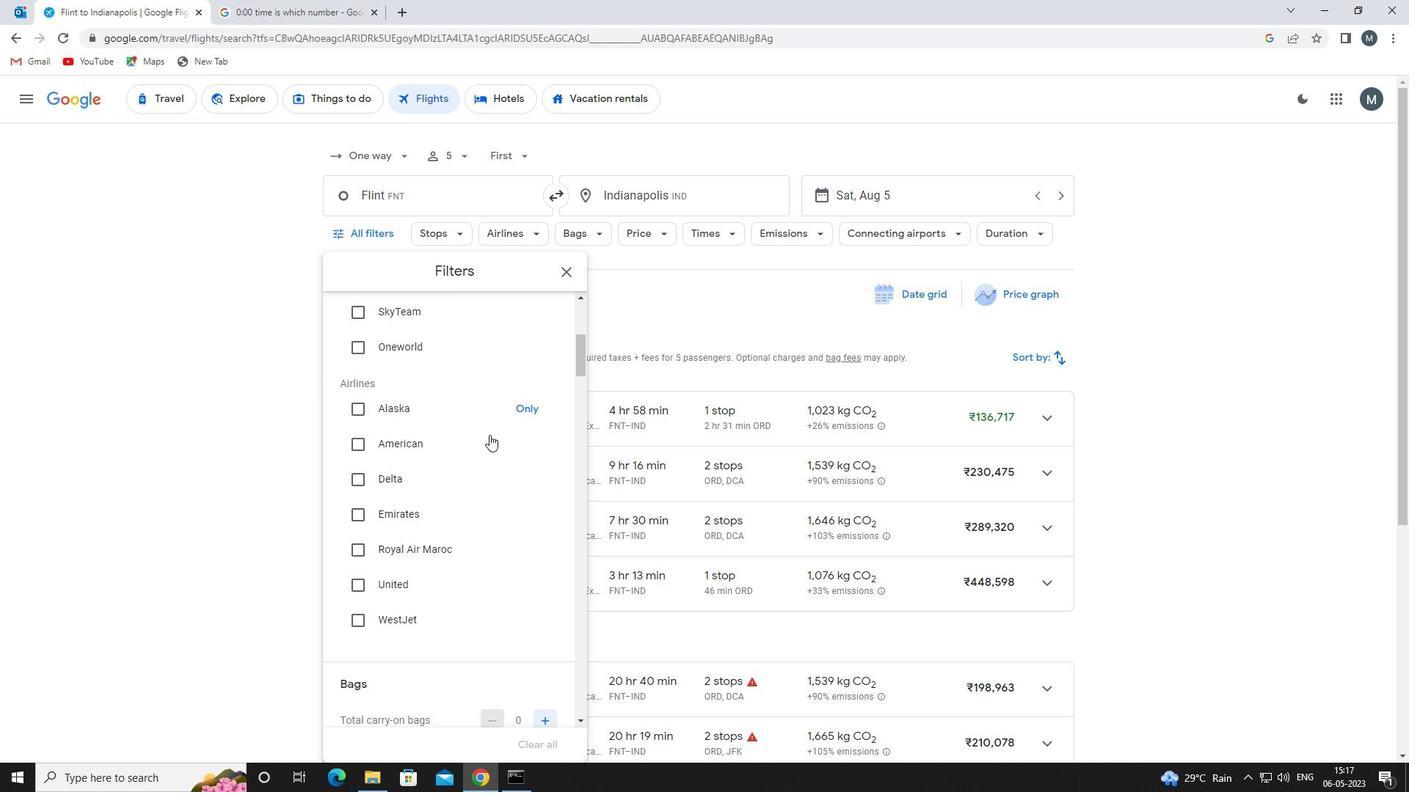 
Action: Mouse scrolled (489, 434) with delta (0, 0)
Screenshot: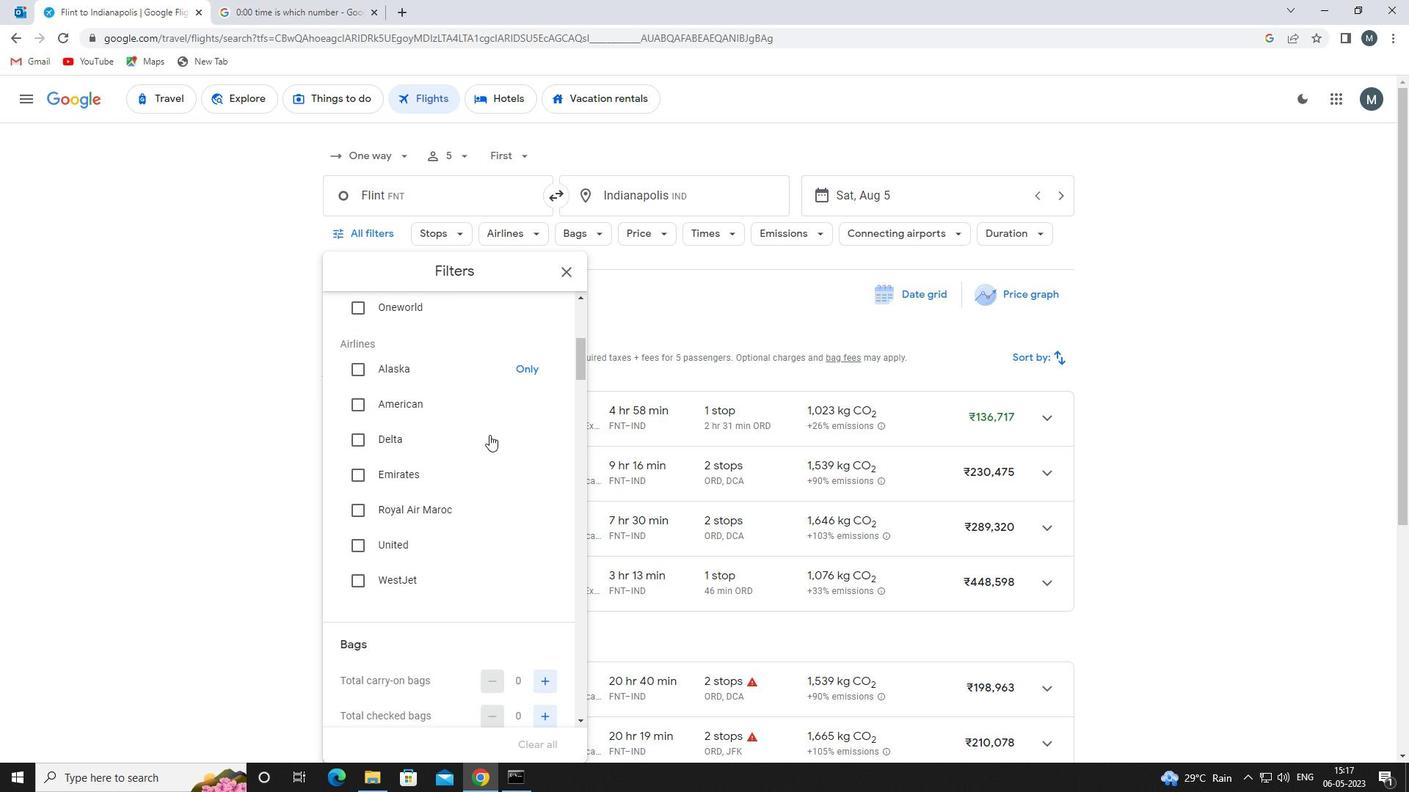 
Action: Mouse moved to (488, 435)
Screenshot: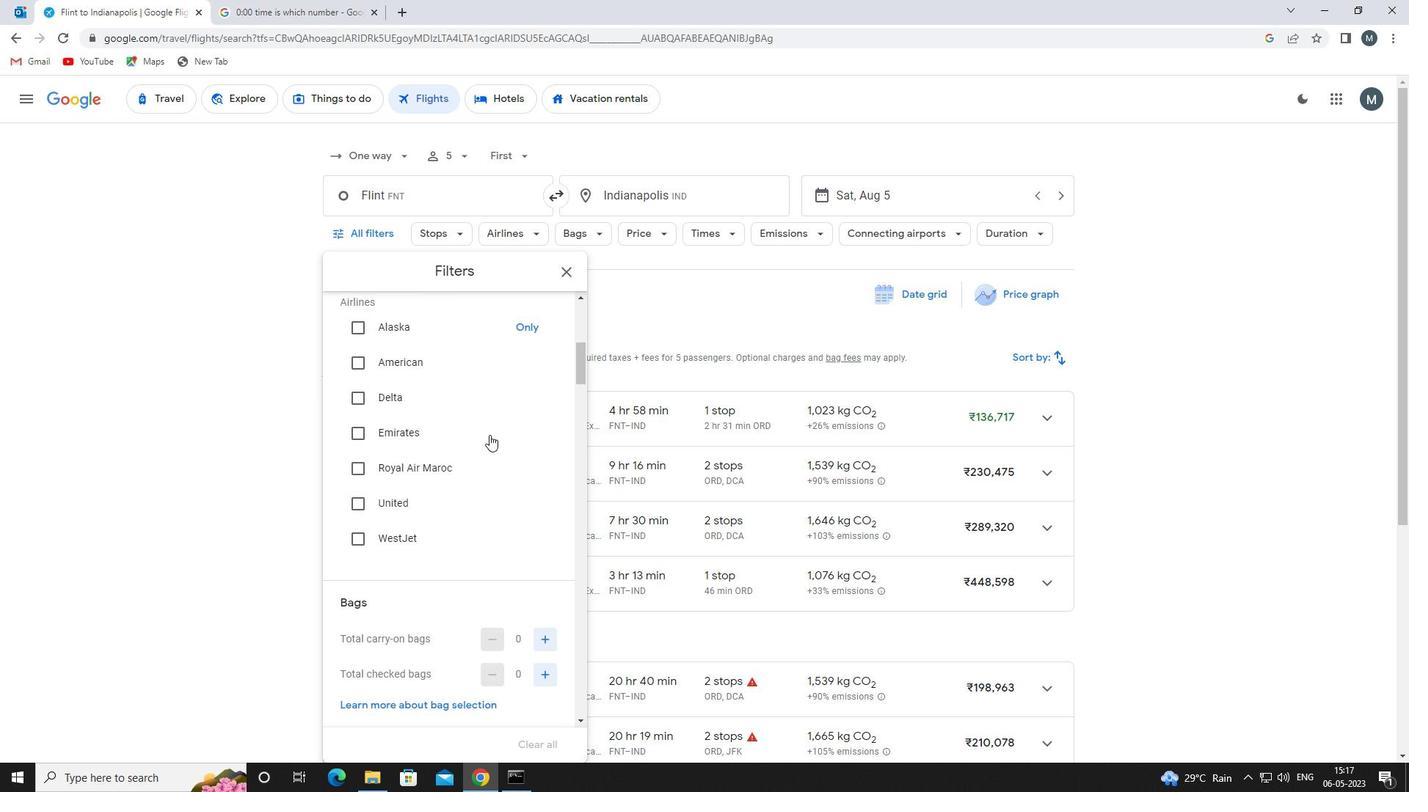 
Action: Mouse scrolled (488, 435) with delta (0, 0)
Screenshot: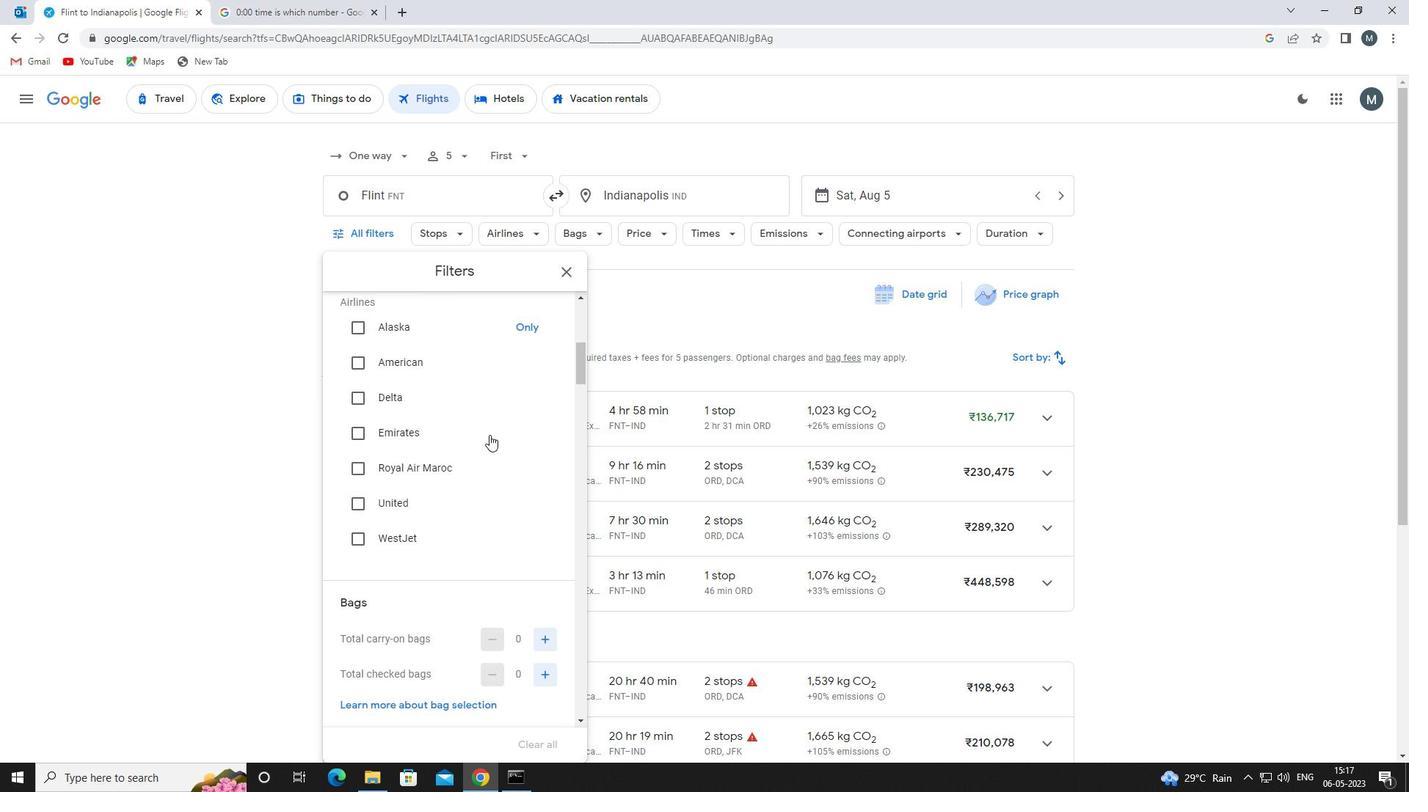 
Action: Mouse moved to (543, 493)
Screenshot: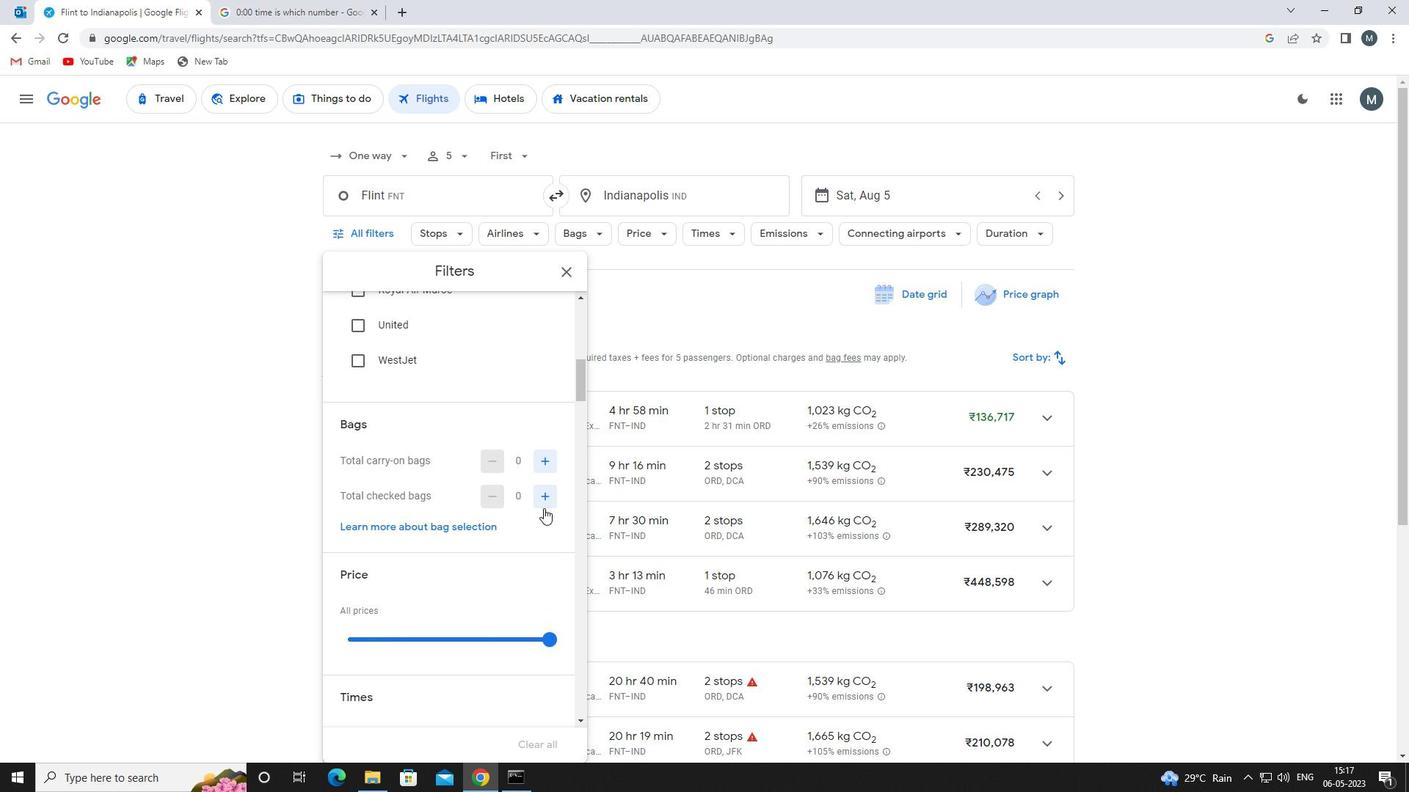 
Action: Mouse pressed left at (543, 493)
Screenshot: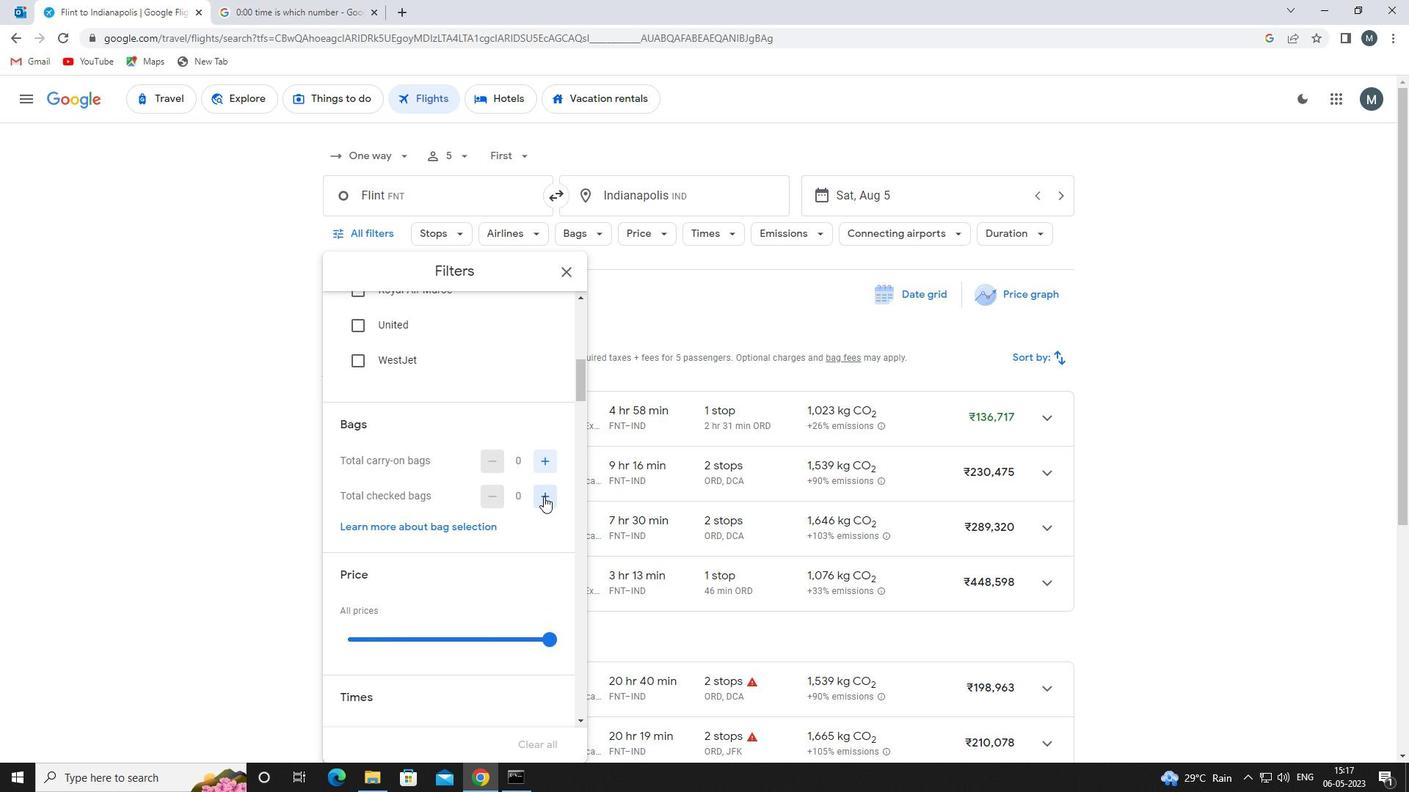 
Action: Mouse moved to (543, 493)
Screenshot: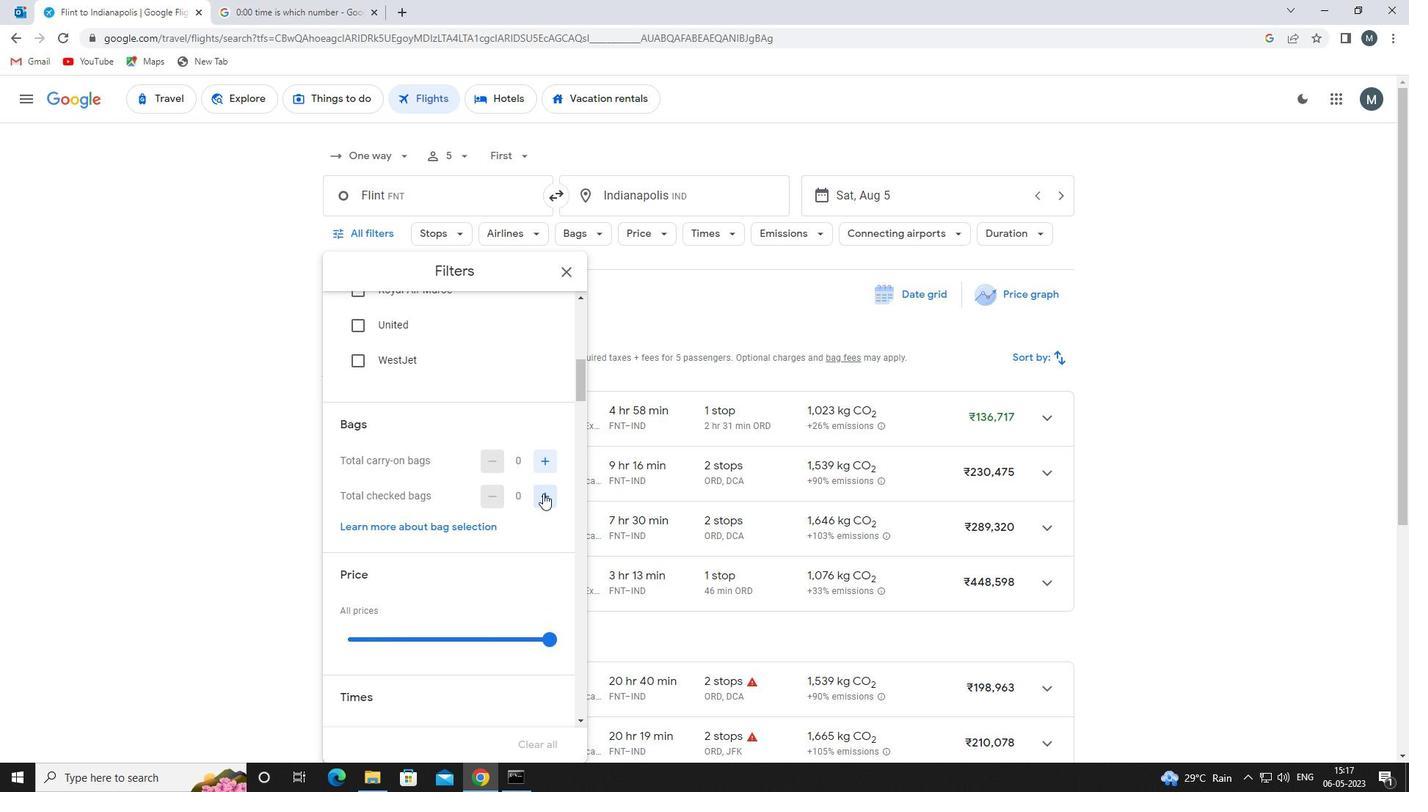 
Action: Mouse pressed left at (543, 493)
Screenshot: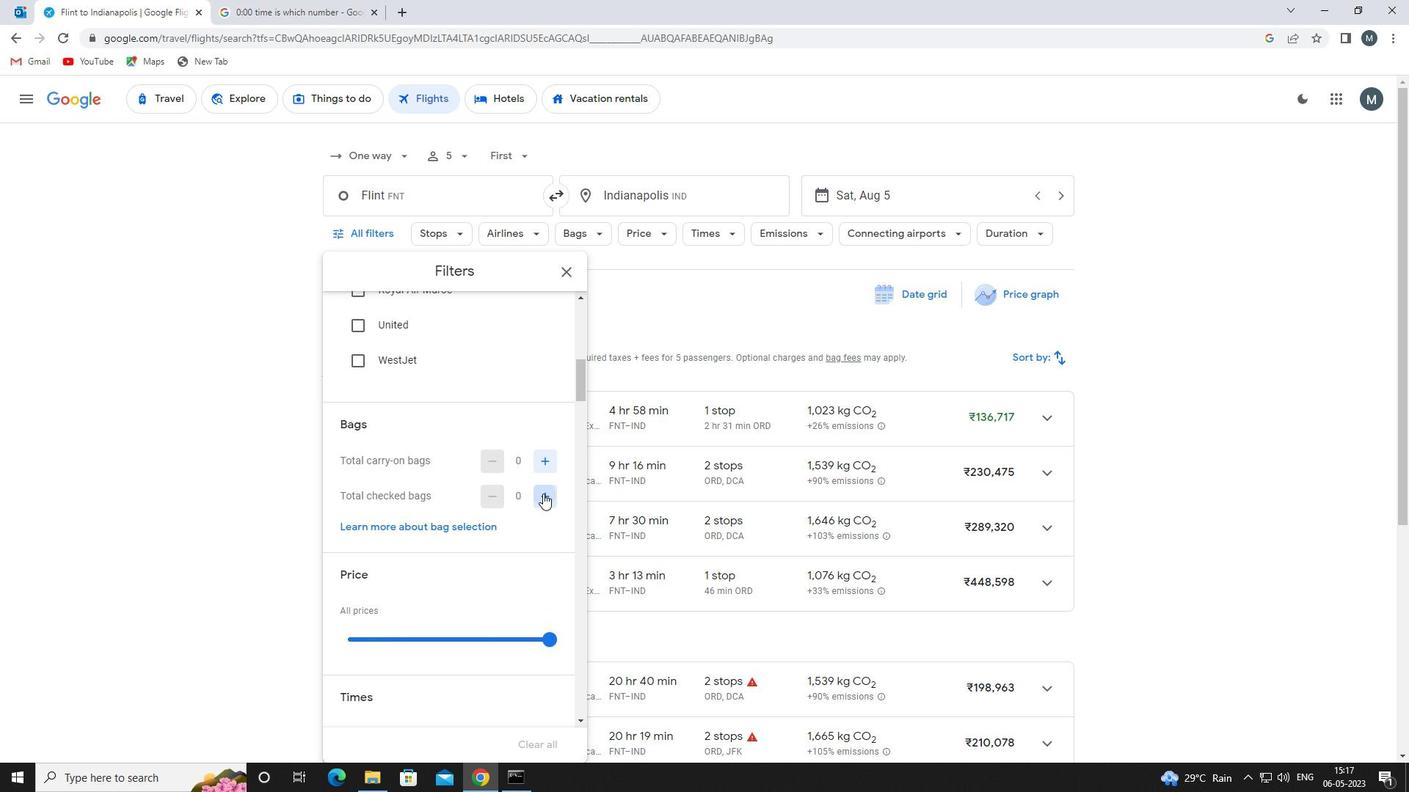 
Action: Mouse moved to (543, 493)
Screenshot: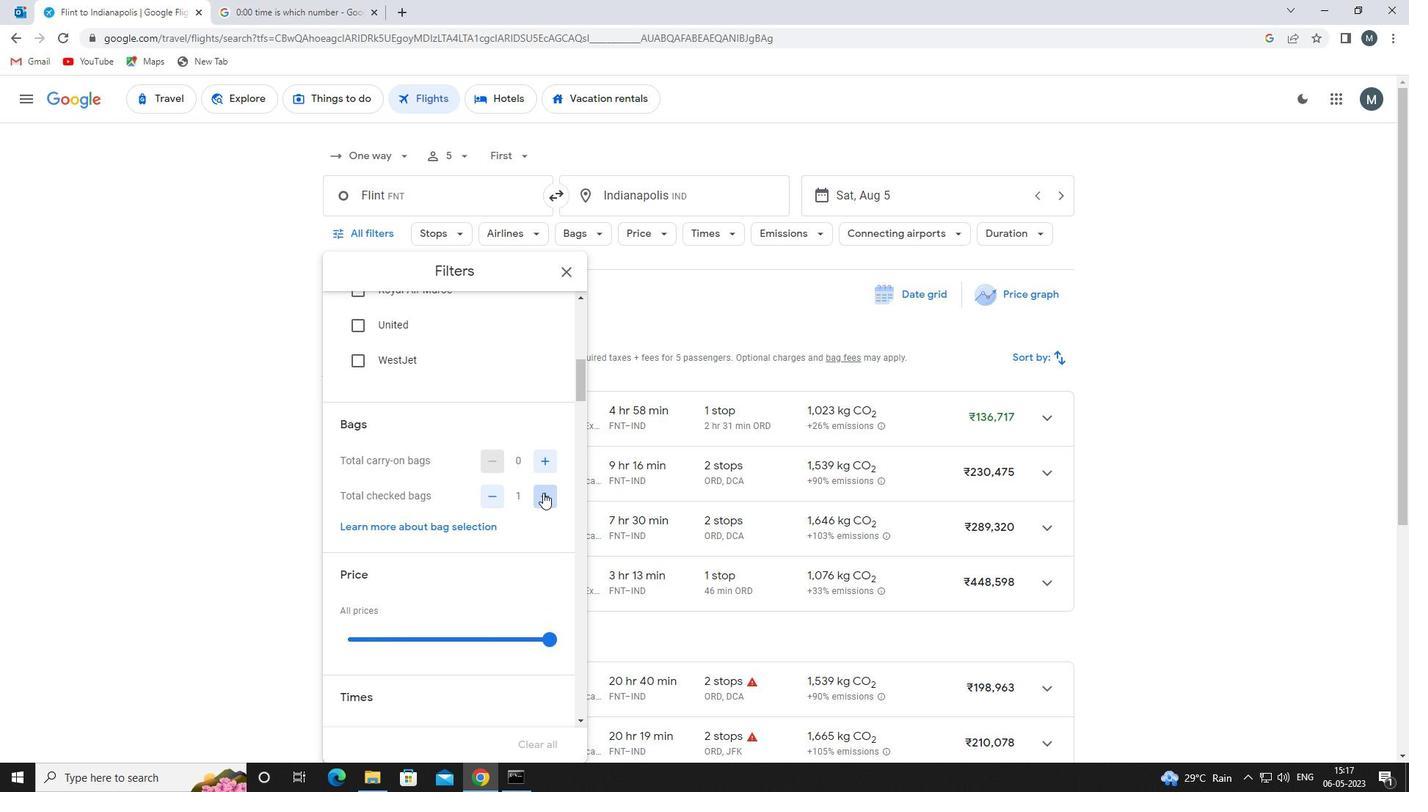
Action: Mouse pressed left at (543, 493)
Screenshot: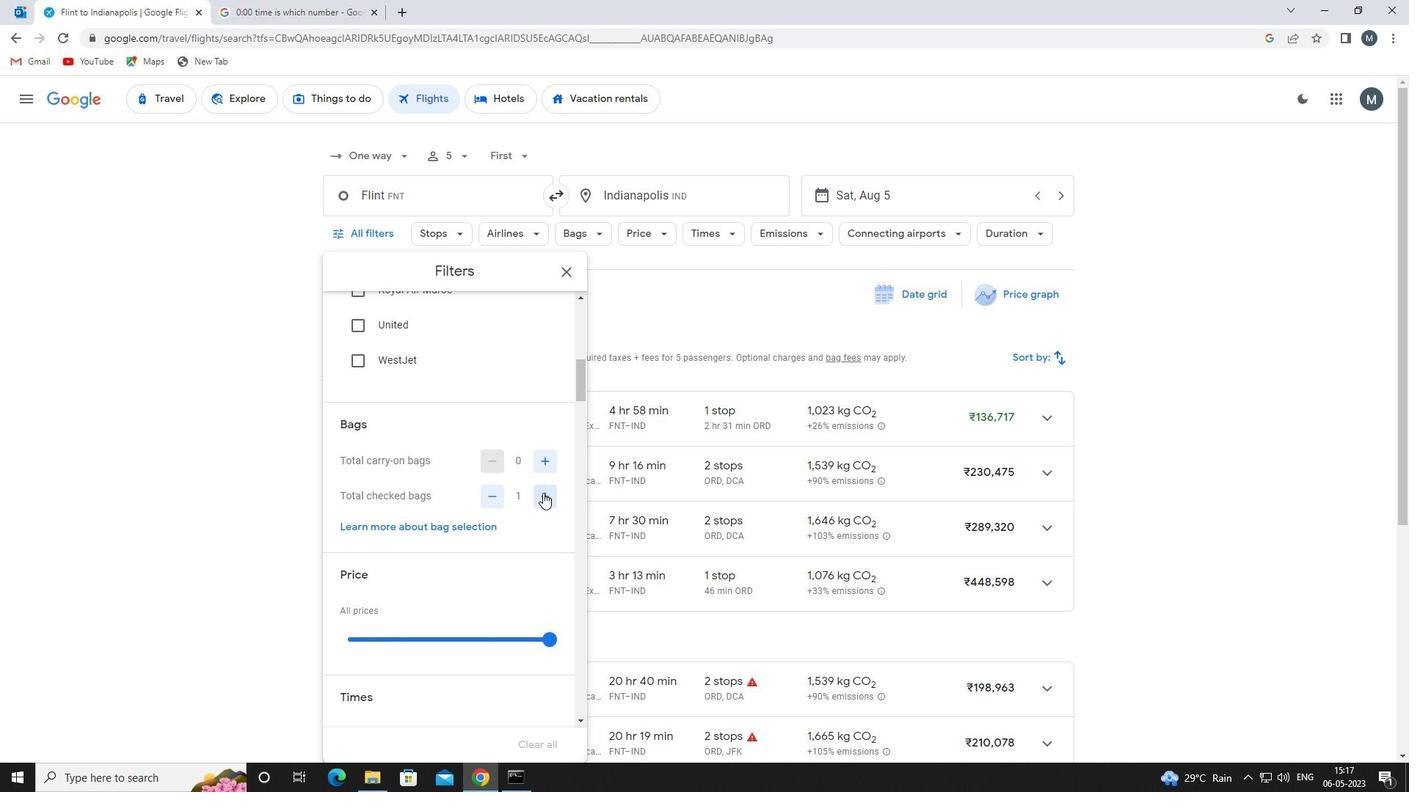 
Action: Mouse moved to (441, 507)
Screenshot: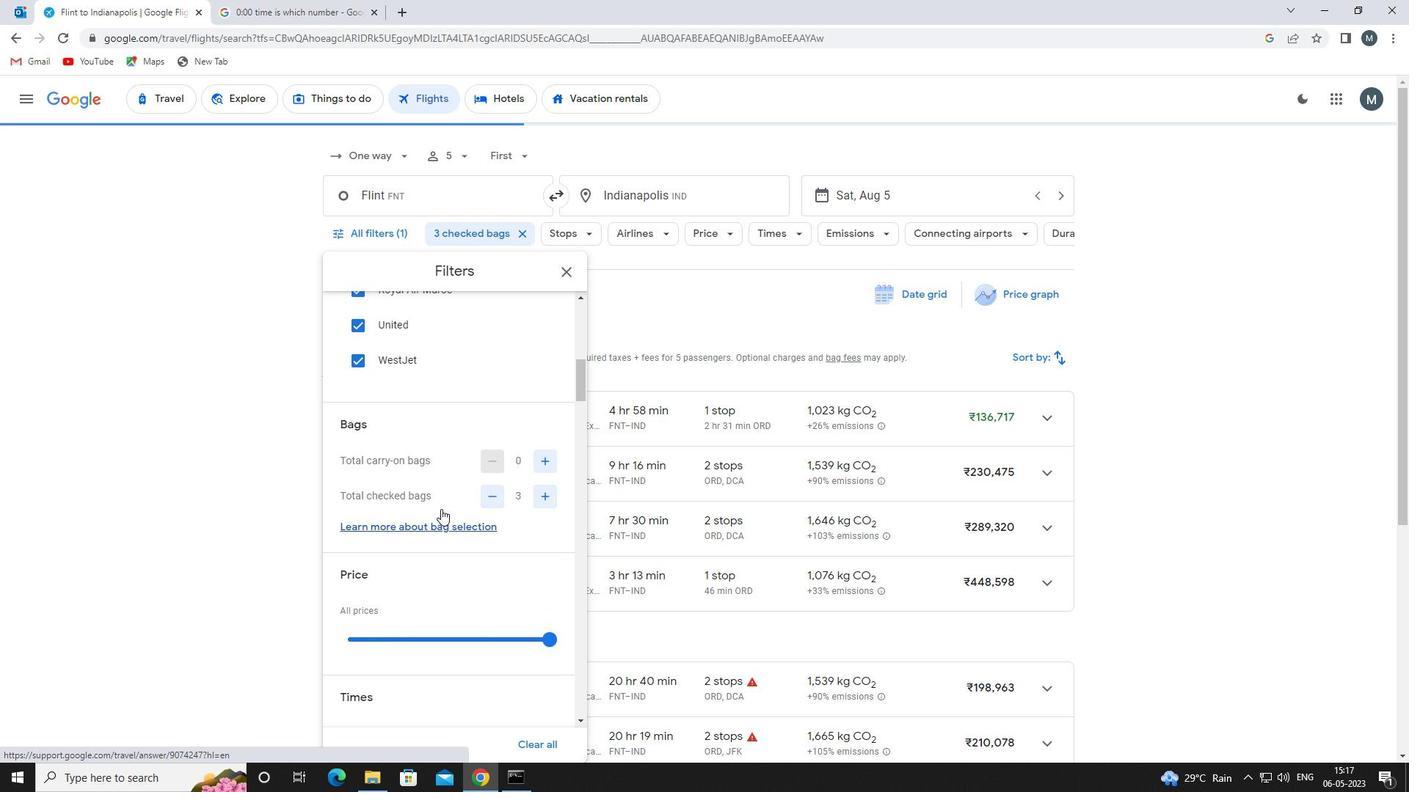 
Action: Mouse scrolled (441, 507) with delta (0, 0)
Screenshot: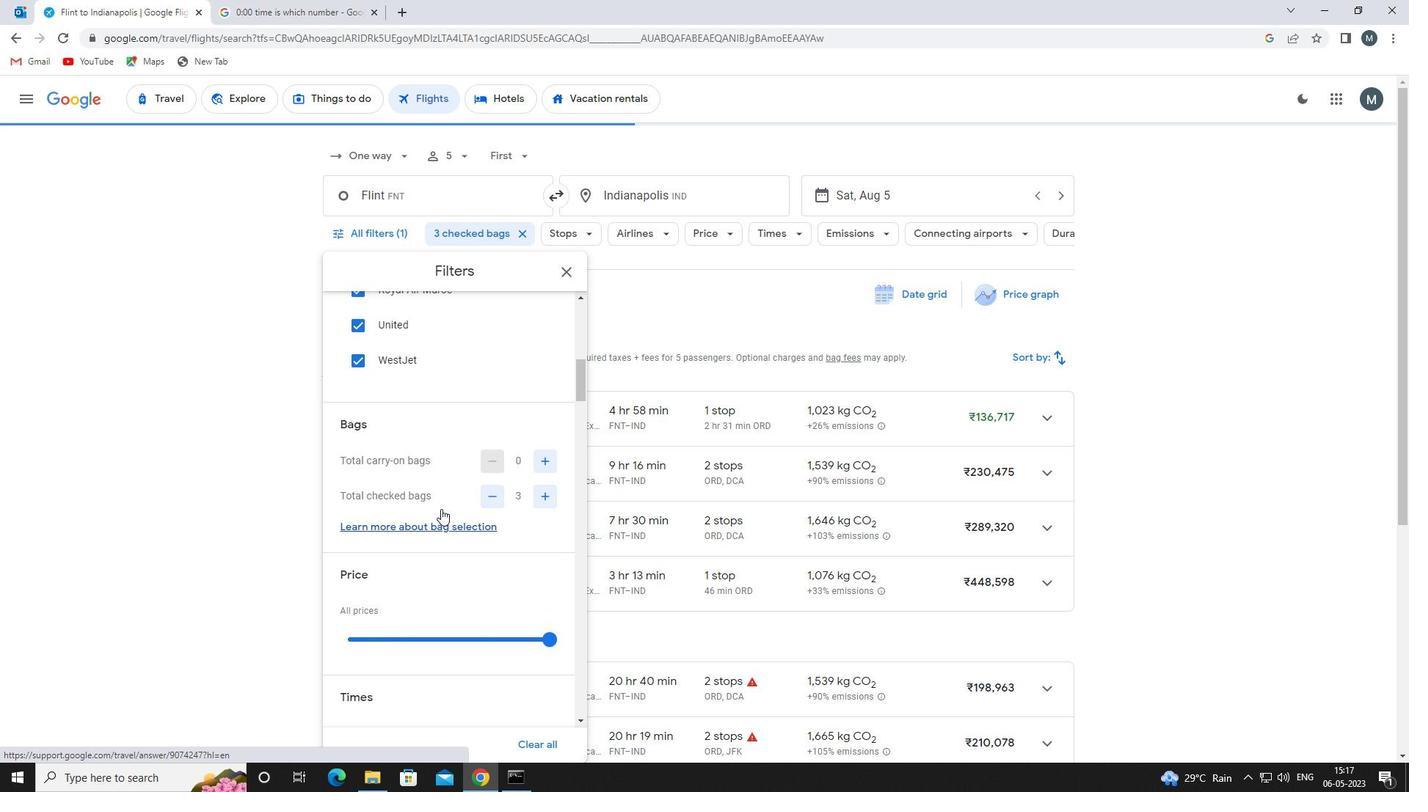 
Action: Mouse moved to (438, 507)
Screenshot: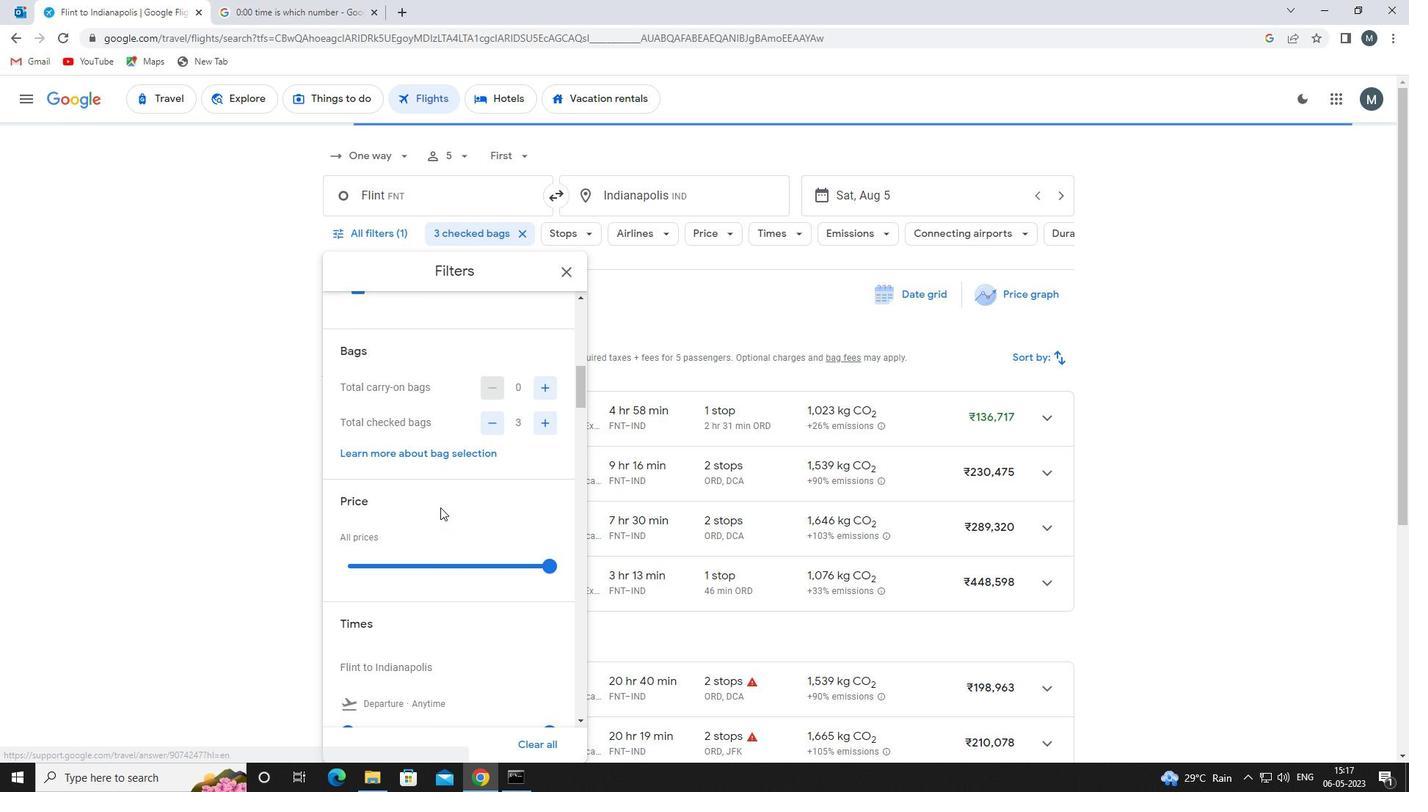
Action: Mouse scrolled (438, 507) with delta (0, 0)
Screenshot: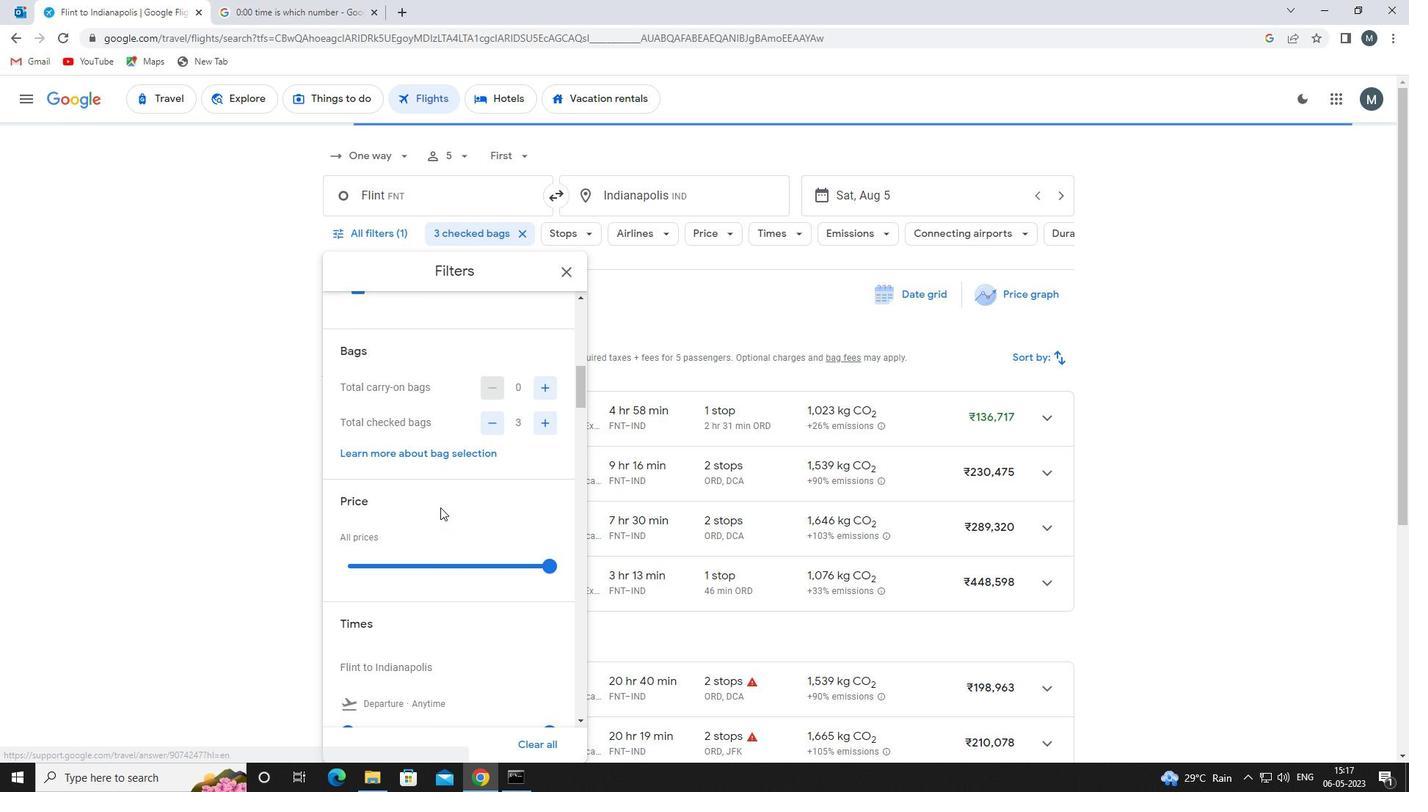 
Action: Mouse moved to (372, 491)
Screenshot: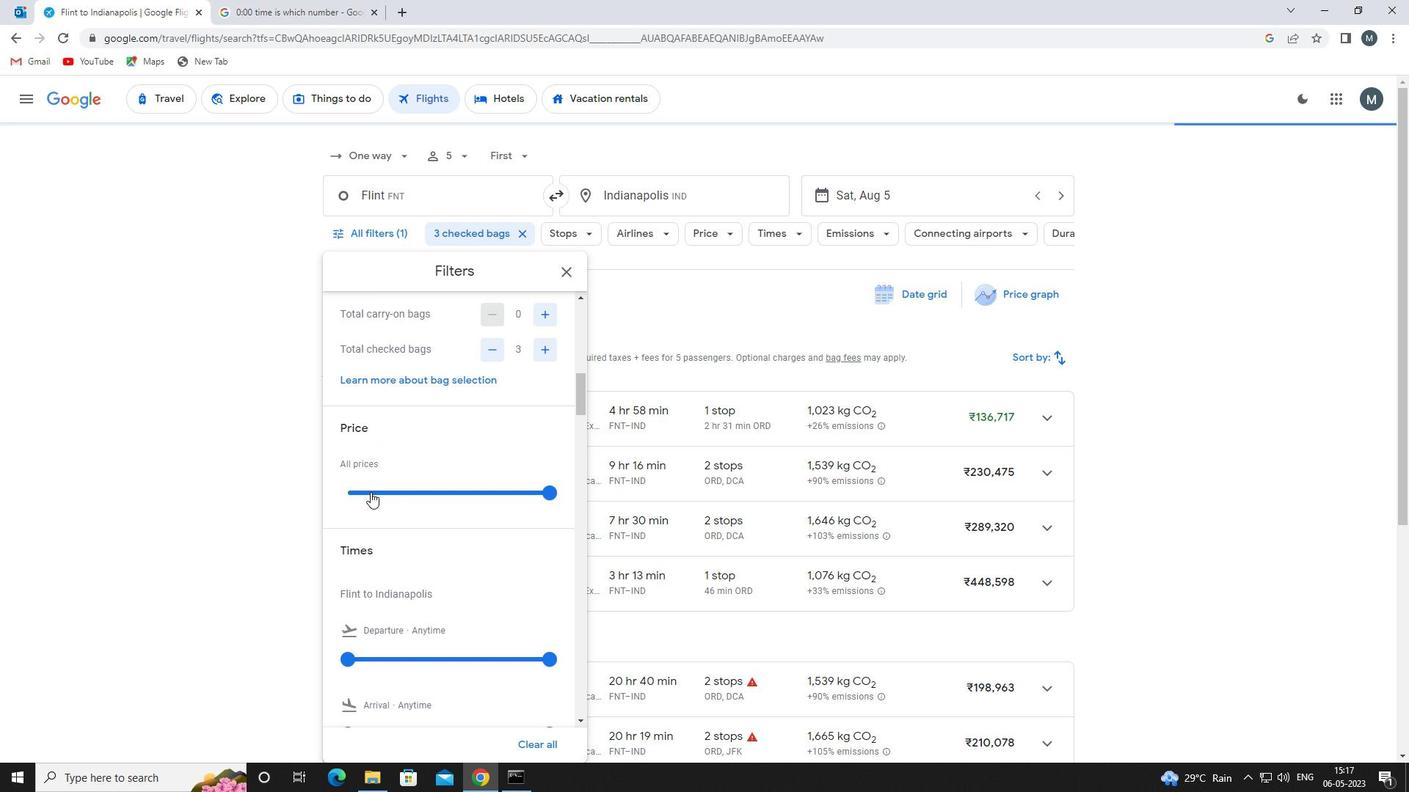 
Action: Mouse scrolled (372, 490) with delta (0, 0)
Screenshot: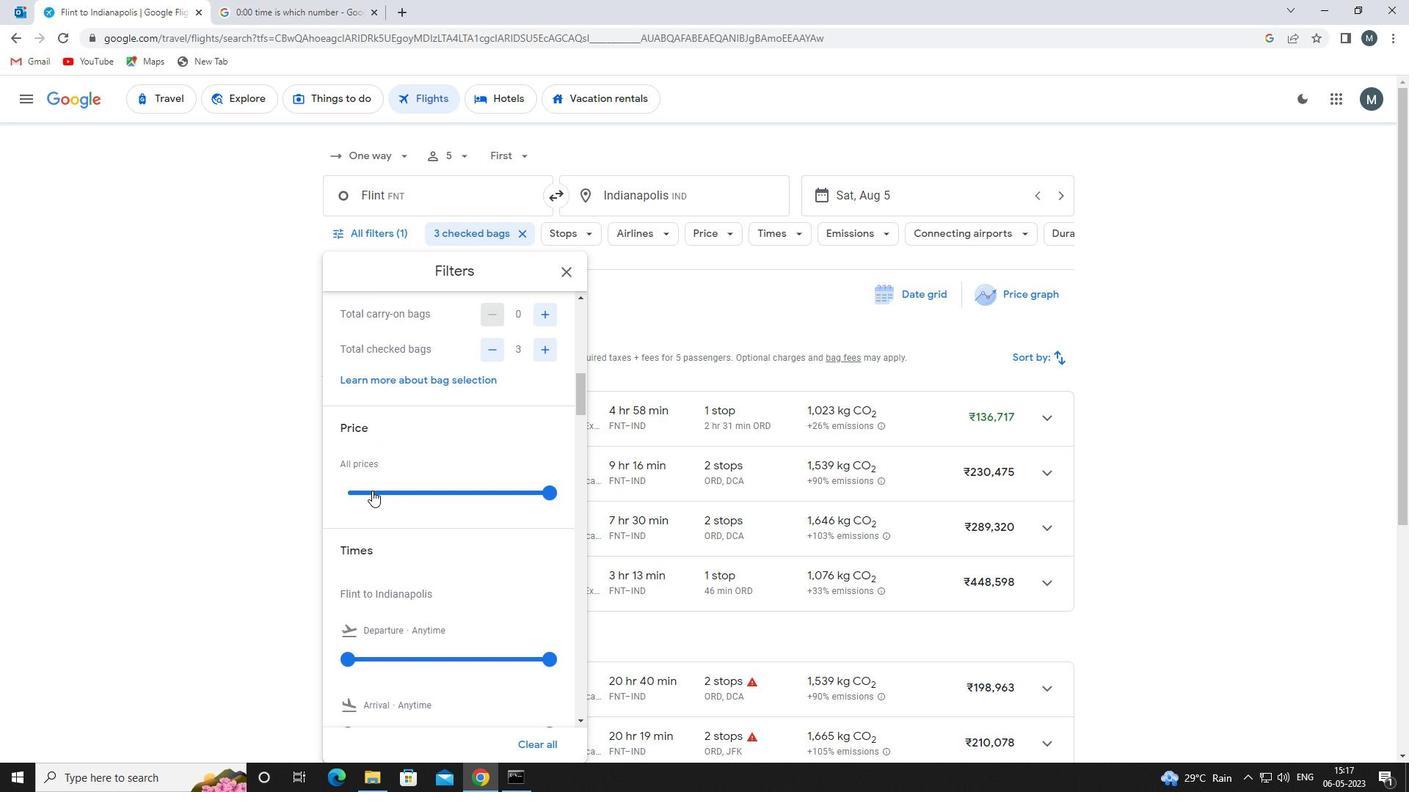 
Action: Mouse scrolled (372, 490) with delta (0, 0)
Screenshot: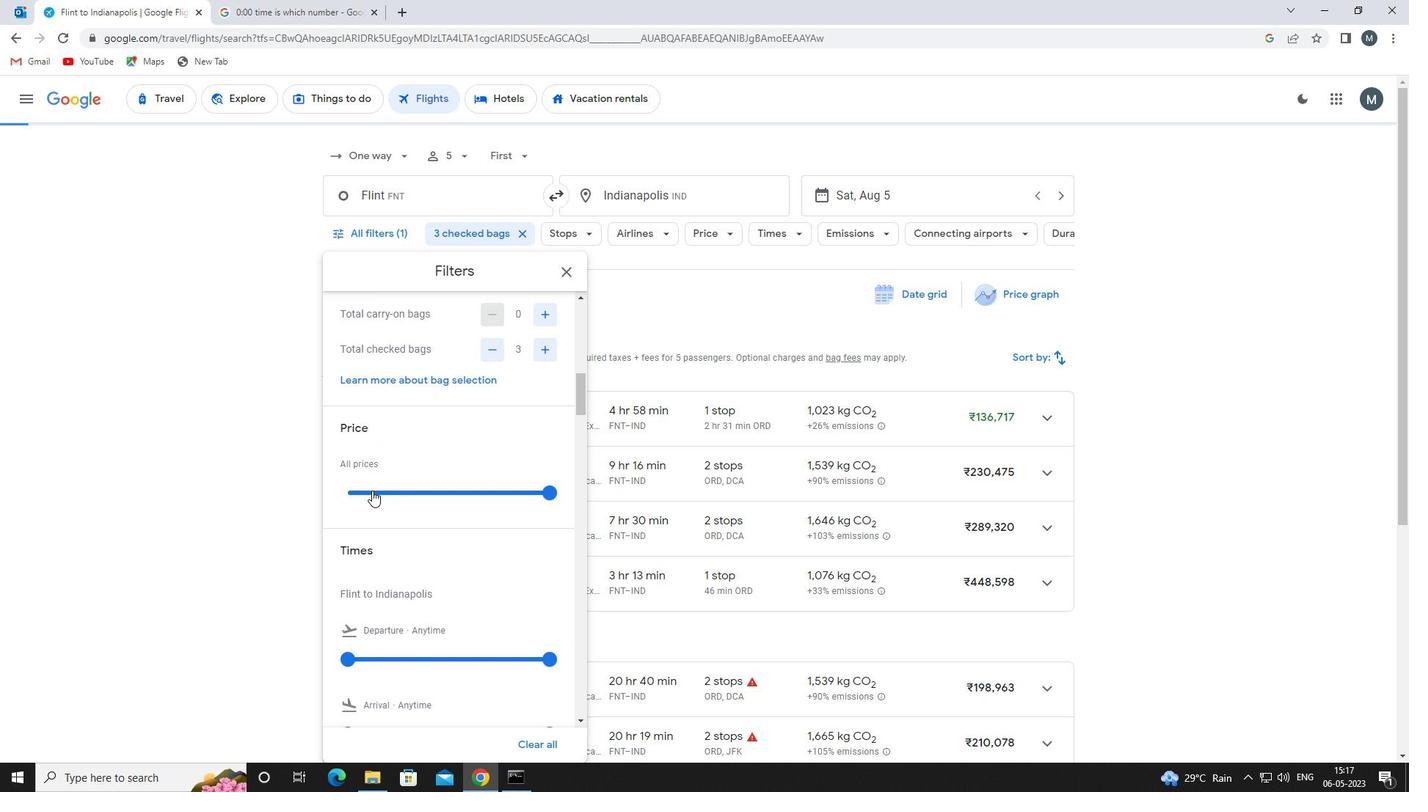 
Action: Mouse moved to (349, 512)
Screenshot: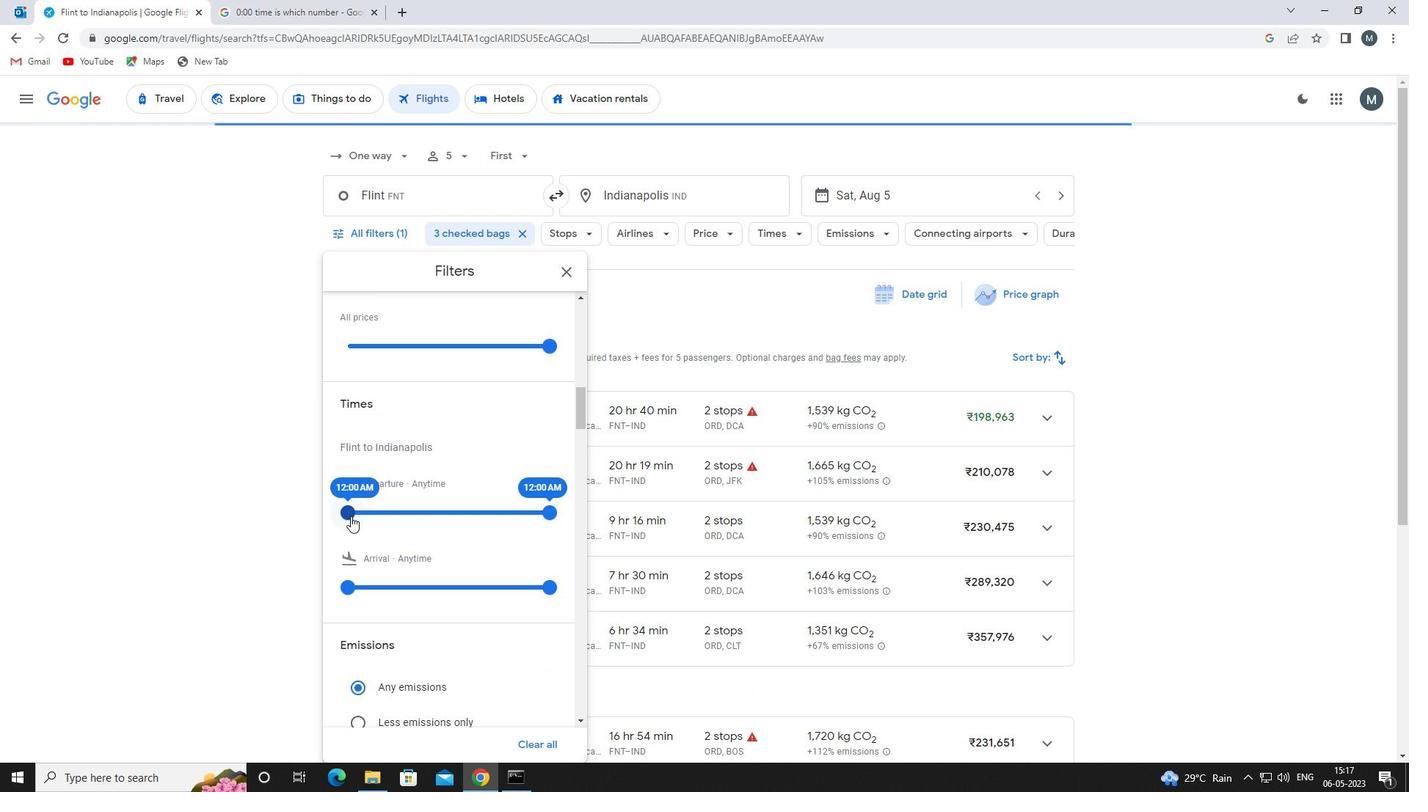 
Action: Mouse pressed left at (349, 512)
Screenshot: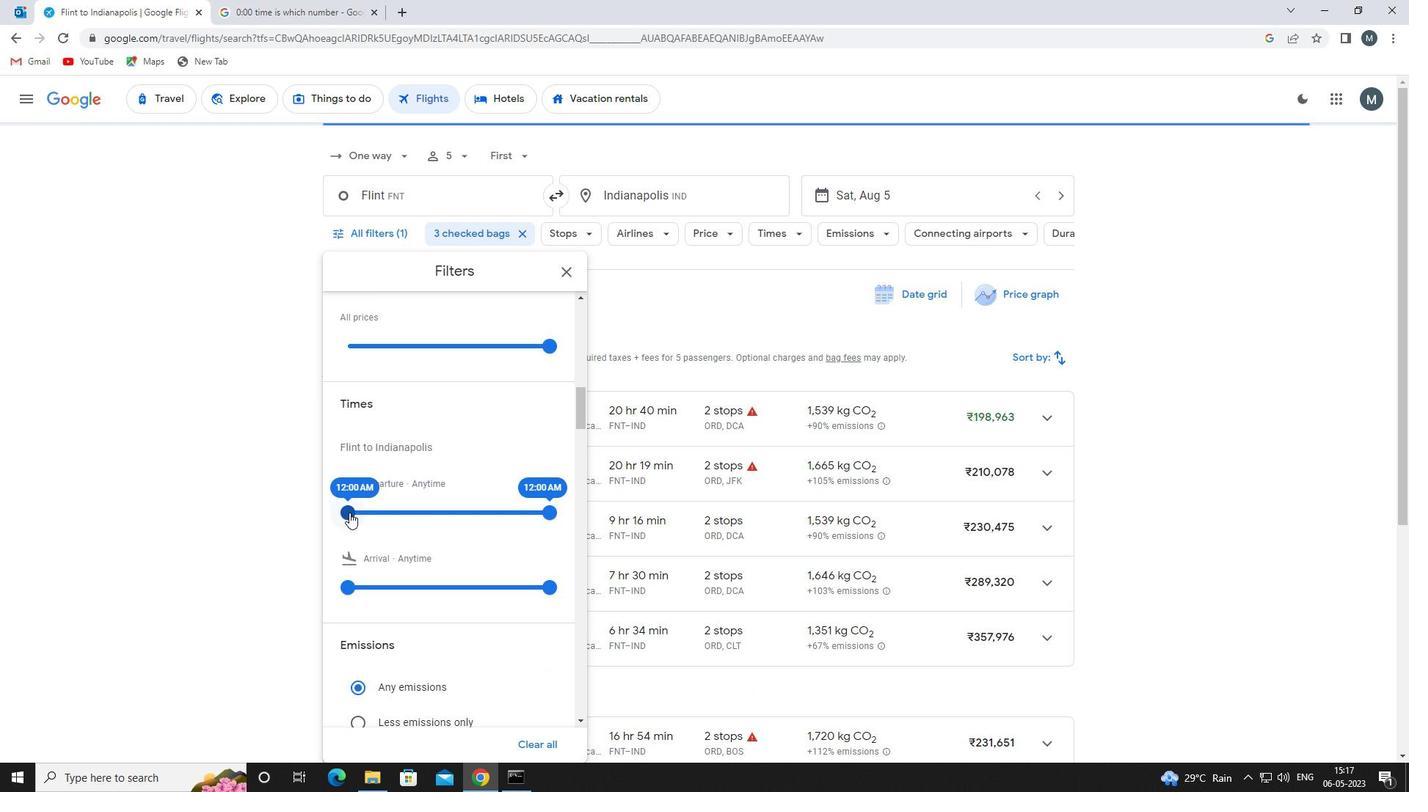 
Action: Mouse moved to (483, 514)
Screenshot: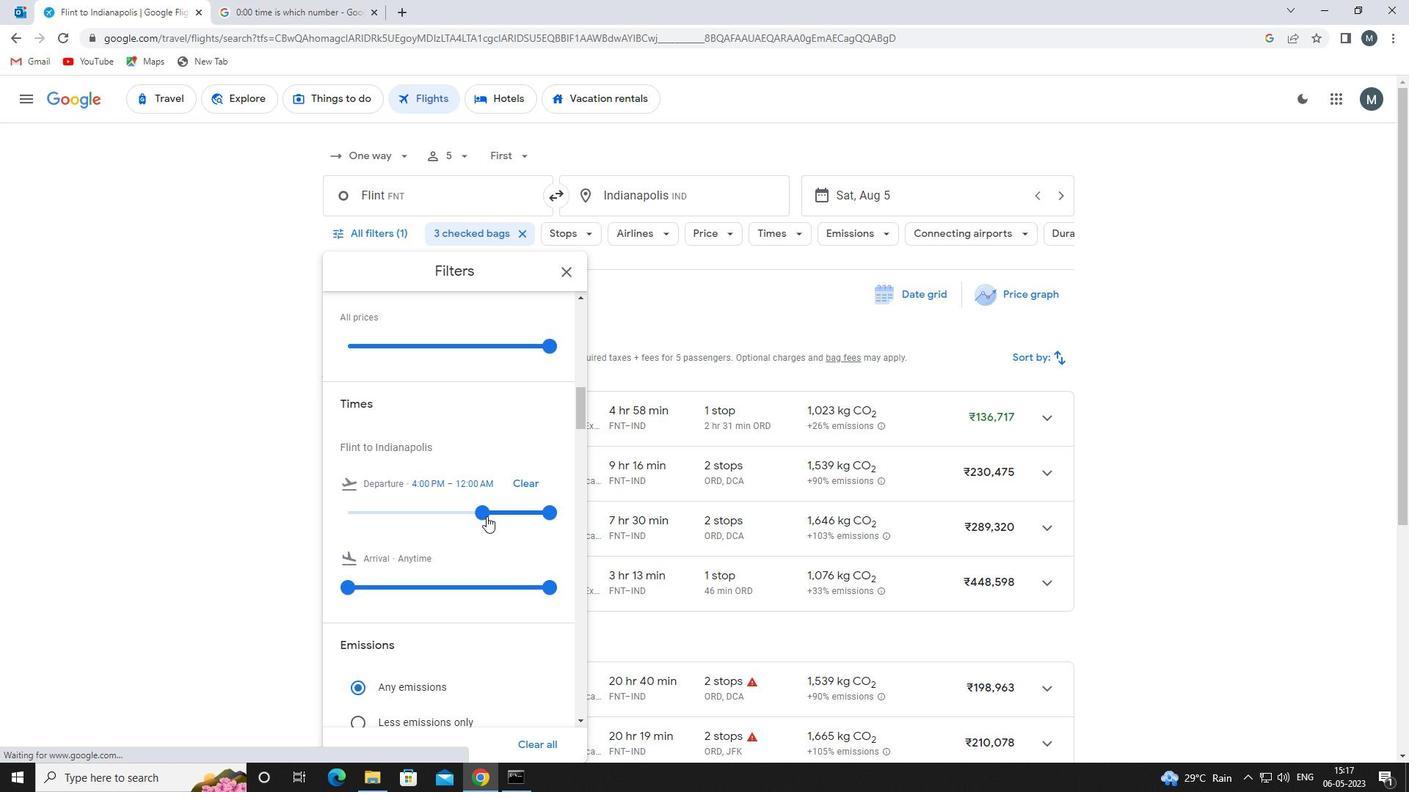 
Action: Mouse pressed left at (483, 514)
Screenshot: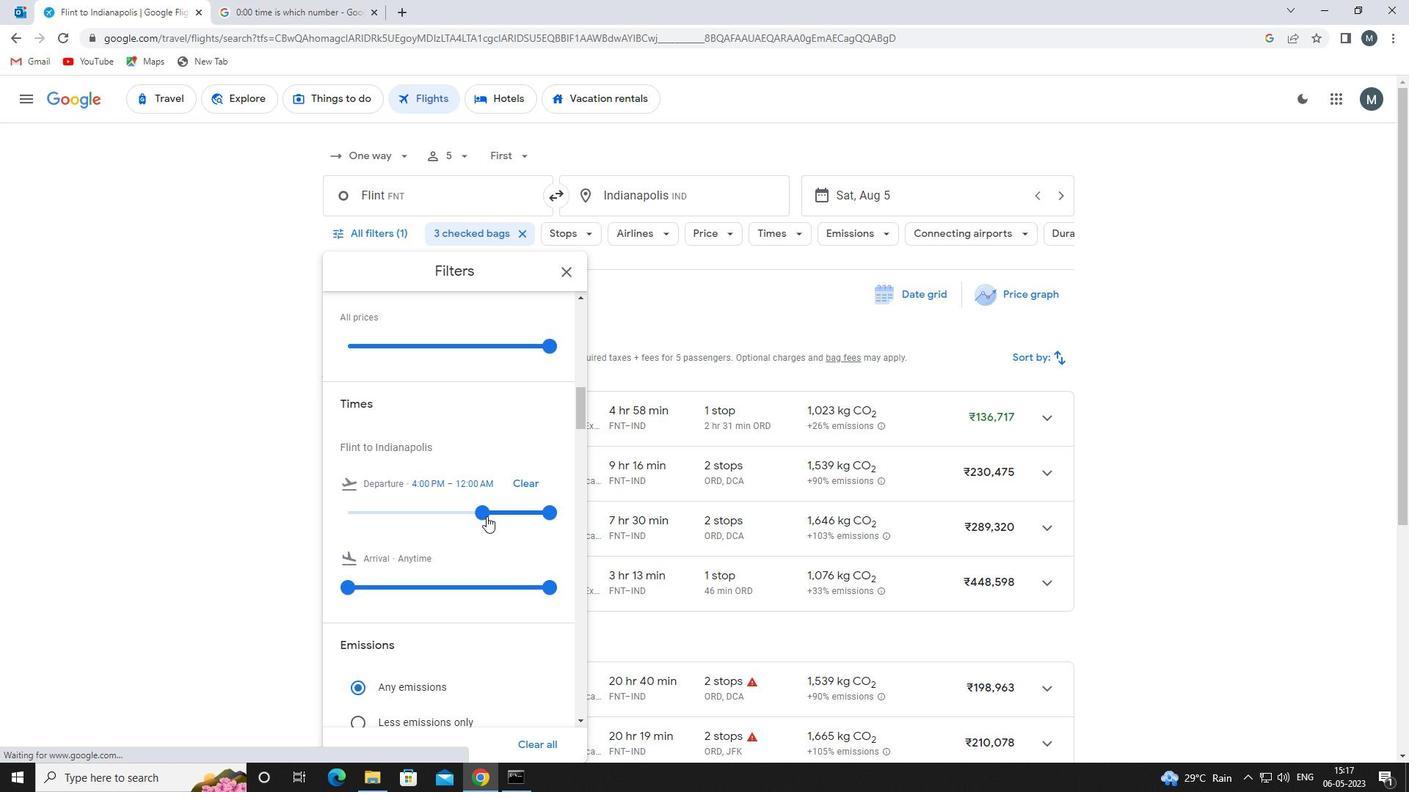 
Action: Mouse moved to (548, 507)
Screenshot: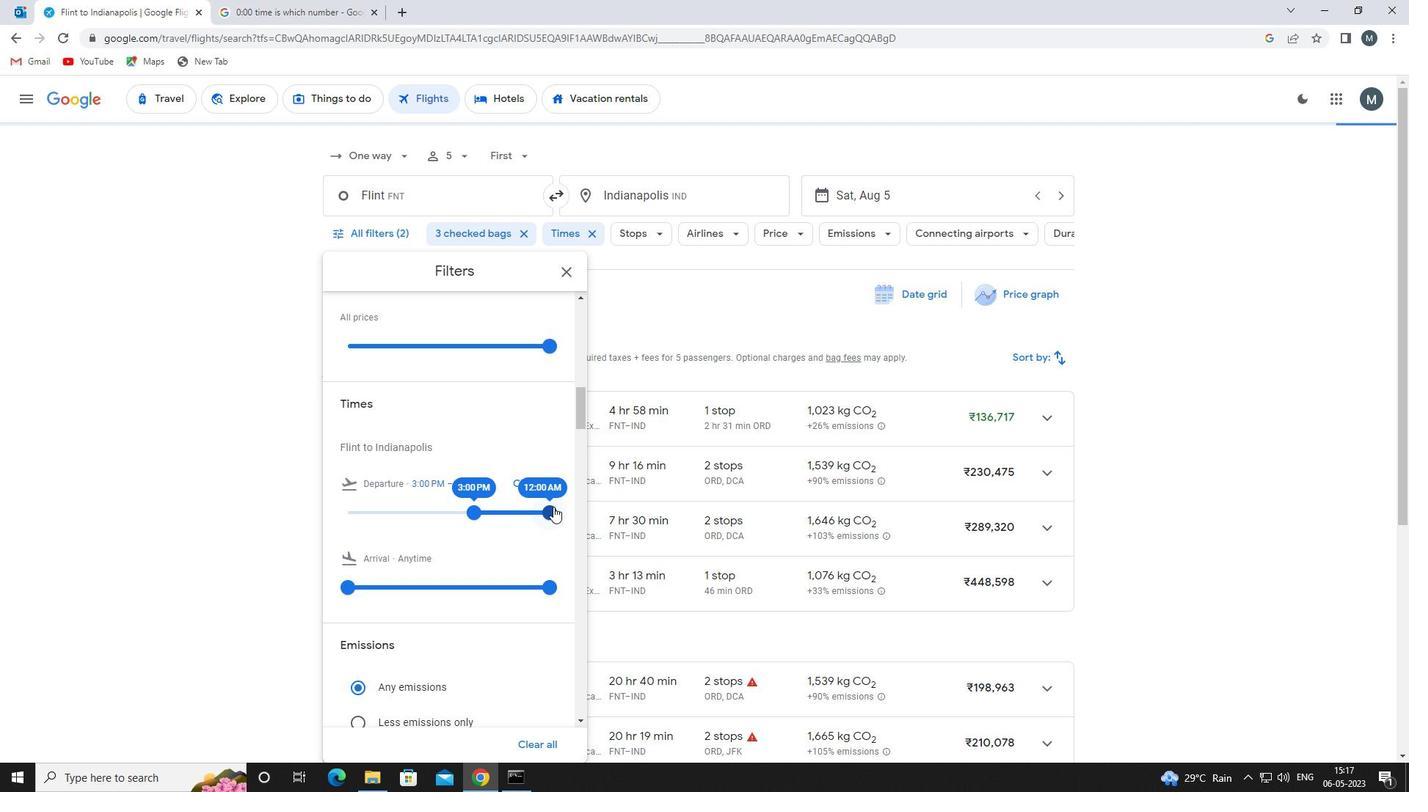 
Action: Mouse pressed left at (548, 507)
Screenshot: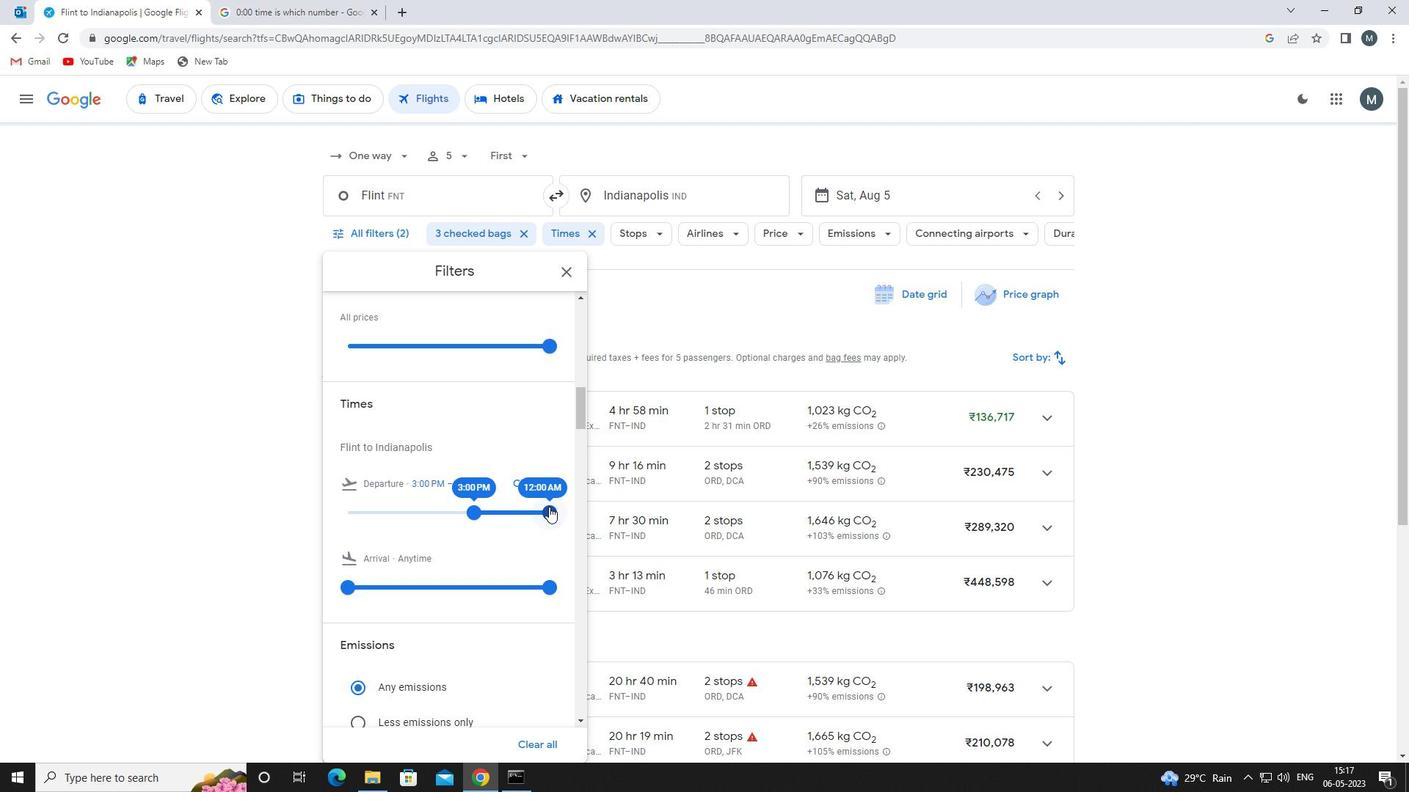 
Action: Mouse moved to (468, 512)
Screenshot: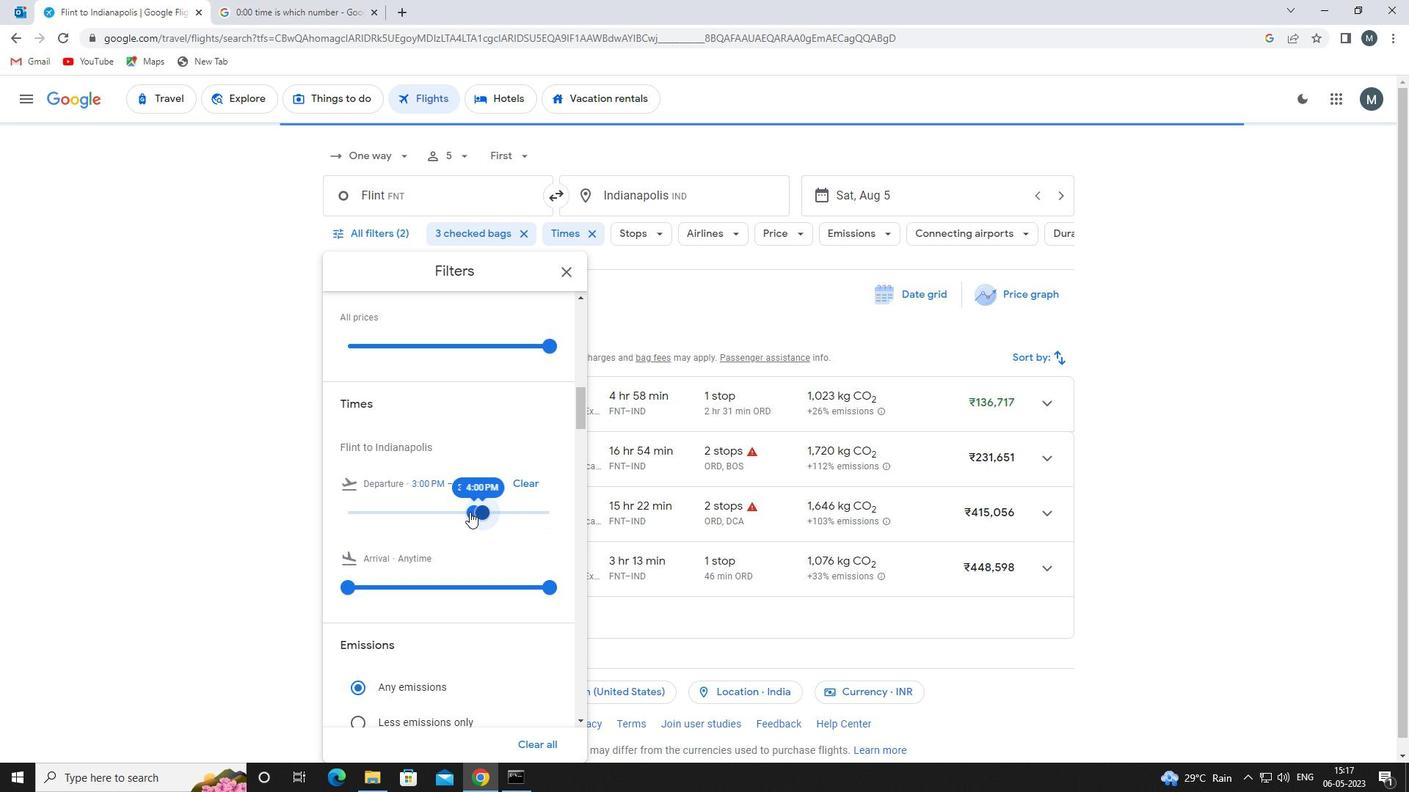 
Action: Mouse scrolled (468, 511) with delta (0, 0)
Screenshot: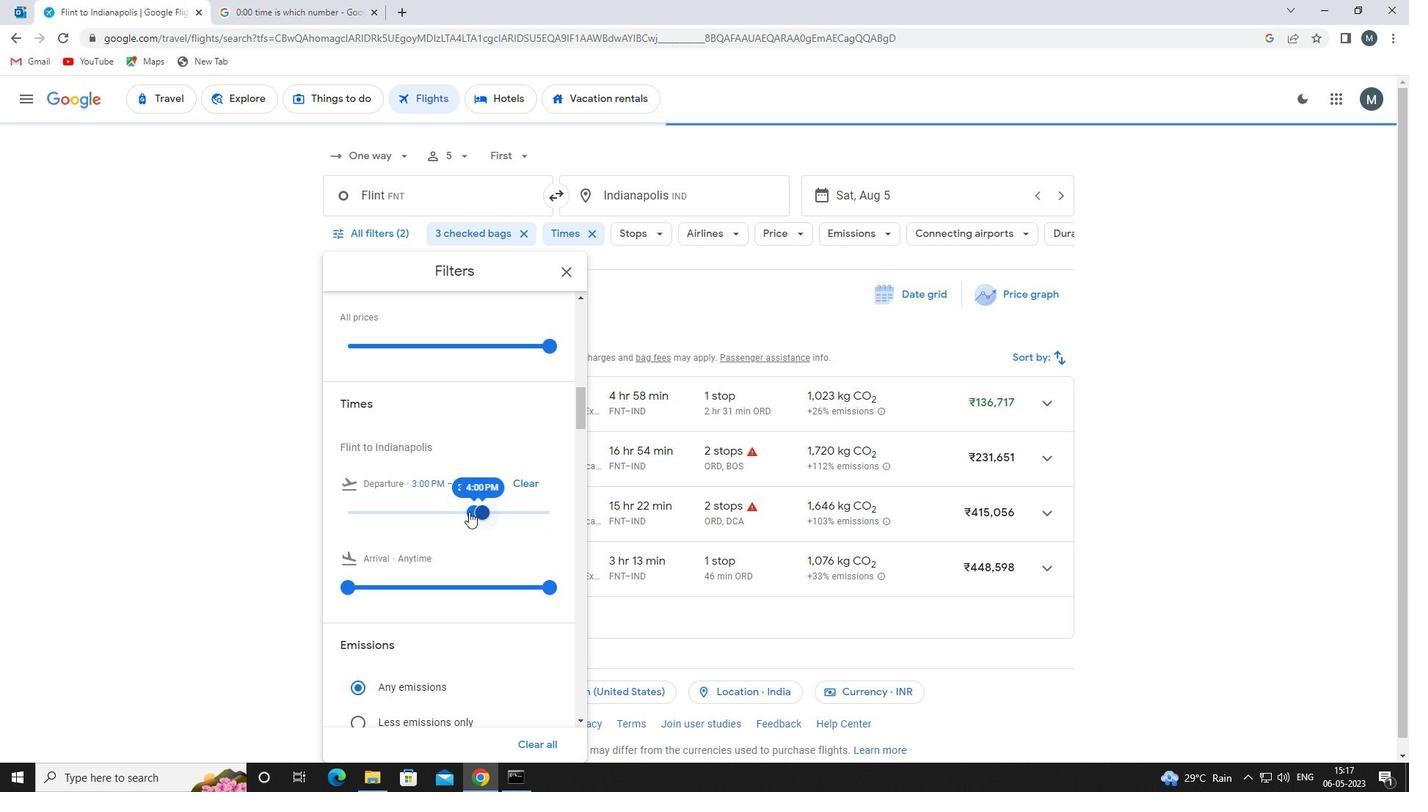 
Action: Mouse moved to (562, 267)
Screenshot: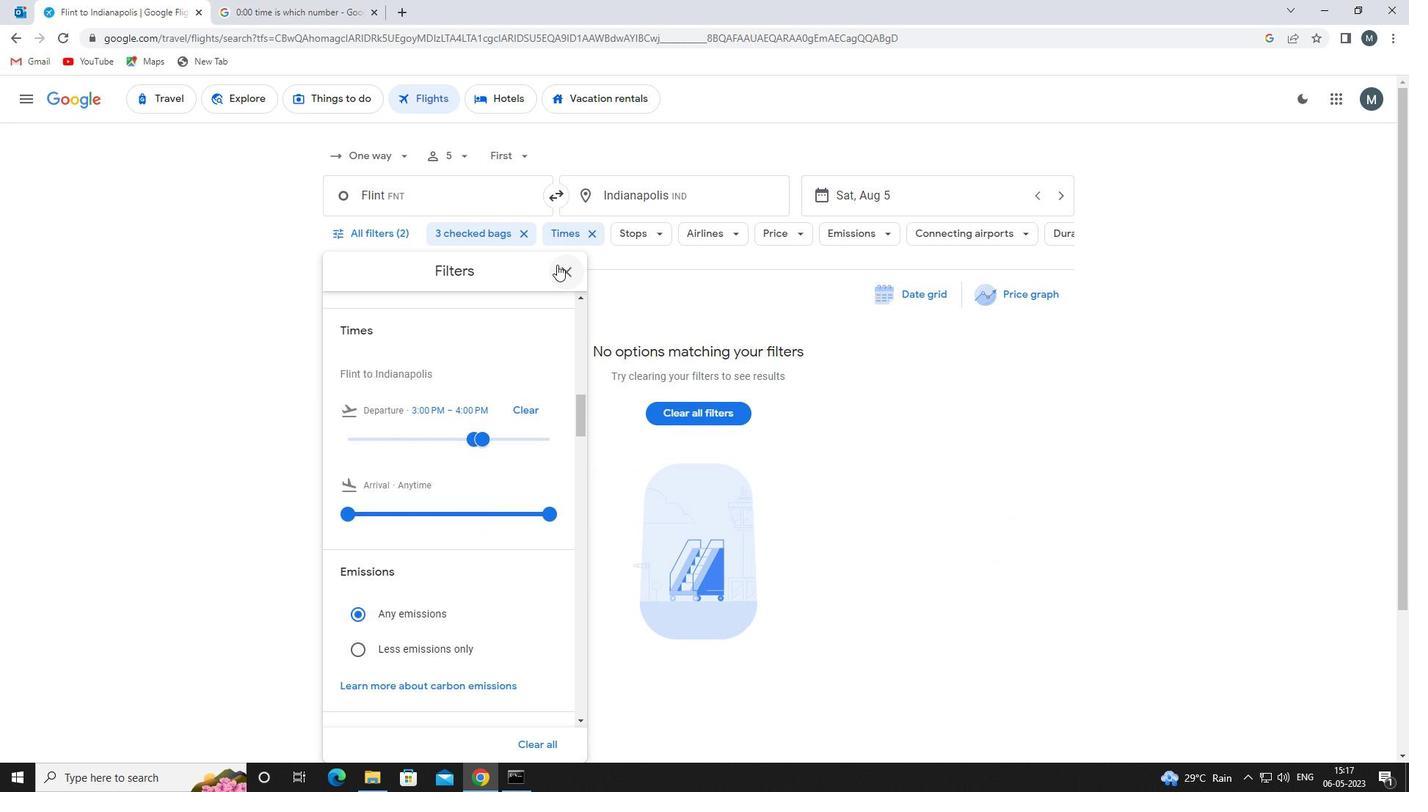 
Action: Mouse pressed left at (562, 267)
Screenshot: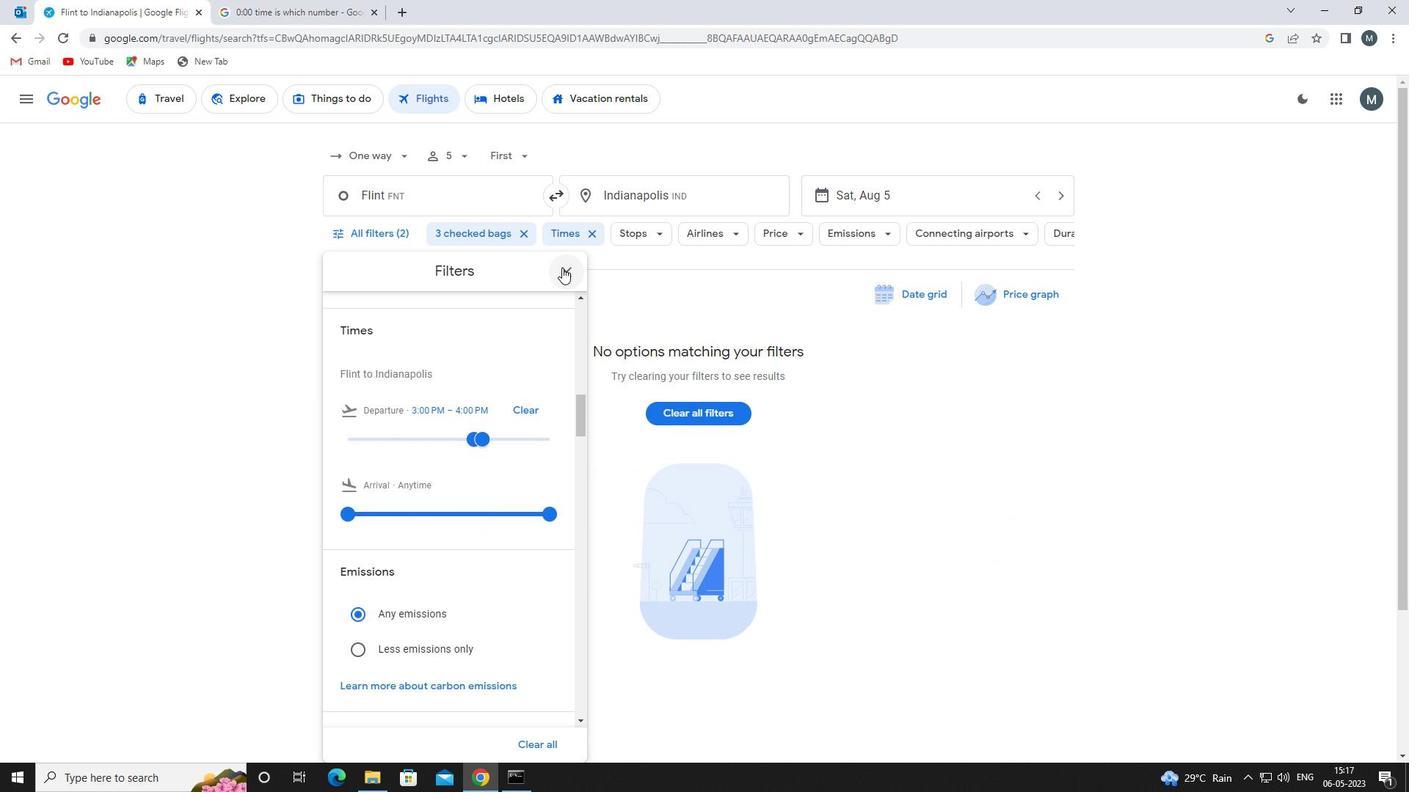 
Action: Mouse moved to (562, 268)
Screenshot: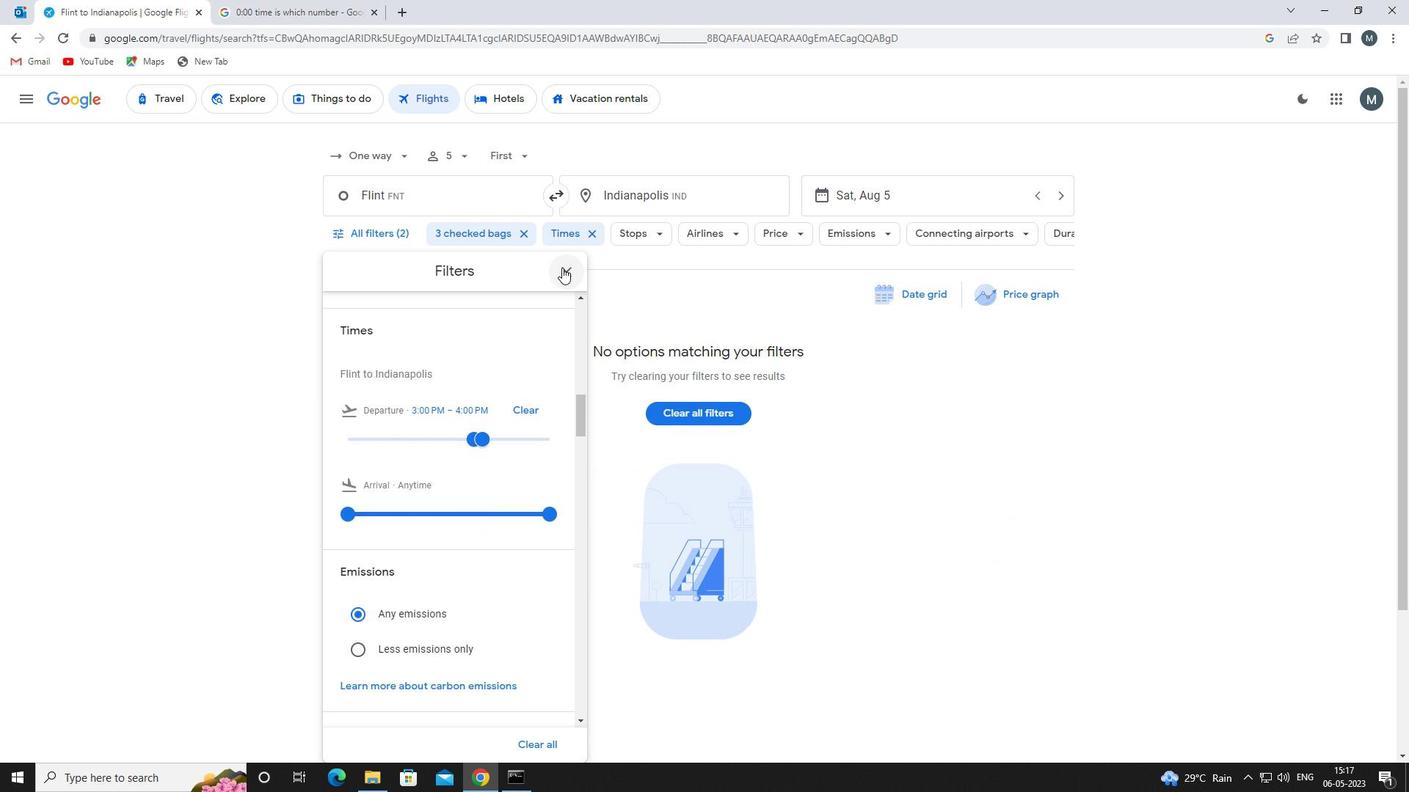
